 Task: Find connections with filter location Lautoka with filter topic #ContentMarketingwith filter profile language Potuguese with filter current company Bharat Heavy Electricals Limited with filter school Patna University with filter industry Chemical Raw Materials Manufacturing with filter service category SupportTechnical Writing with filter keywords title Restaurant Chain Executive
Action: Mouse moved to (264, 249)
Screenshot: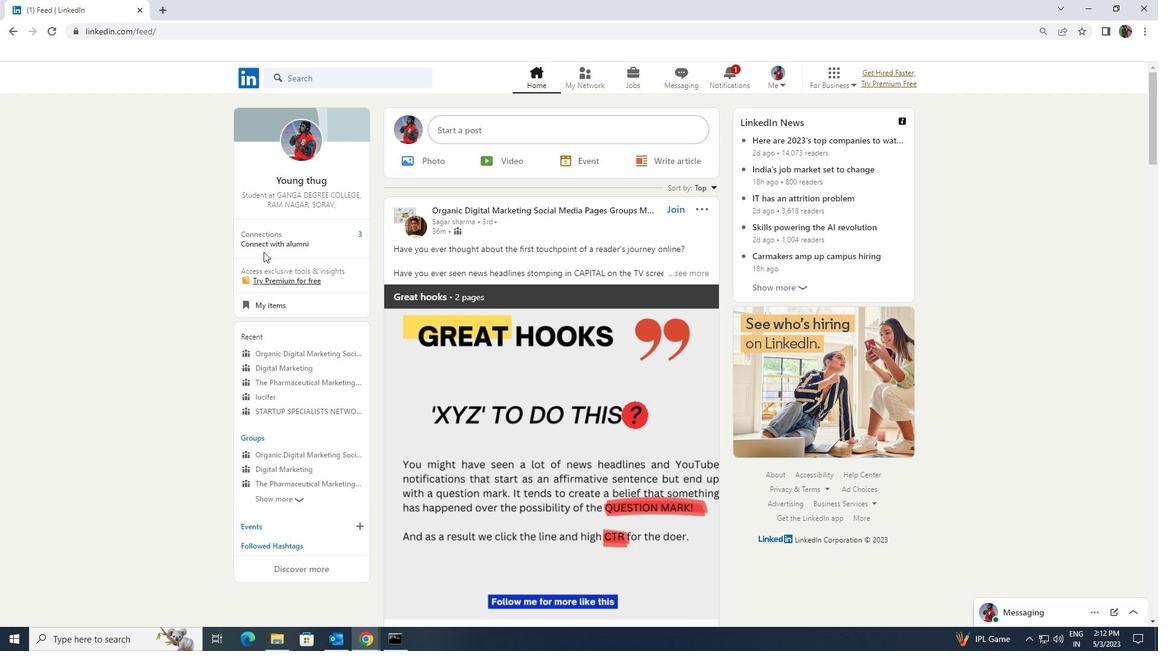 
Action: Mouse pressed left at (264, 249)
Screenshot: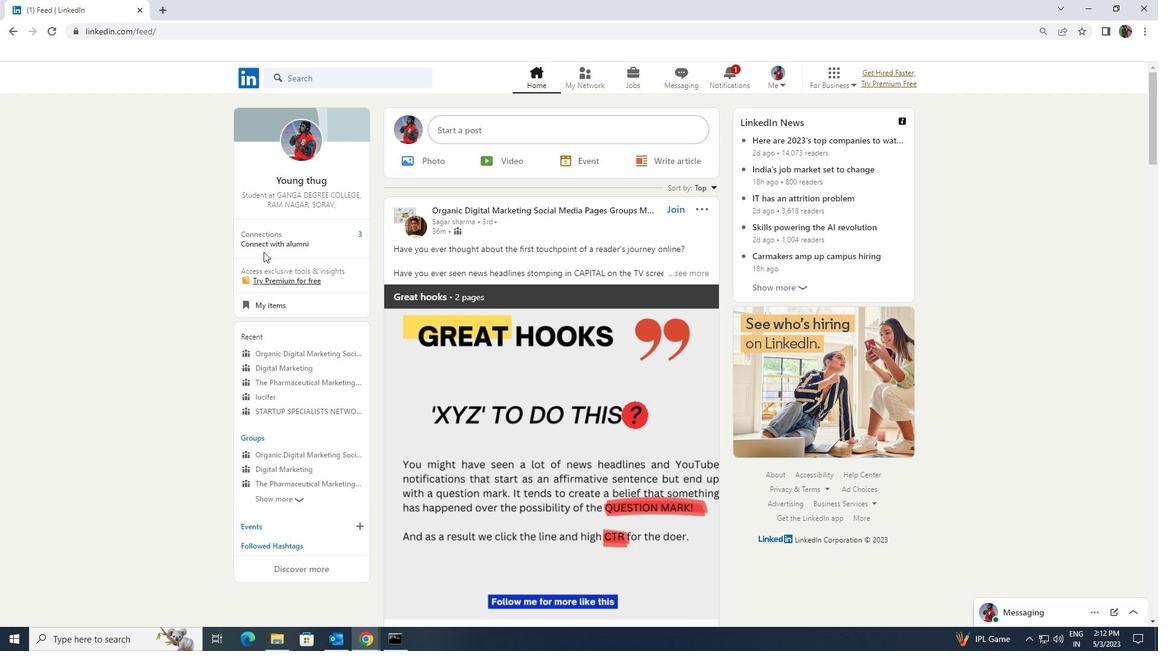 
Action: Mouse moved to (264, 241)
Screenshot: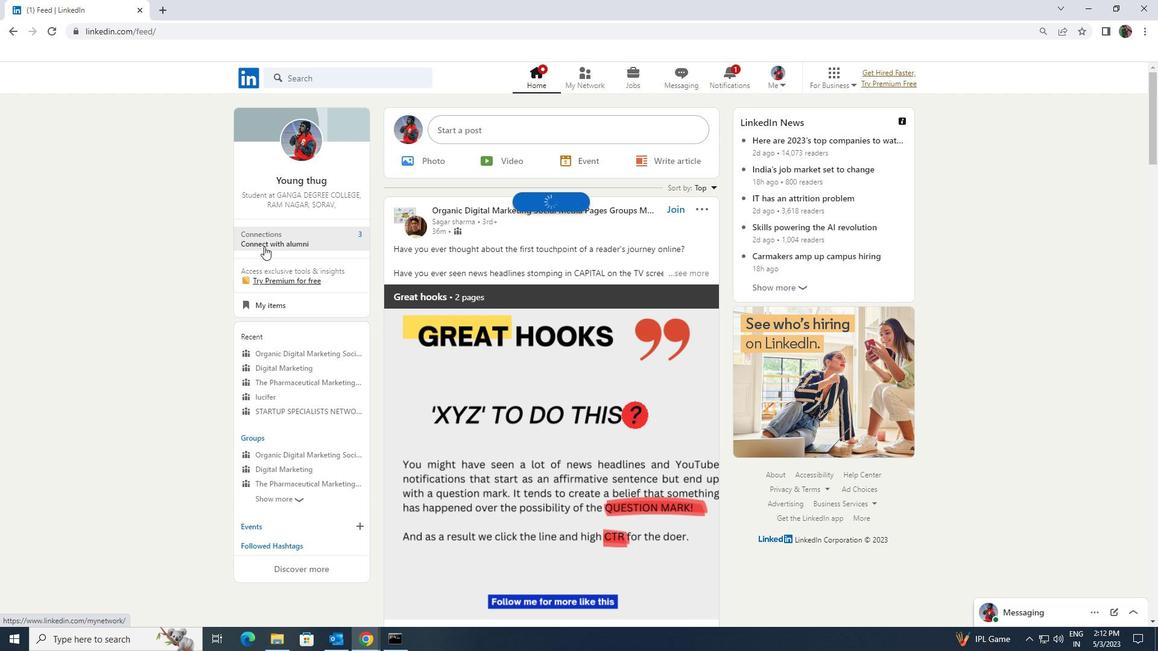 
Action: Mouse pressed left at (264, 241)
Screenshot: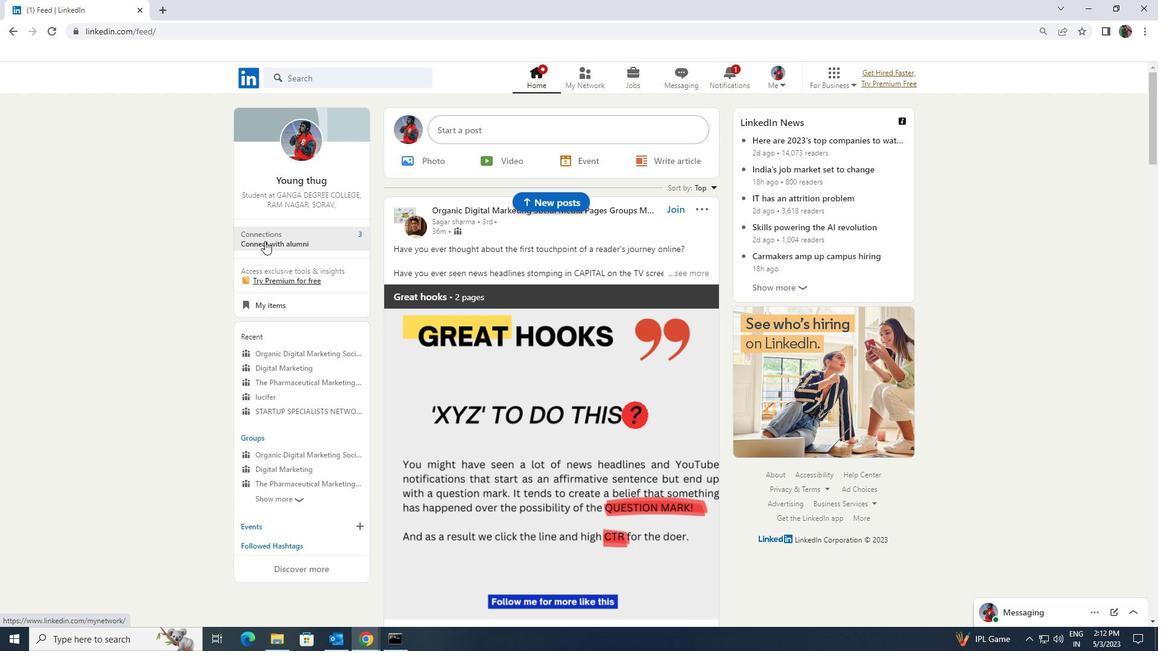 
Action: Mouse moved to (302, 141)
Screenshot: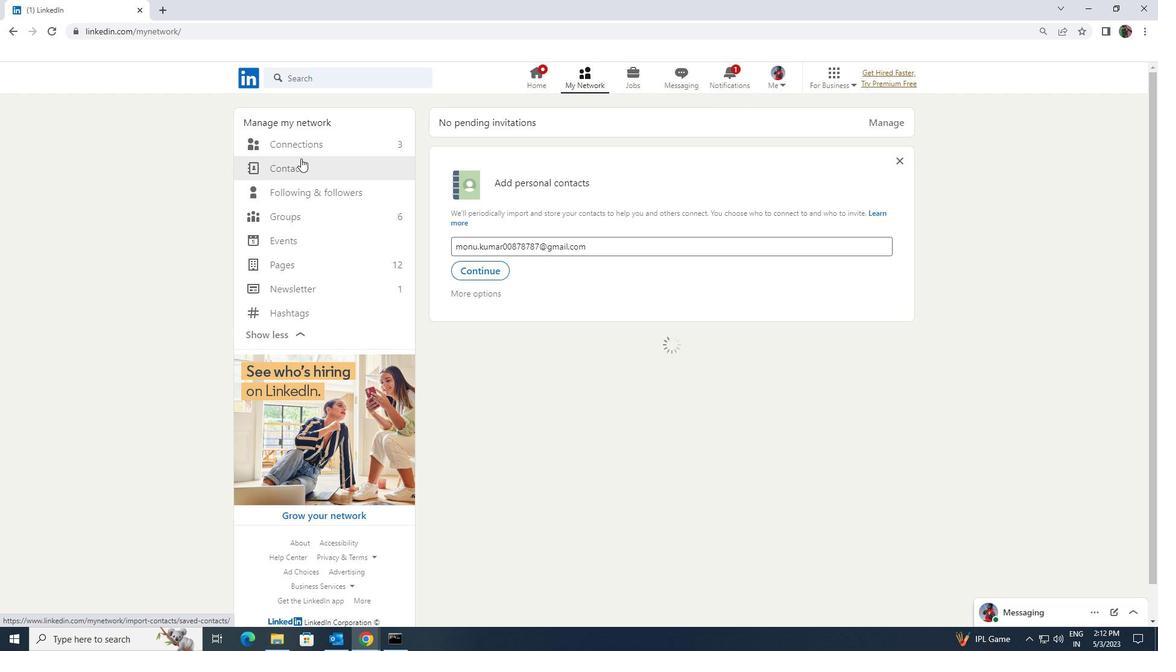 
Action: Mouse pressed left at (302, 141)
Screenshot: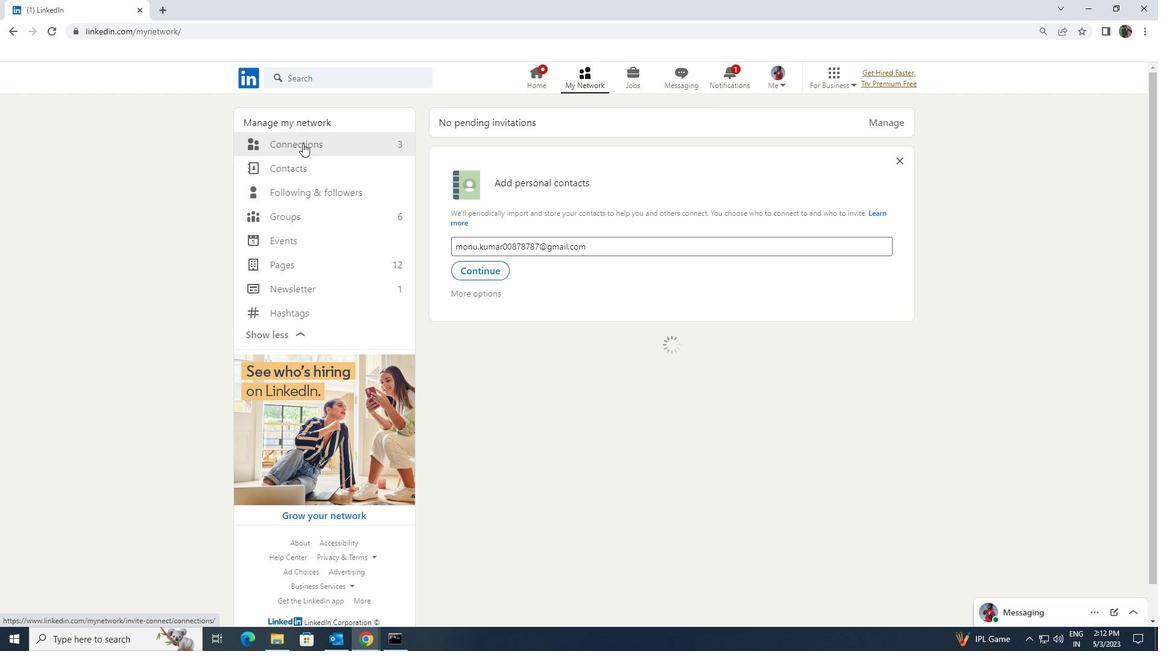 
Action: Mouse moved to (645, 143)
Screenshot: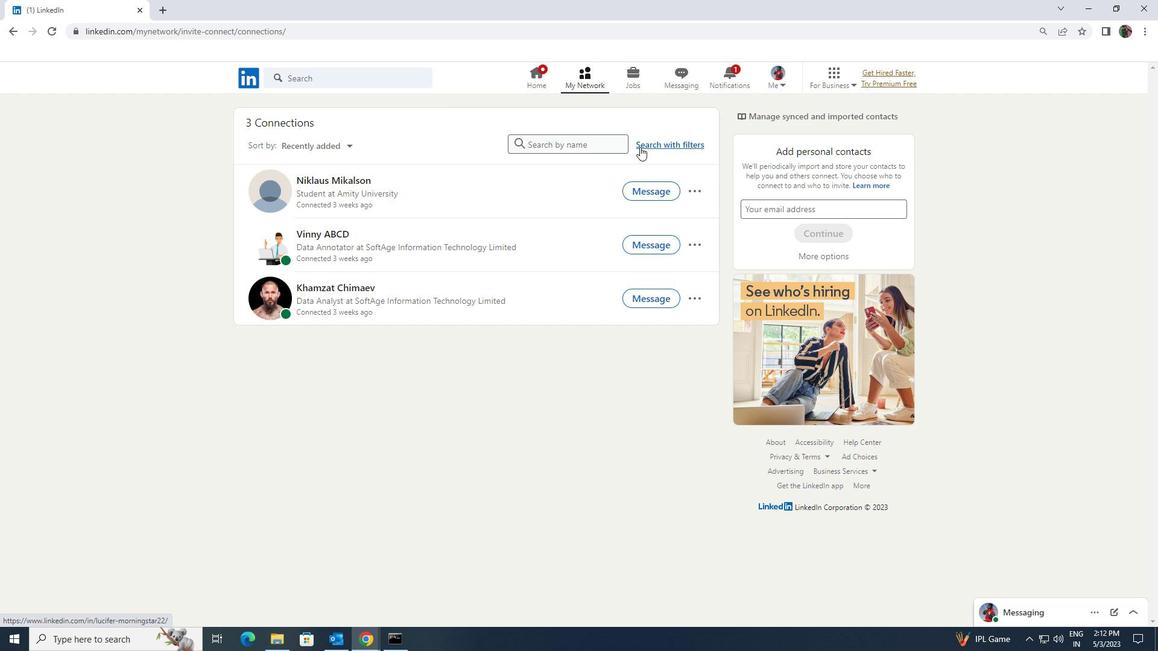 
Action: Mouse pressed left at (645, 143)
Screenshot: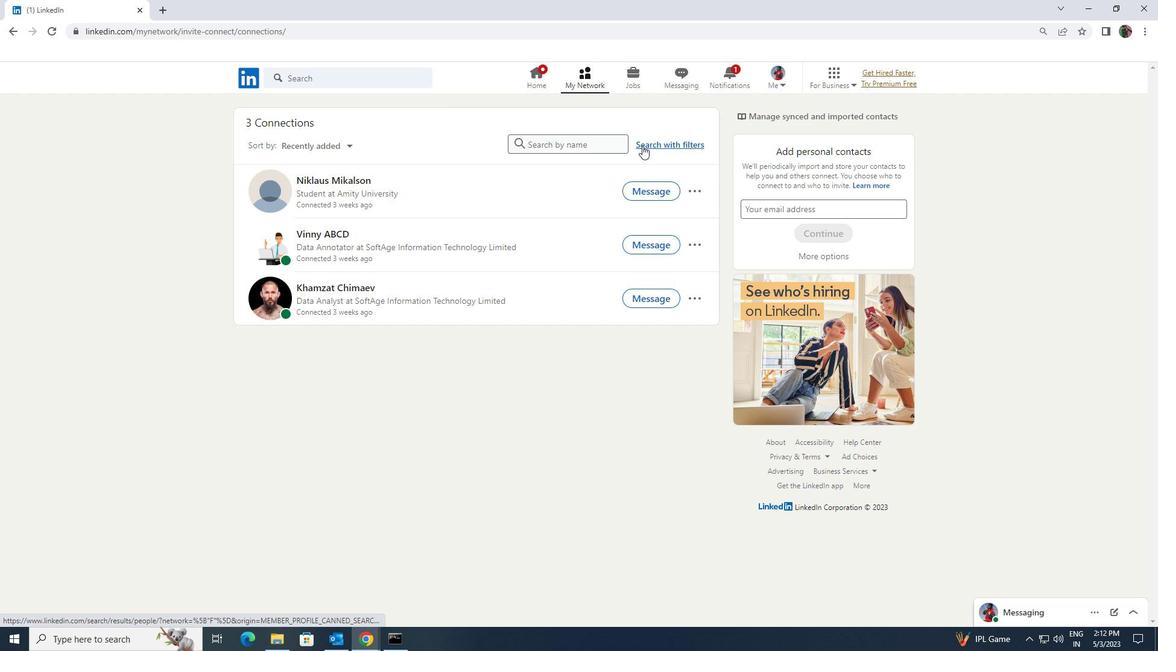 
Action: Mouse moved to (614, 110)
Screenshot: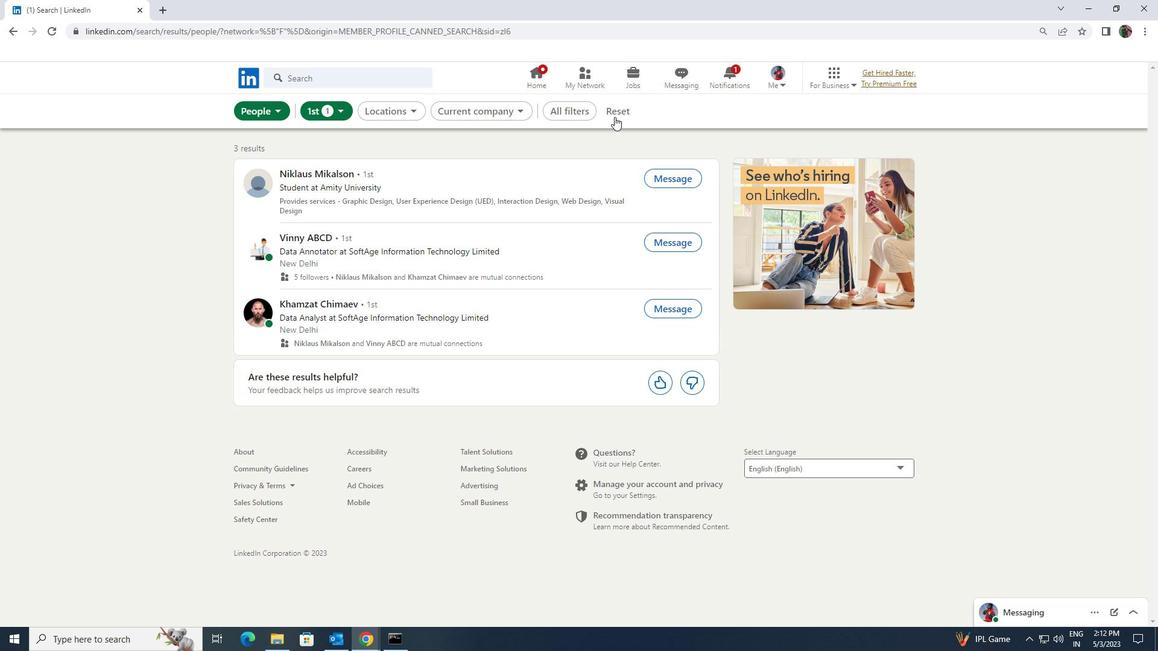 
Action: Mouse pressed left at (614, 110)
Screenshot: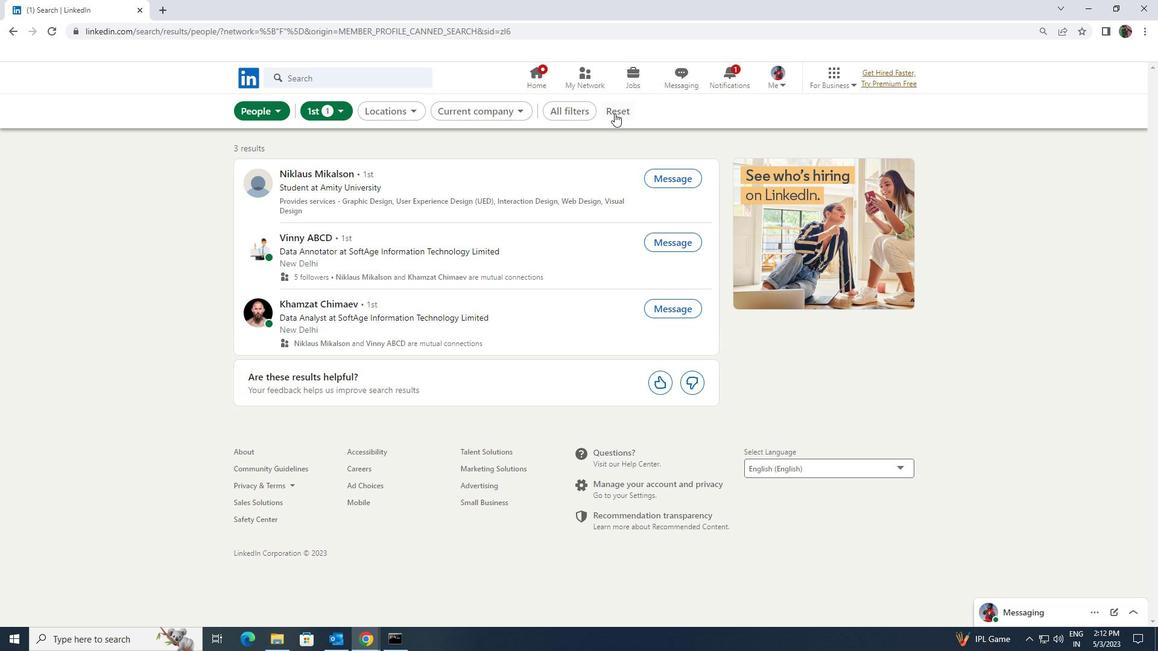 
Action: Mouse moved to (611, 110)
Screenshot: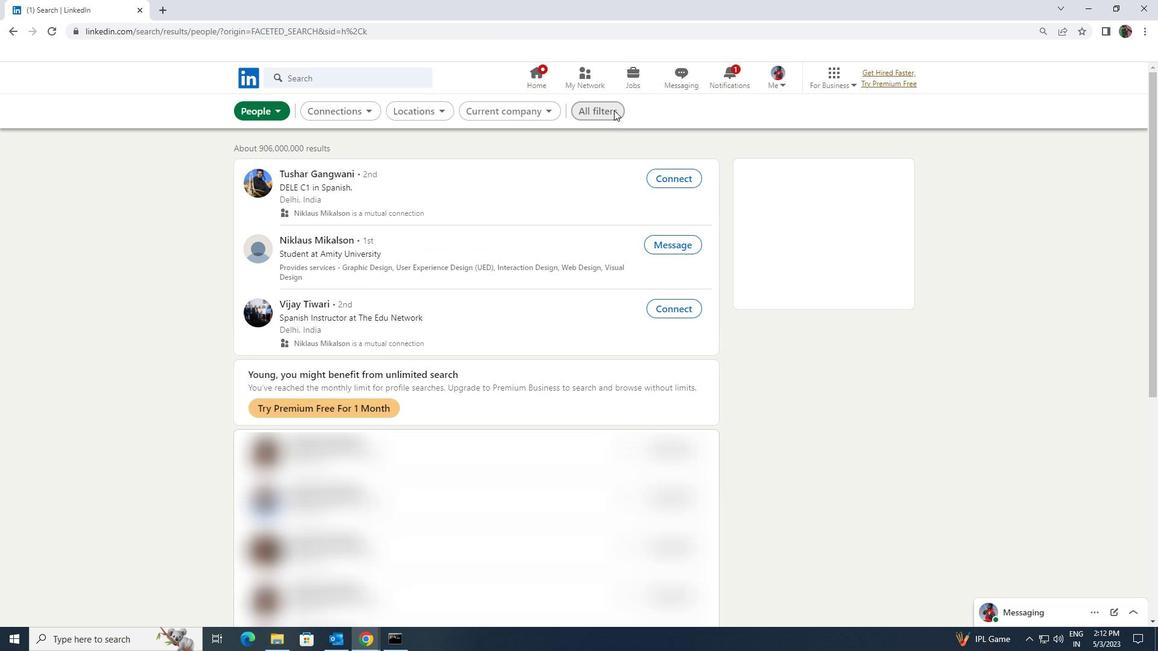 
Action: Mouse pressed left at (611, 110)
Screenshot: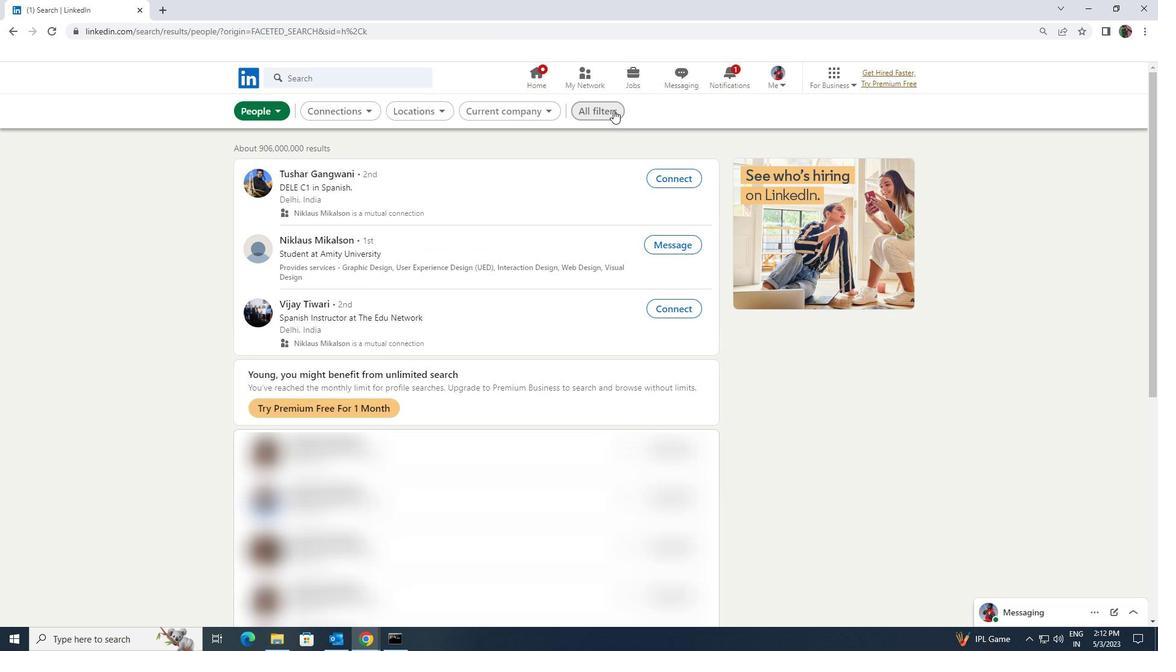 
Action: Mouse moved to (1010, 478)
Screenshot: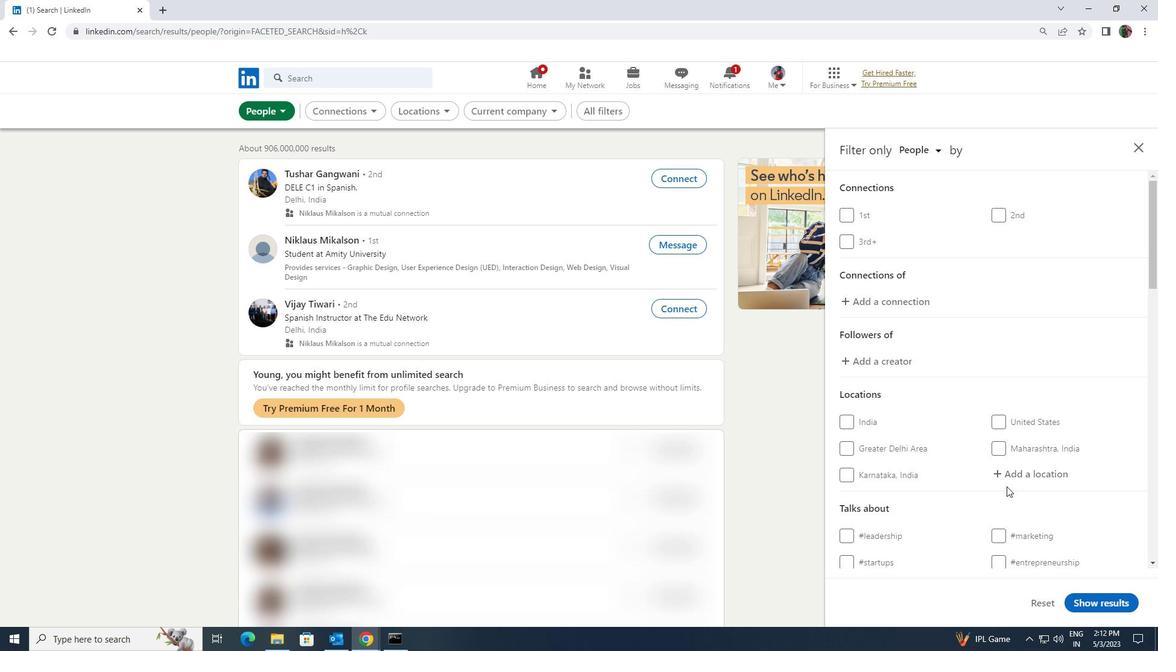 
Action: Mouse pressed left at (1010, 478)
Screenshot: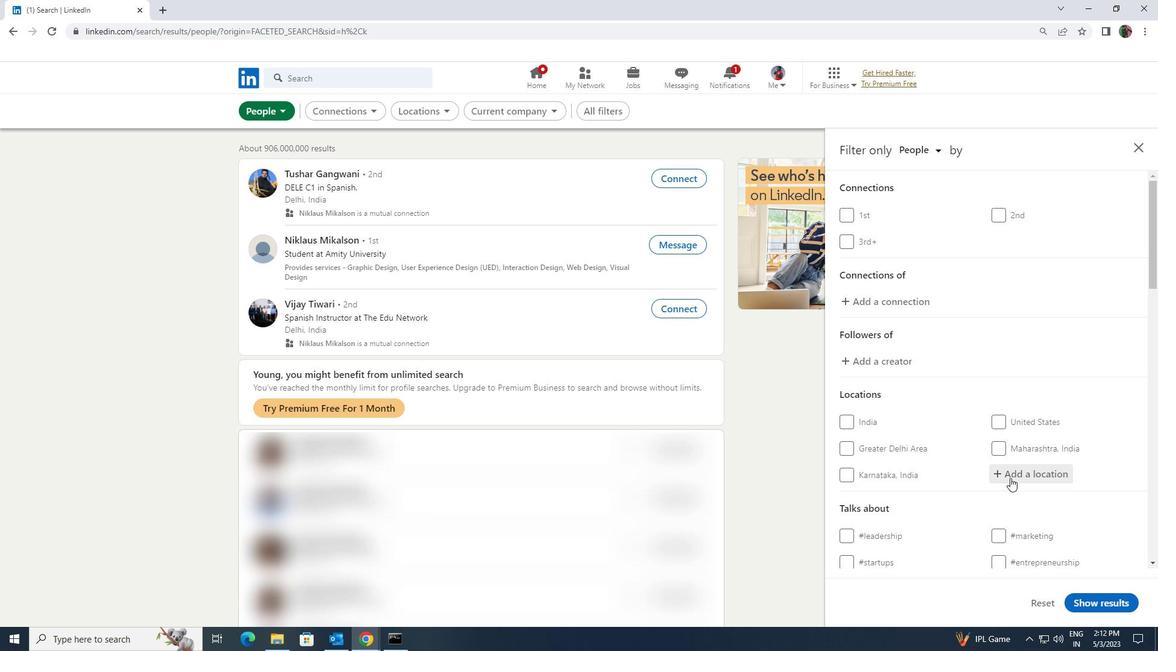 
Action: Mouse moved to (977, 466)
Screenshot: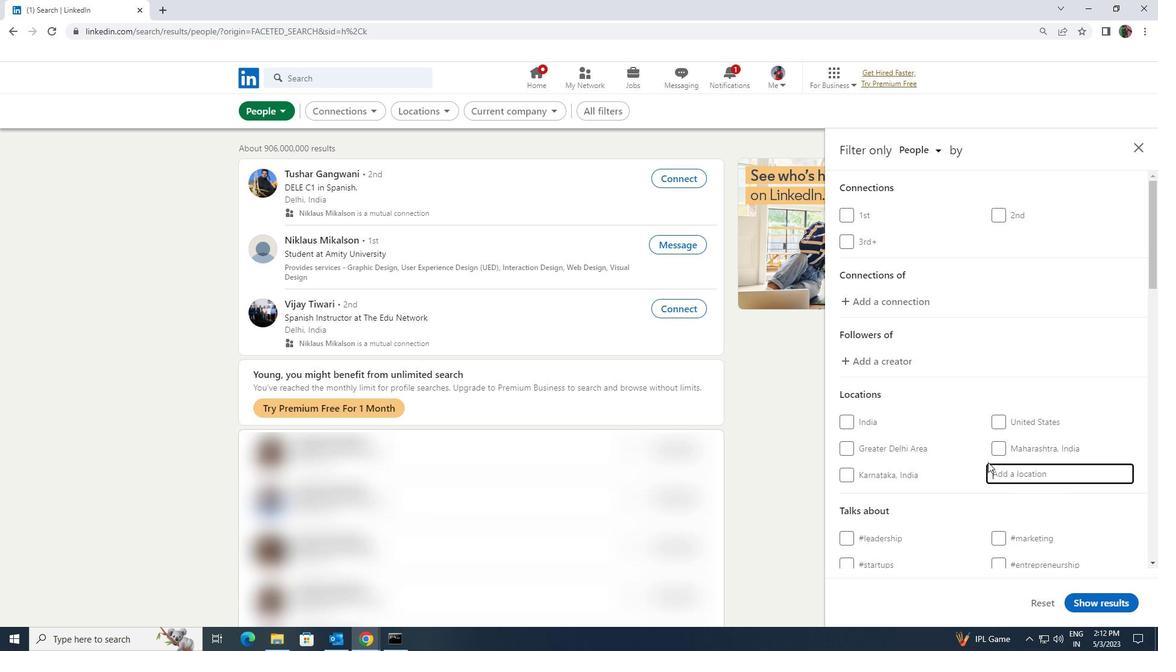 
Action: Key pressed <Key.shift><Key.shift><Key.shift><Key.shift>LAUTOKA
Screenshot: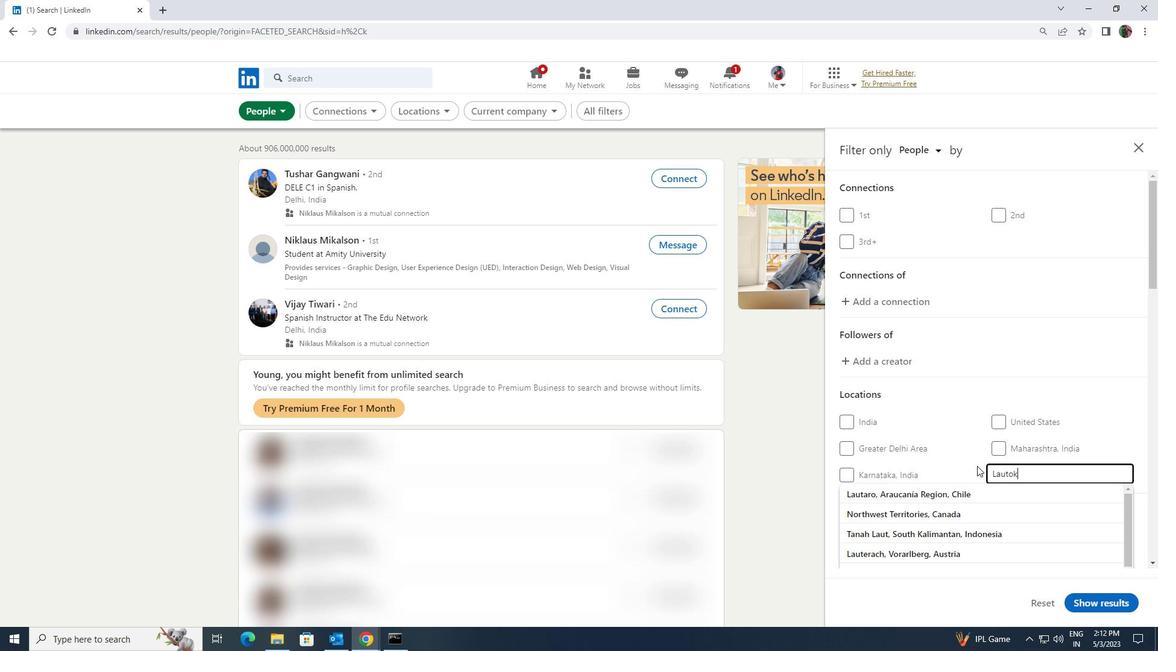 
Action: Mouse moved to (970, 471)
Screenshot: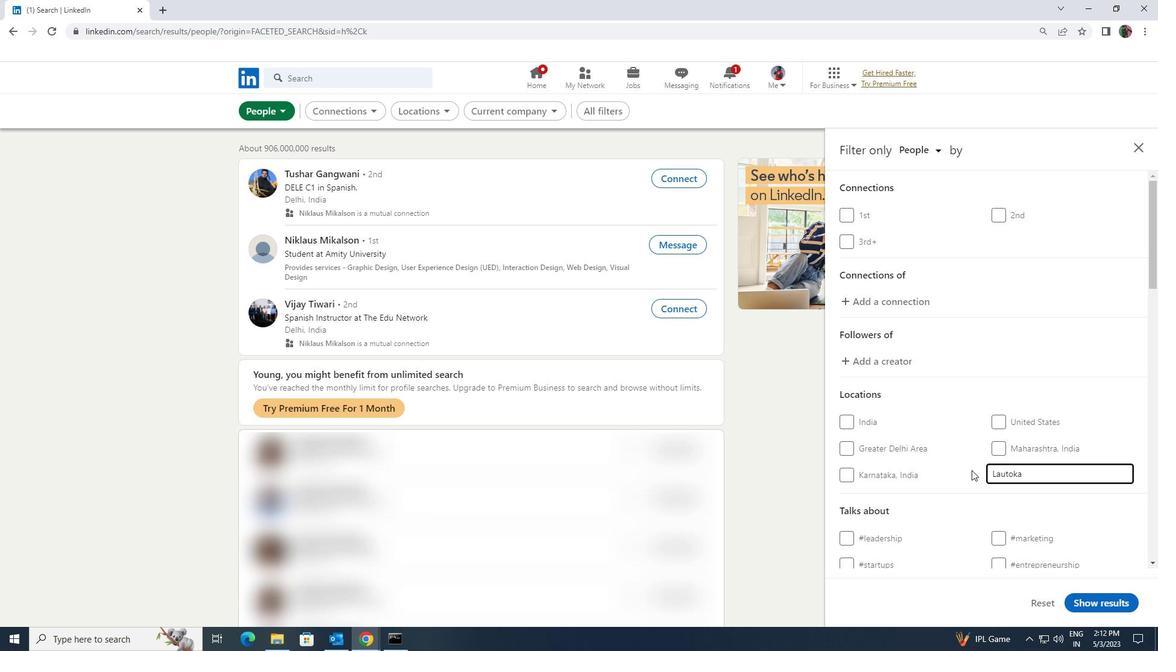 
Action: Key pressed <Key.enter>
Screenshot: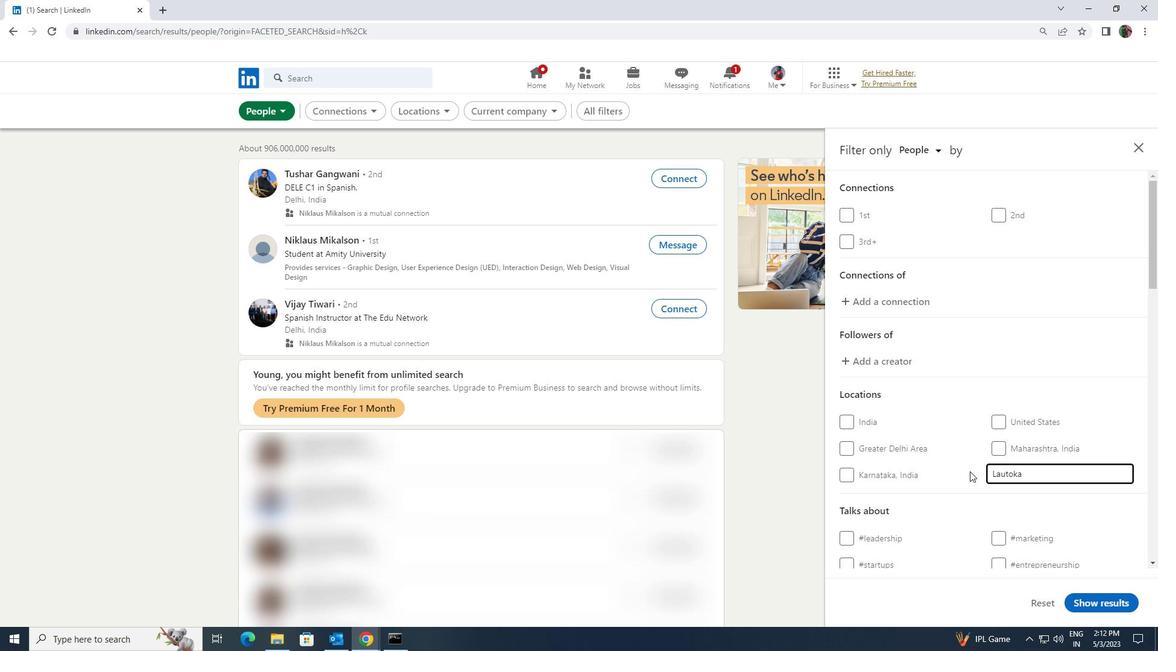 
Action: Mouse scrolled (970, 471) with delta (0, 0)
Screenshot: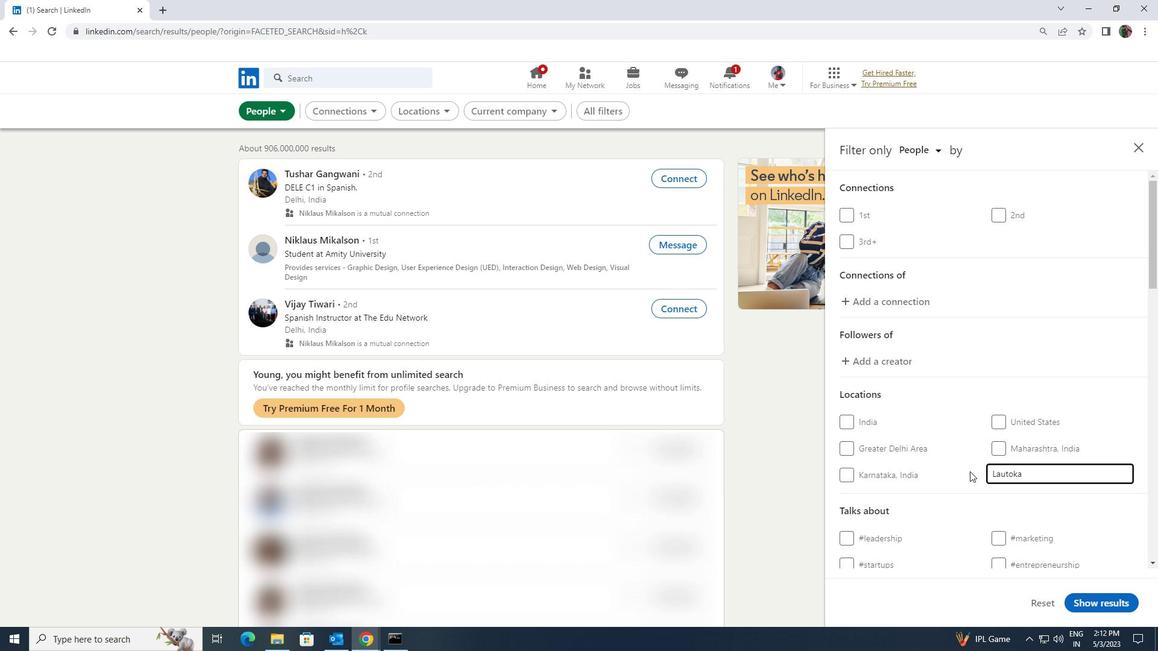 
Action: Mouse scrolled (970, 471) with delta (0, 0)
Screenshot: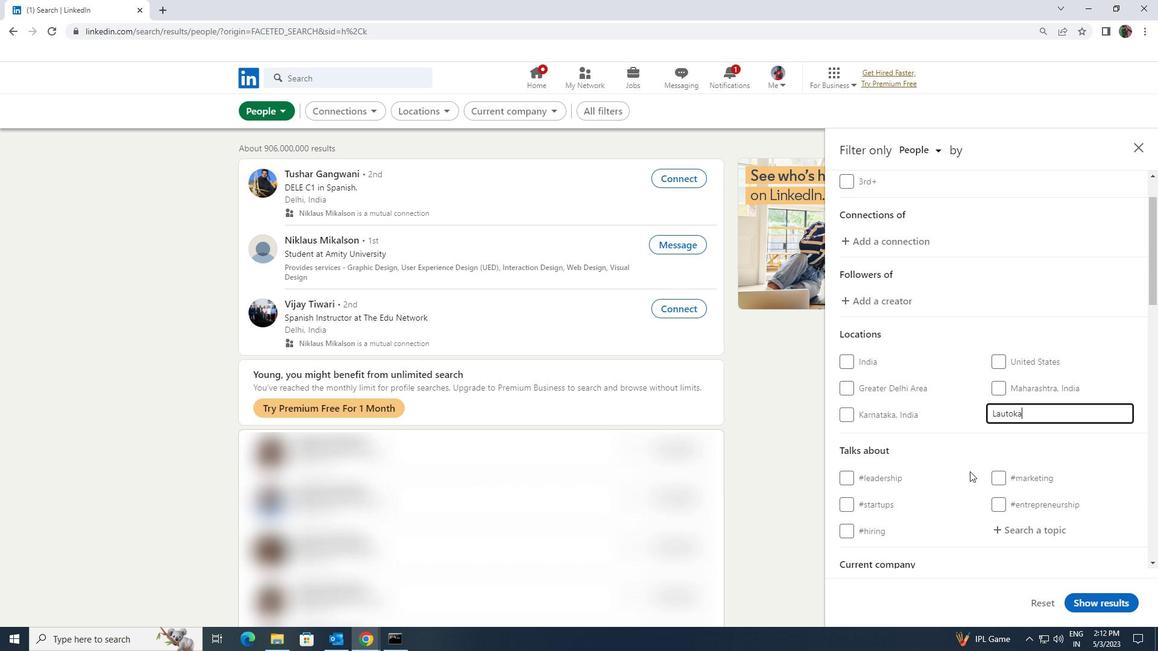 
Action: Mouse moved to (998, 464)
Screenshot: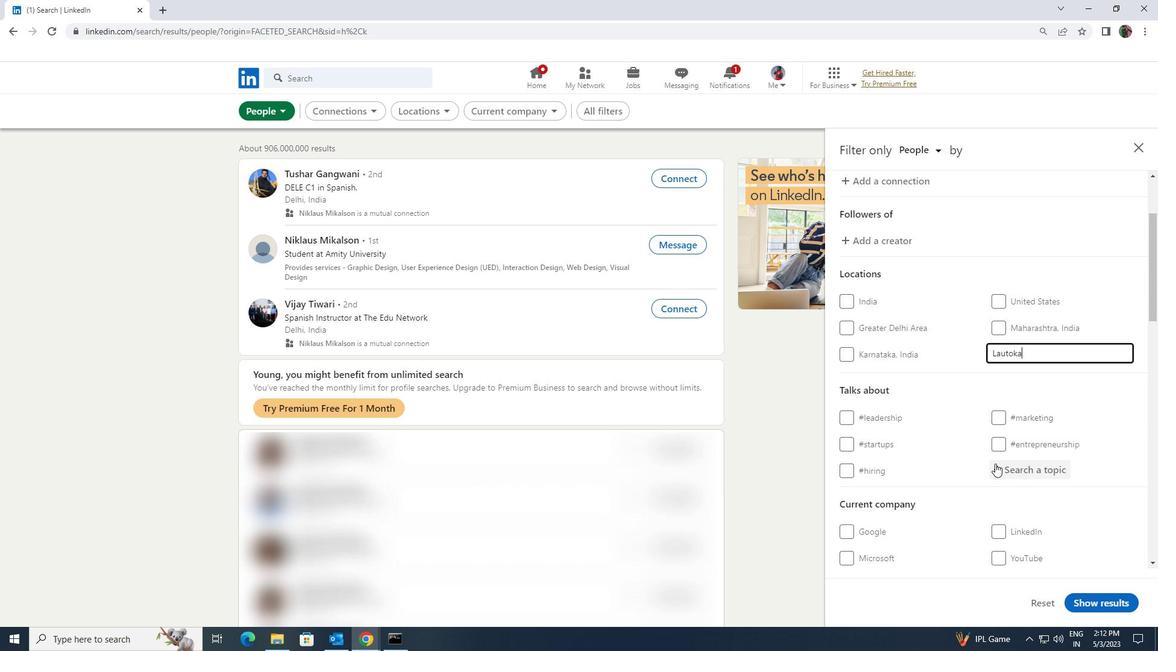 
Action: Mouse pressed left at (998, 464)
Screenshot: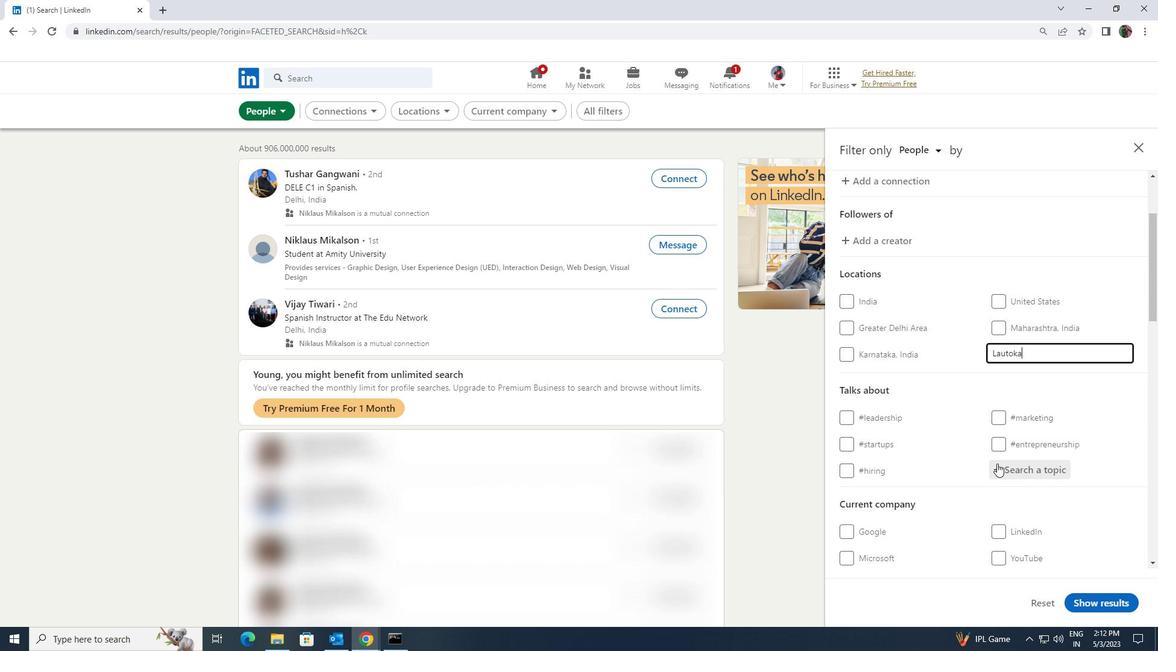 
Action: Mouse moved to (998, 464)
Screenshot: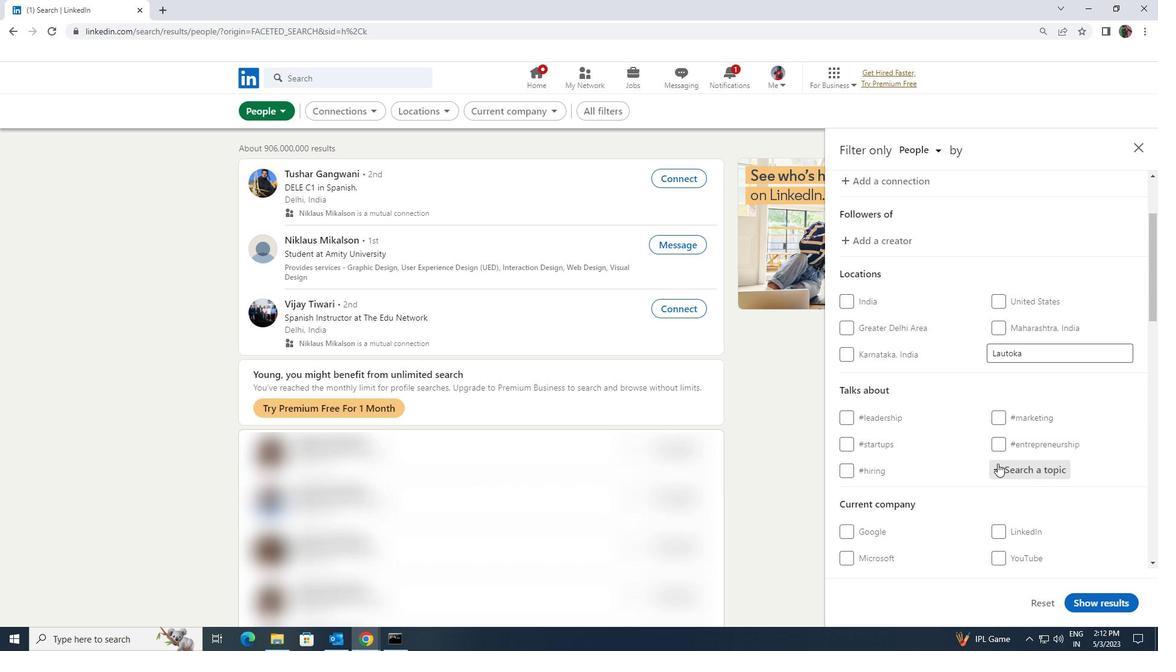 
Action: Key pressed <Key.shift><Key.shift><Key.shift><Key.shift><Key.shift><Key.shift>CONTENTMARK
Screenshot: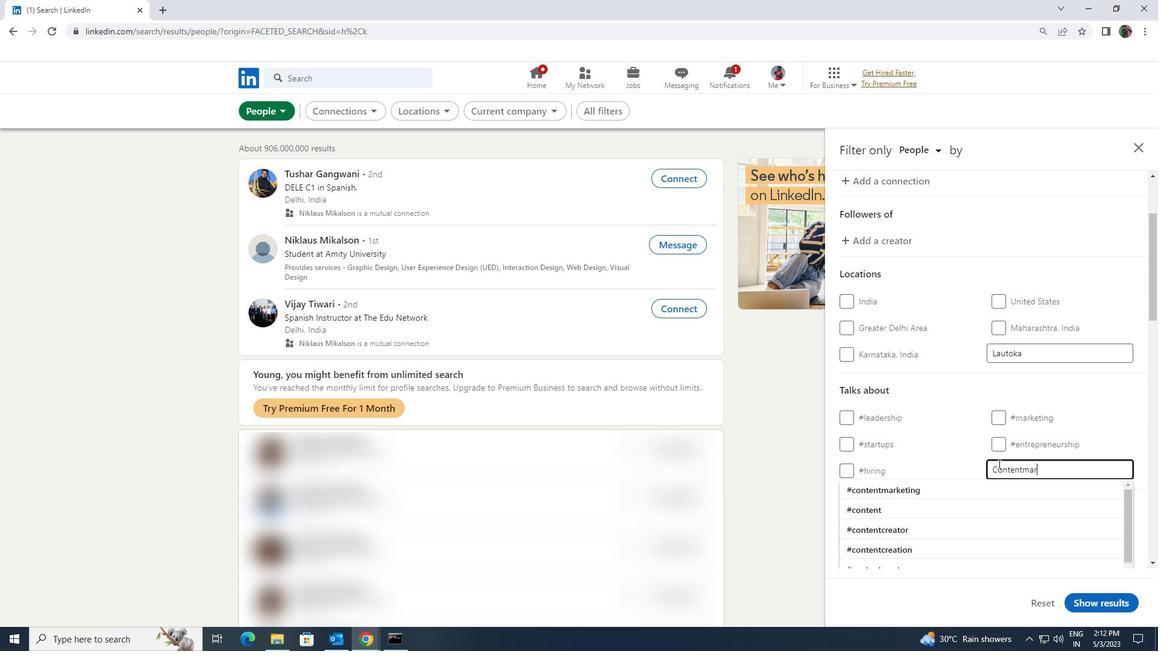 
Action: Mouse moved to (971, 480)
Screenshot: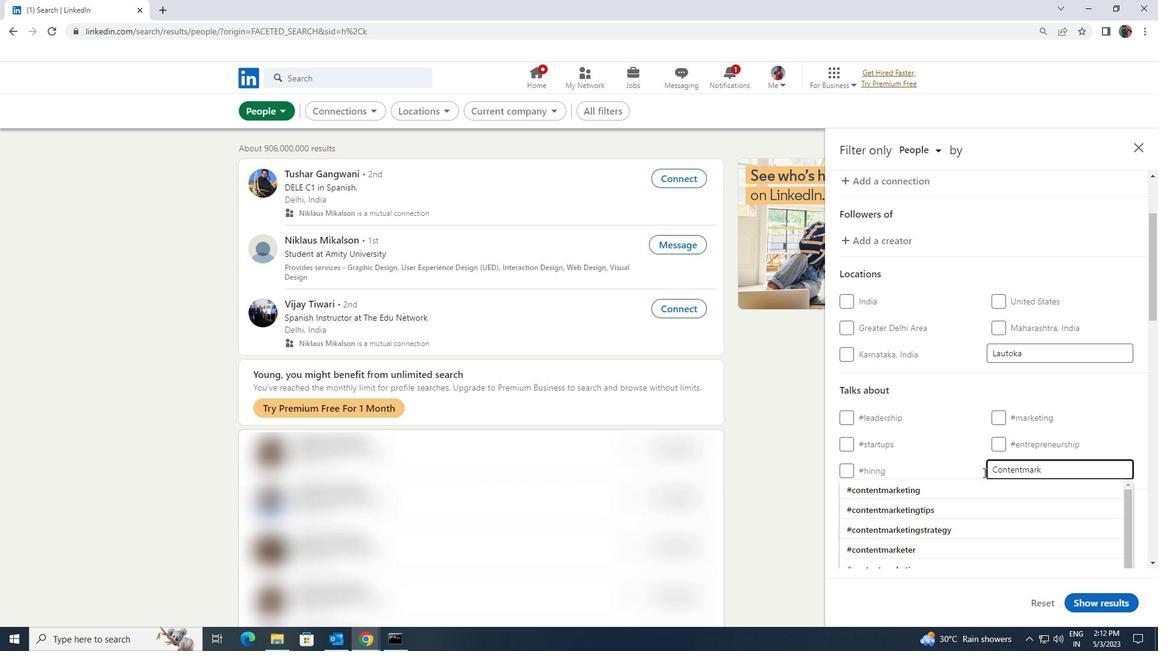 
Action: Mouse pressed left at (971, 480)
Screenshot: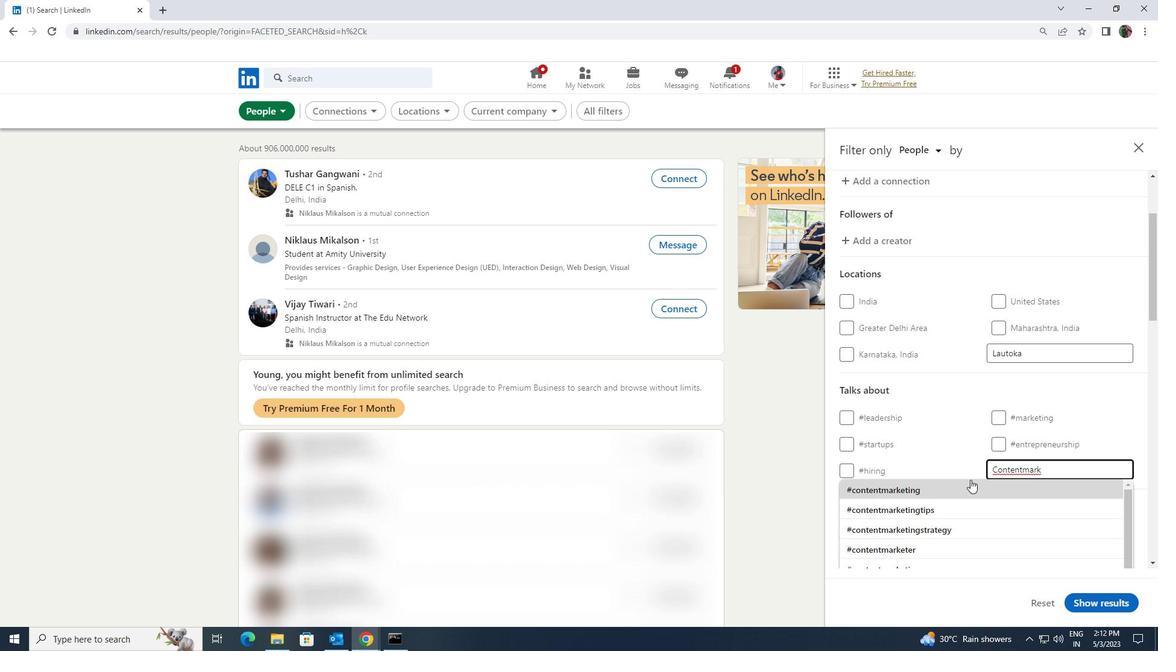 
Action: Mouse scrolled (971, 479) with delta (0, 0)
Screenshot: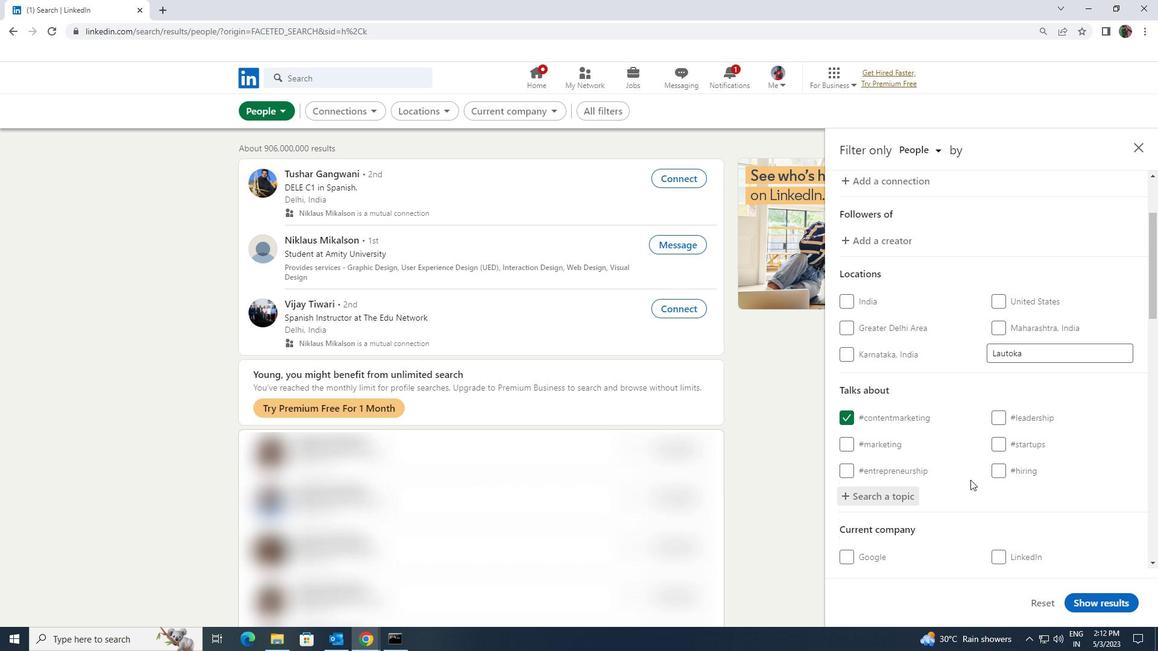 
Action: Mouse scrolled (971, 479) with delta (0, 0)
Screenshot: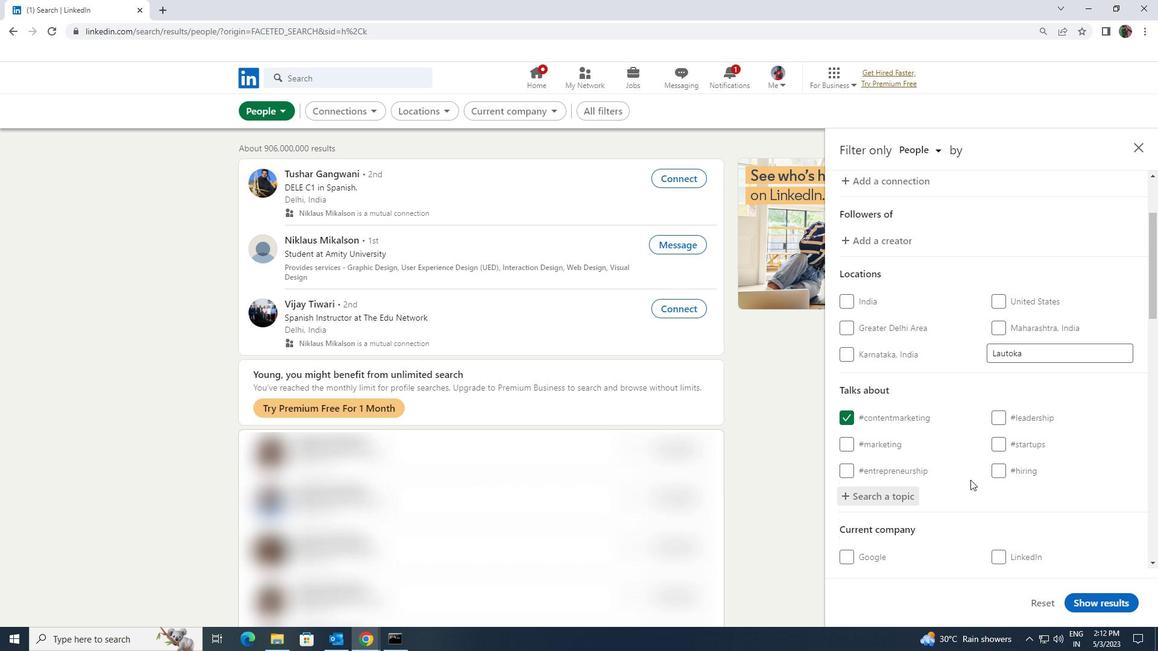 
Action: Mouse scrolled (971, 479) with delta (0, 0)
Screenshot: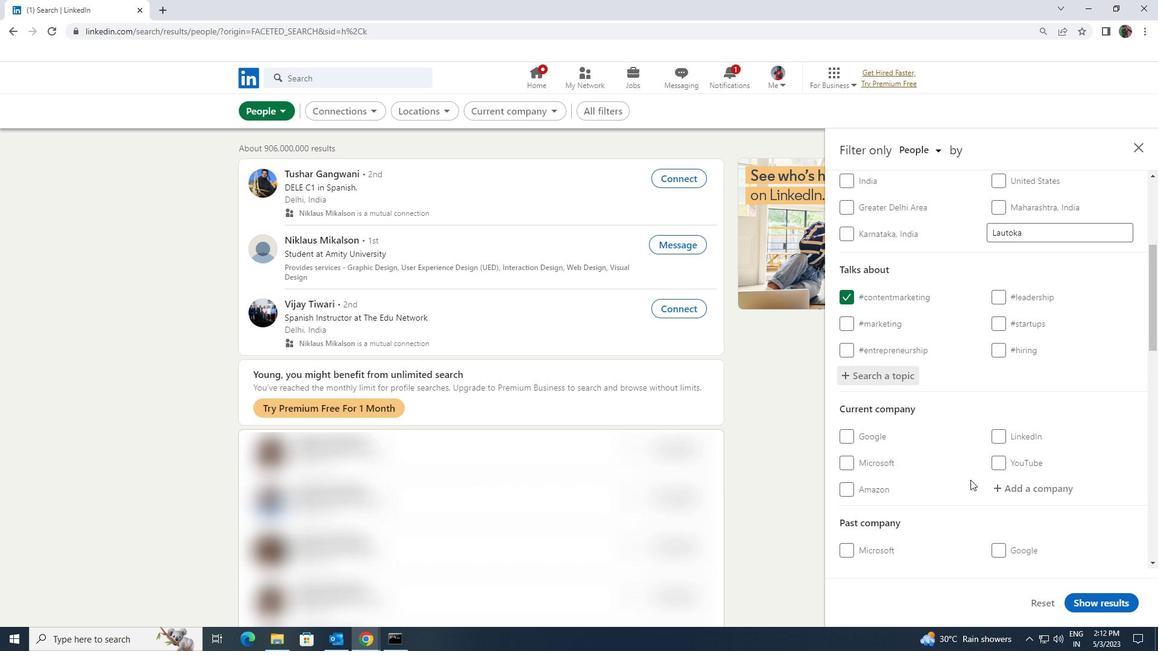 
Action: Mouse scrolled (971, 479) with delta (0, 0)
Screenshot: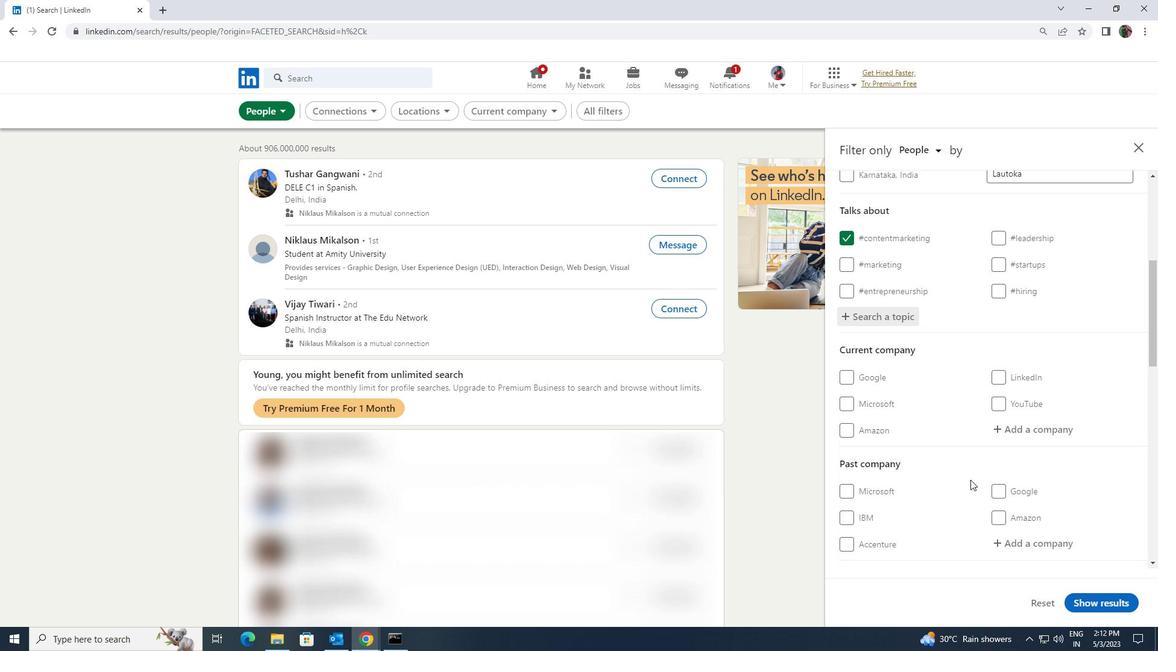 
Action: Mouse scrolled (971, 479) with delta (0, 0)
Screenshot: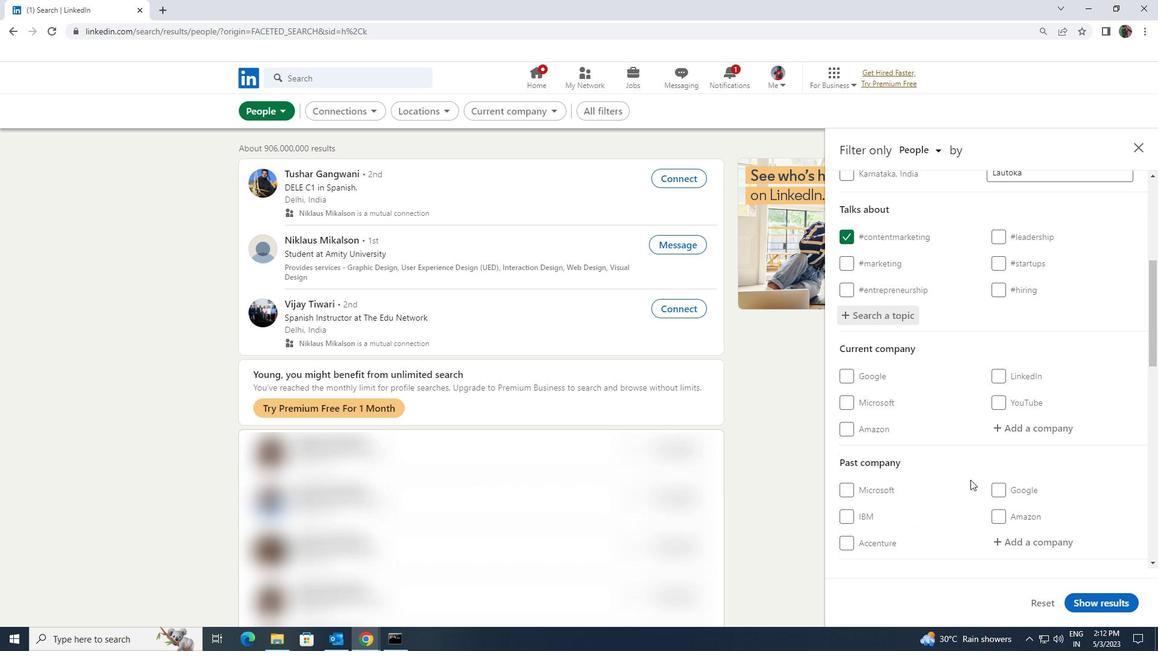 
Action: Mouse scrolled (971, 479) with delta (0, 0)
Screenshot: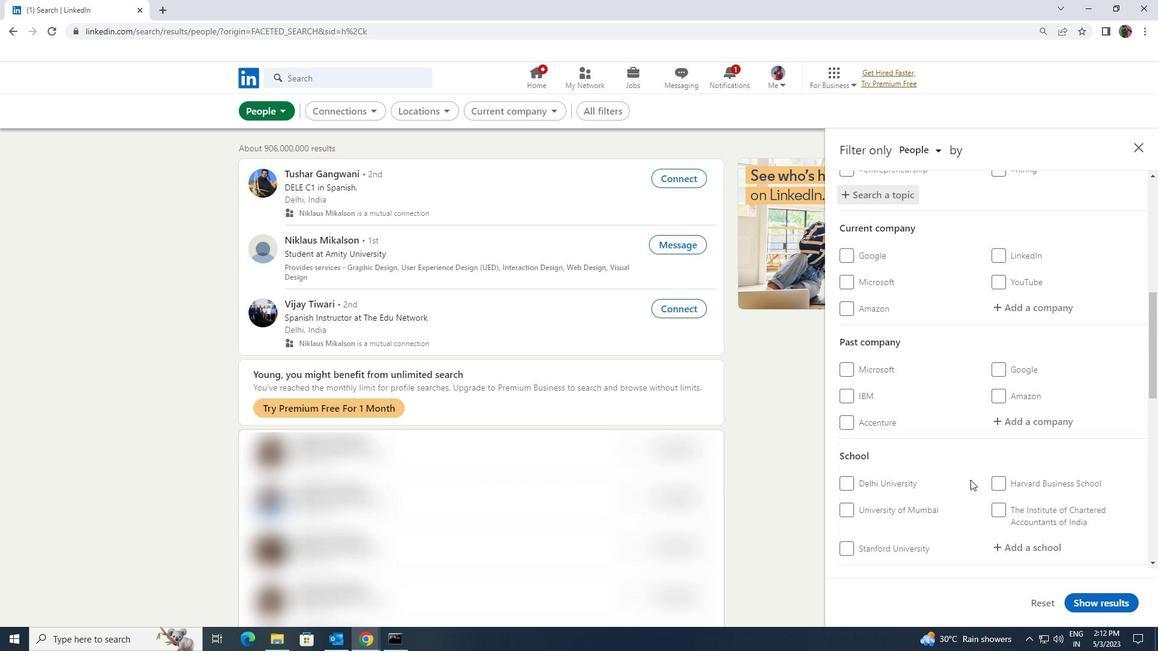 
Action: Mouse scrolled (971, 479) with delta (0, 0)
Screenshot: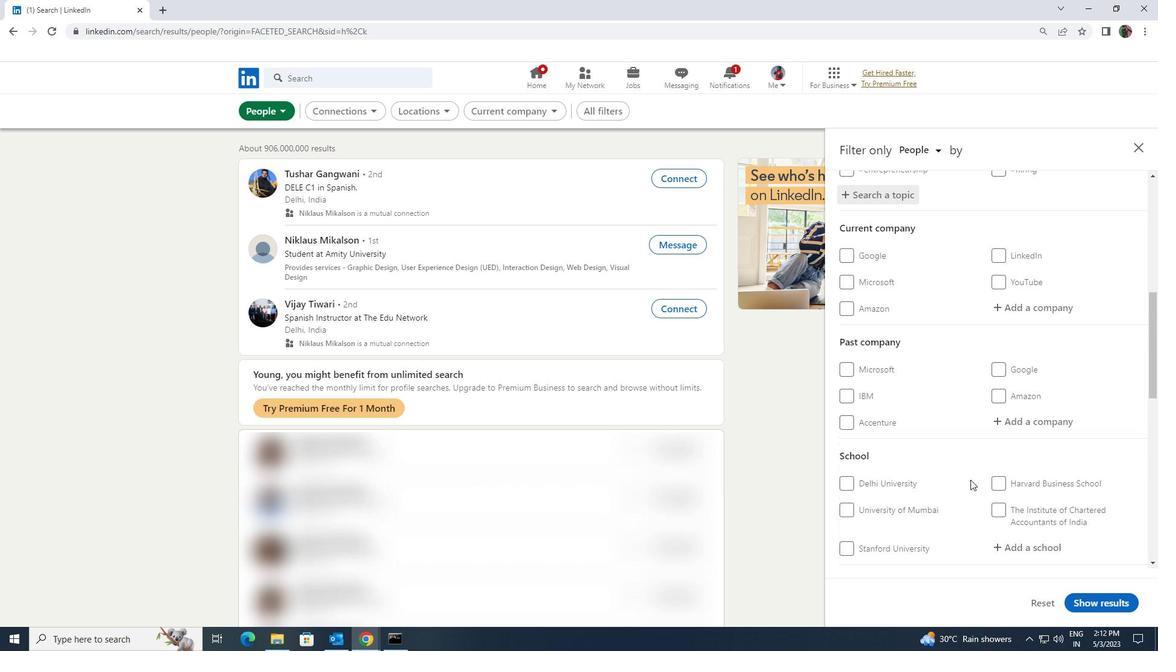
Action: Mouse moved to (969, 481)
Screenshot: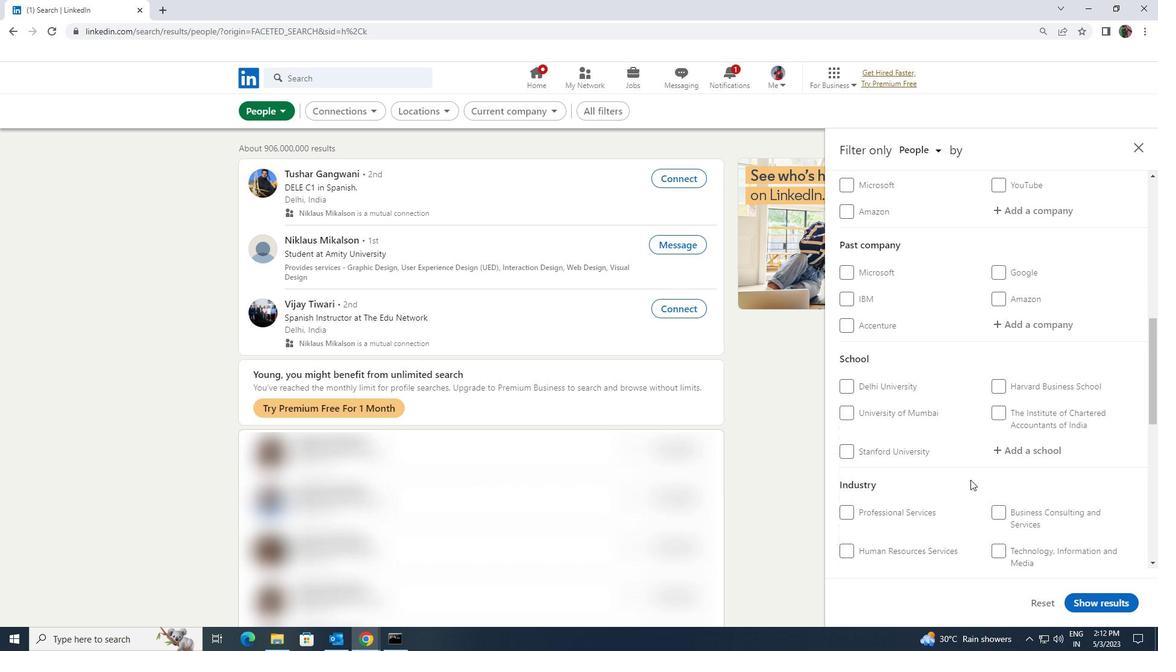 
Action: Mouse scrolled (969, 480) with delta (0, 0)
Screenshot: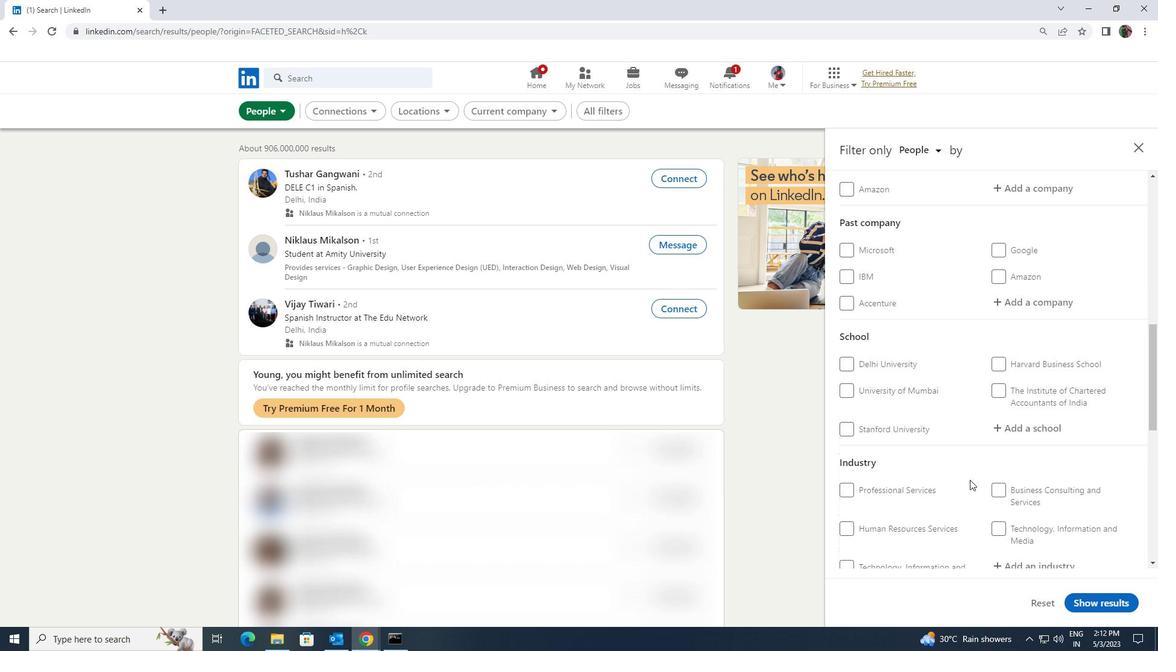 
Action: Mouse scrolled (969, 480) with delta (0, 0)
Screenshot: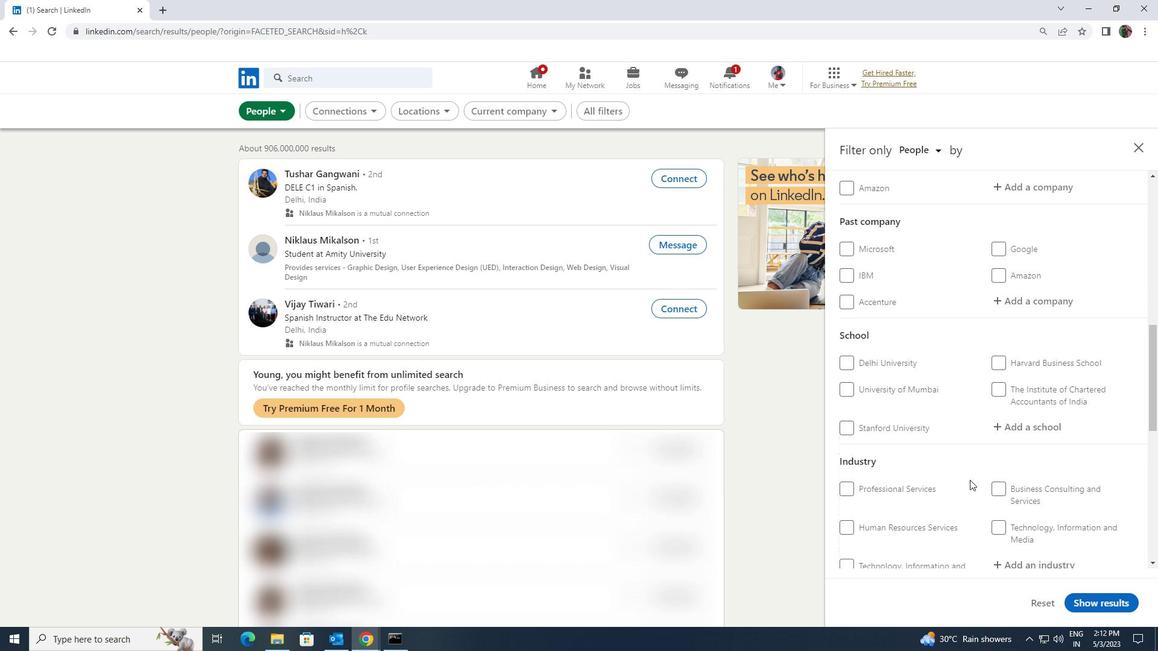
Action: Mouse scrolled (969, 480) with delta (0, 0)
Screenshot: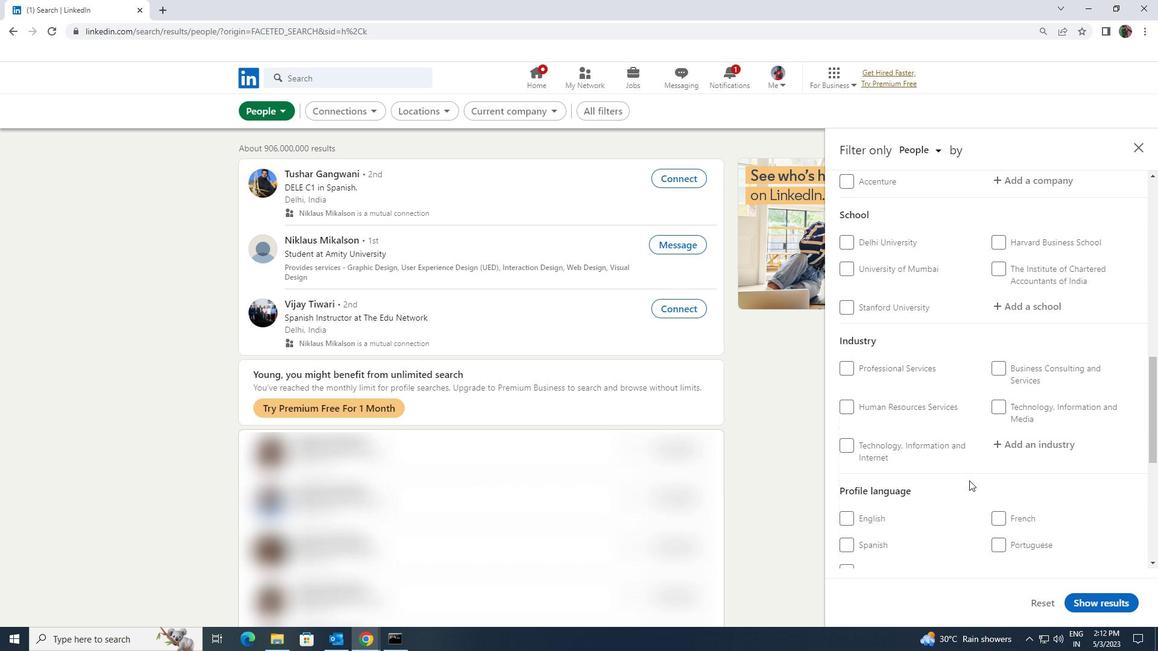 
Action: Mouse moved to (995, 482)
Screenshot: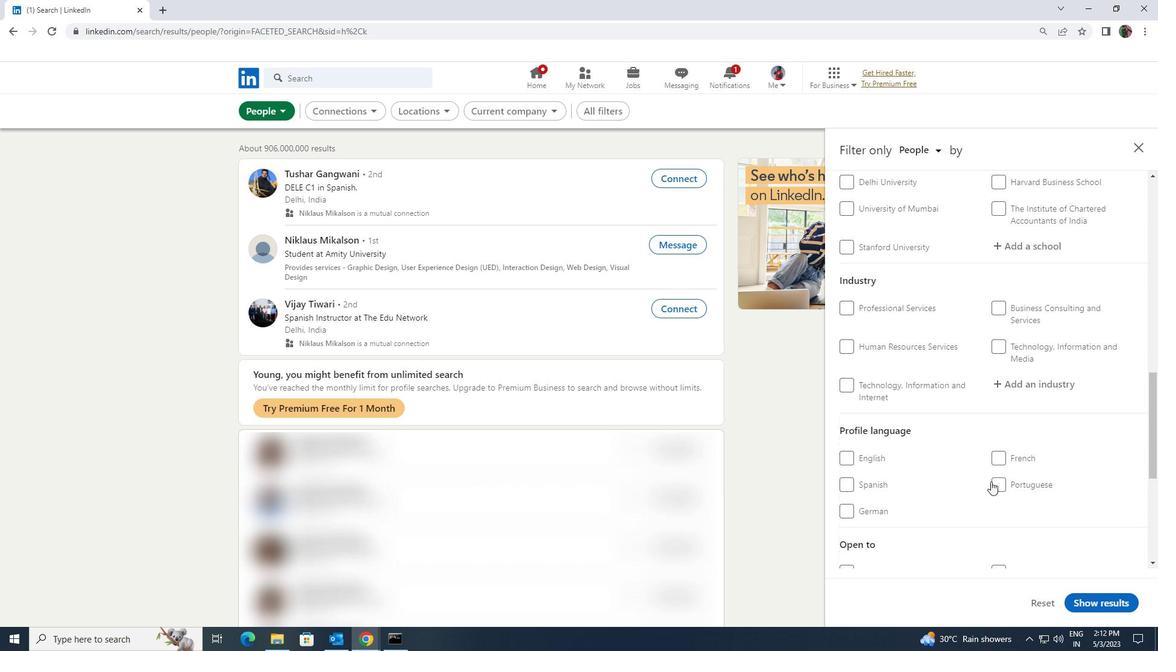 
Action: Mouse pressed left at (995, 482)
Screenshot: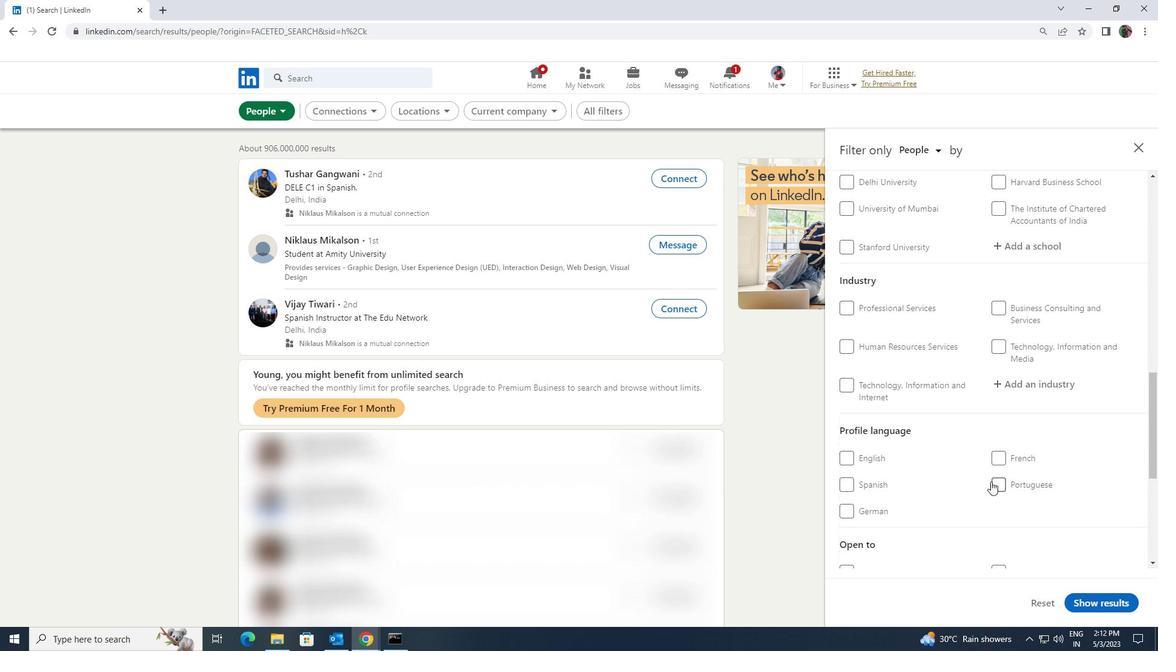
Action: Mouse scrolled (995, 482) with delta (0, 0)
Screenshot: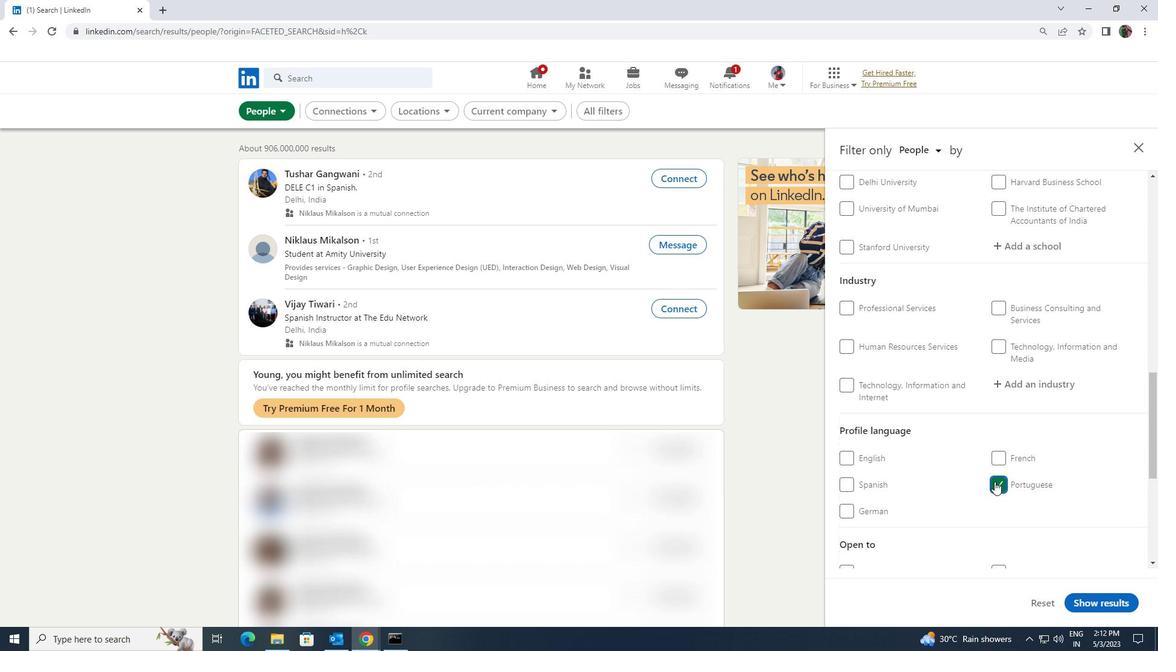 
Action: Mouse moved to (994, 483)
Screenshot: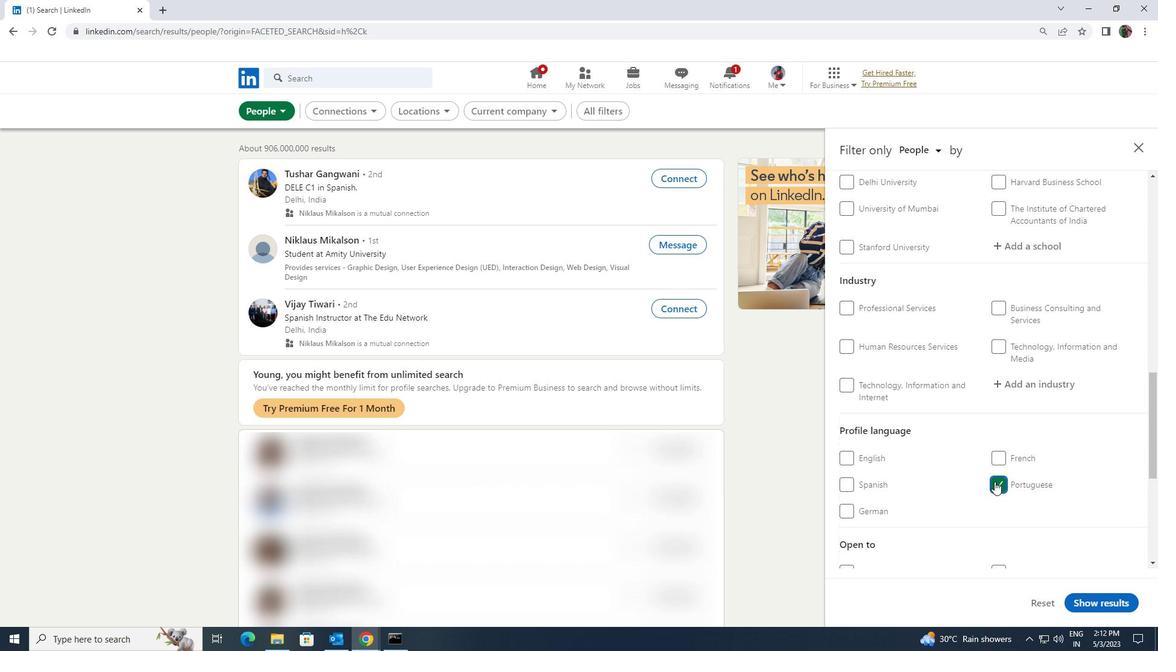
Action: Mouse scrolled (994, 484) with delta (0, 0)
Screenshot: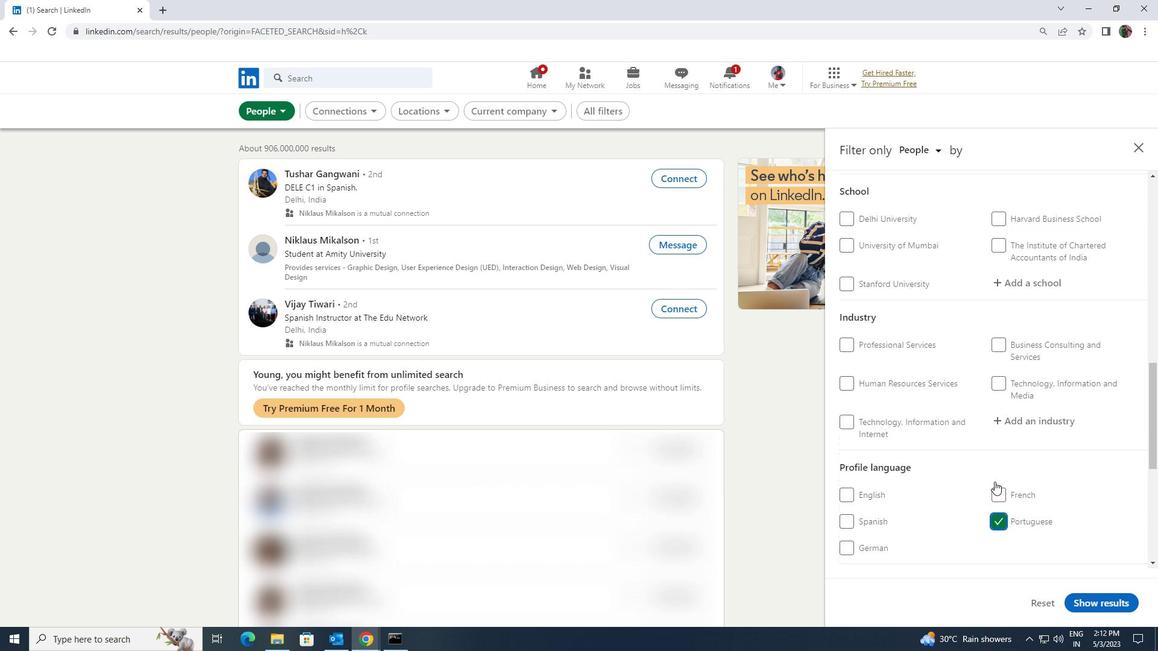 
Action: Mouse scrolled (994, 484) with delta (0, 0)
Screenshot: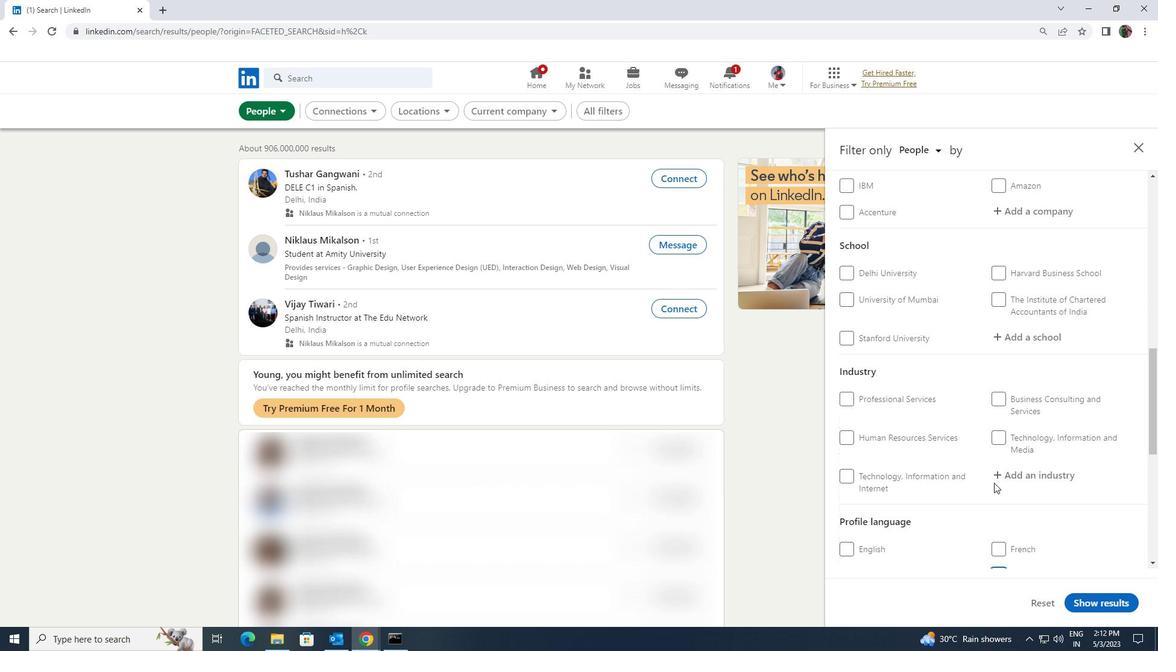 
Action: Mouse scrolled (994, 484) with delta (0, 0)
Screenshot: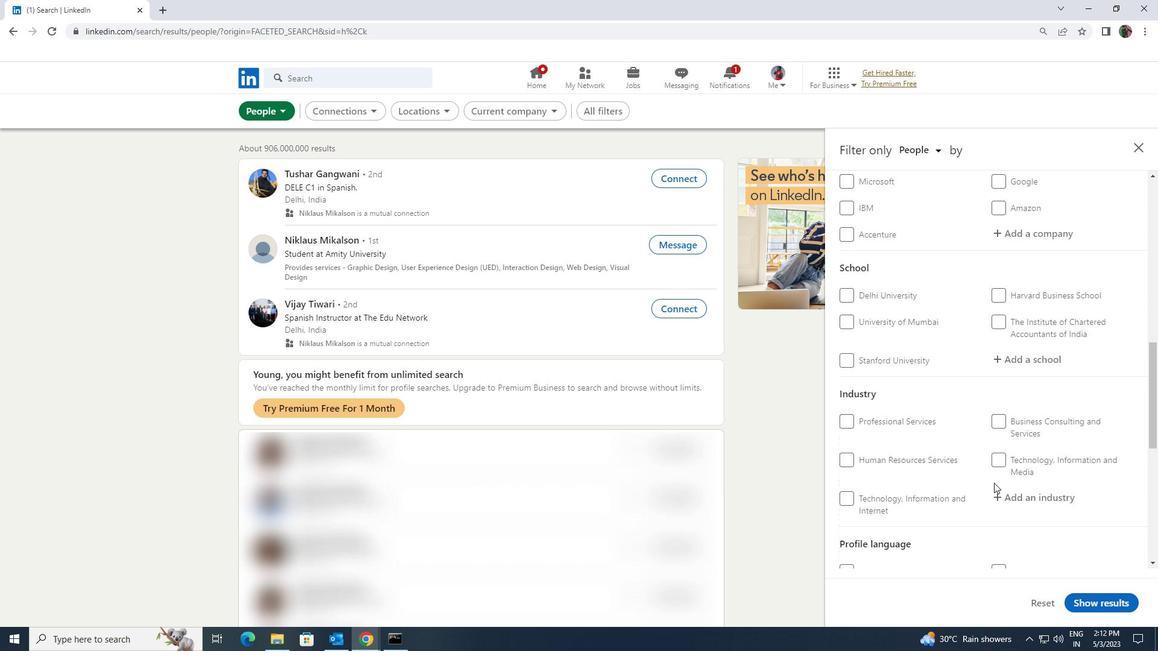 
Action: Mouse scrolled (994, 484) with delta (0, 0)
Screenshot: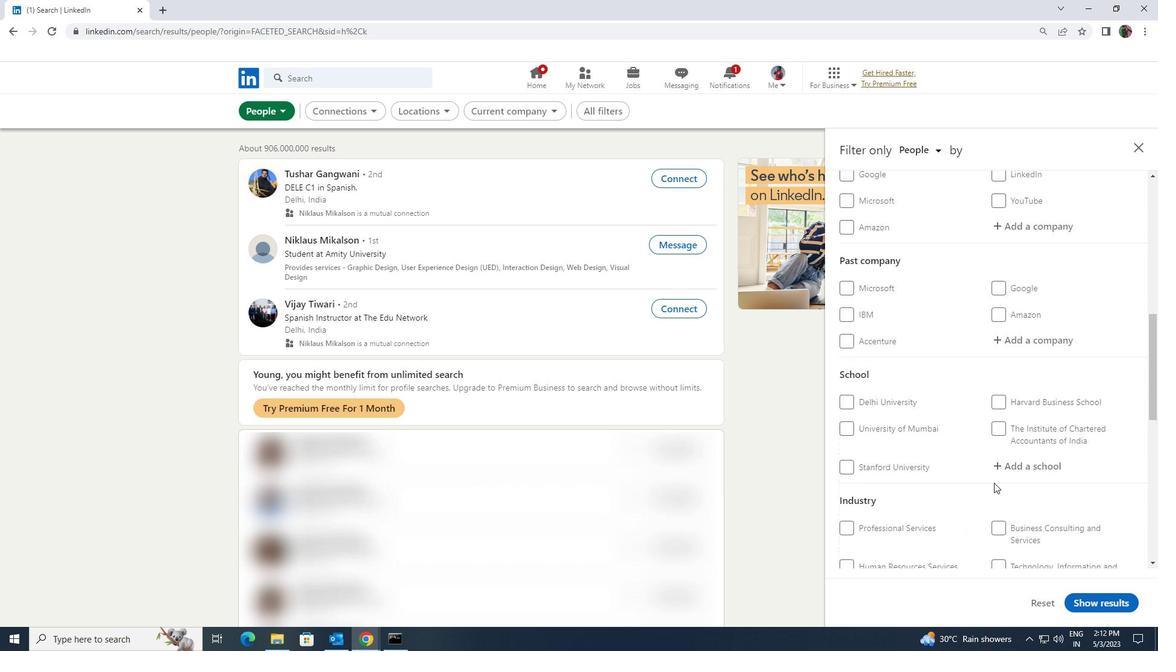 
Action: Mouse scrolled (994, 484) with delta (0, 0)
Screenshot: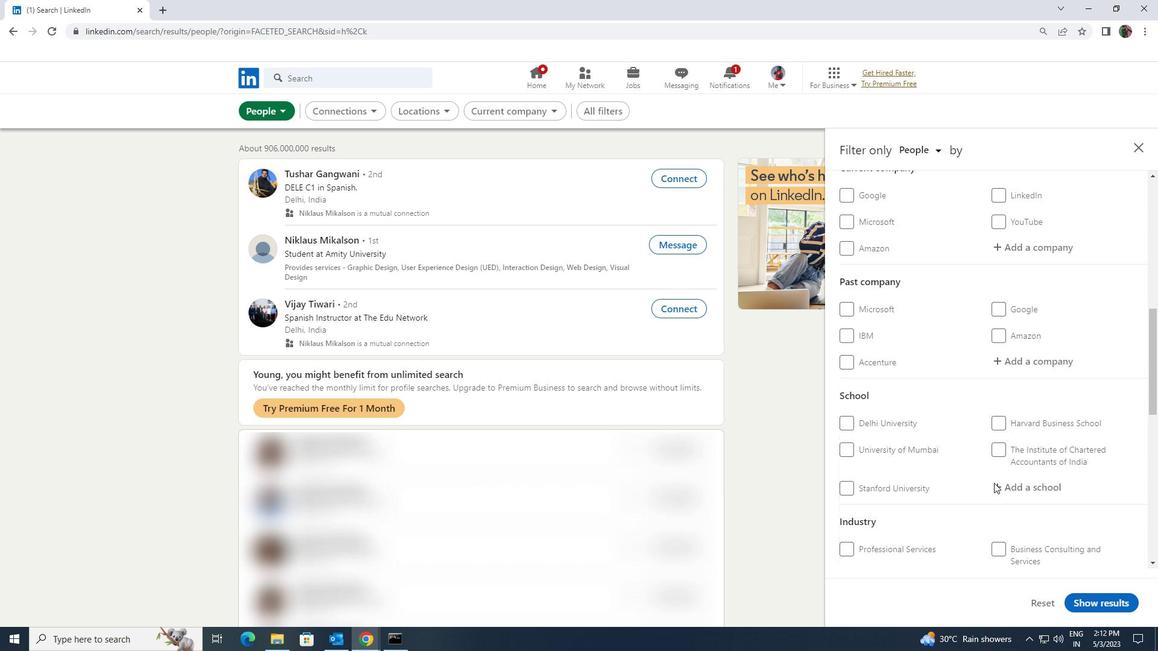 
Action: Mouse scrolled (994, 484) with delta (0, 0)
Screenshot: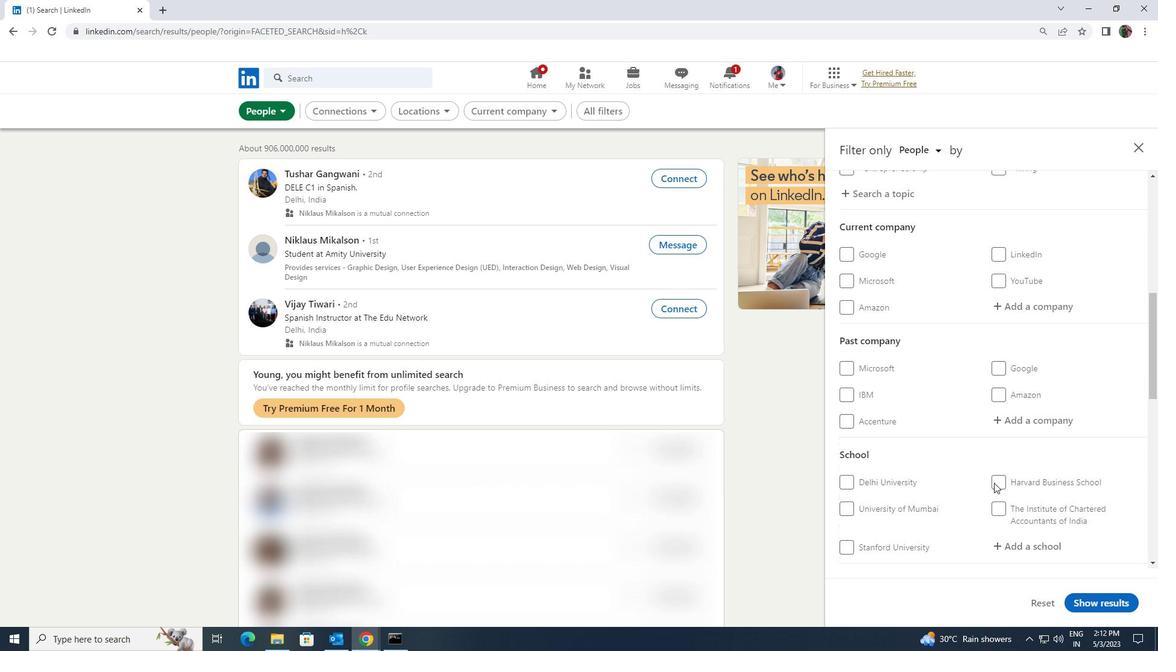 
Action: Mouse scrolled (994, 484) with delta (0, 0)
Screenshot: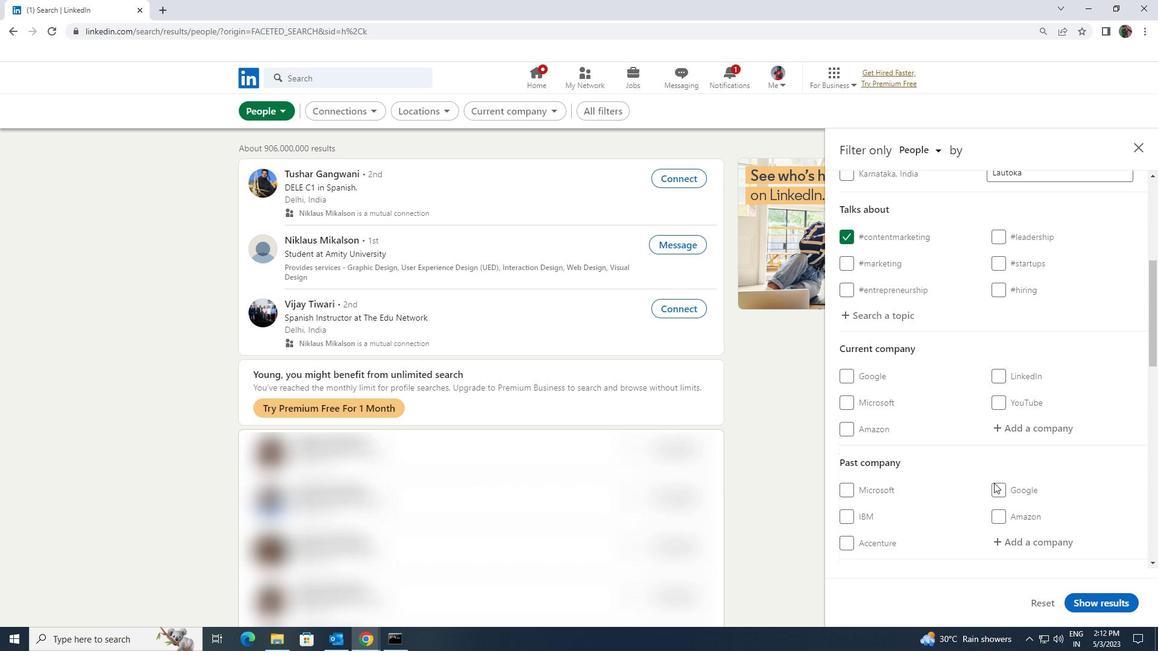 
Action: Mouse moved to (994, 484)
Screenshot: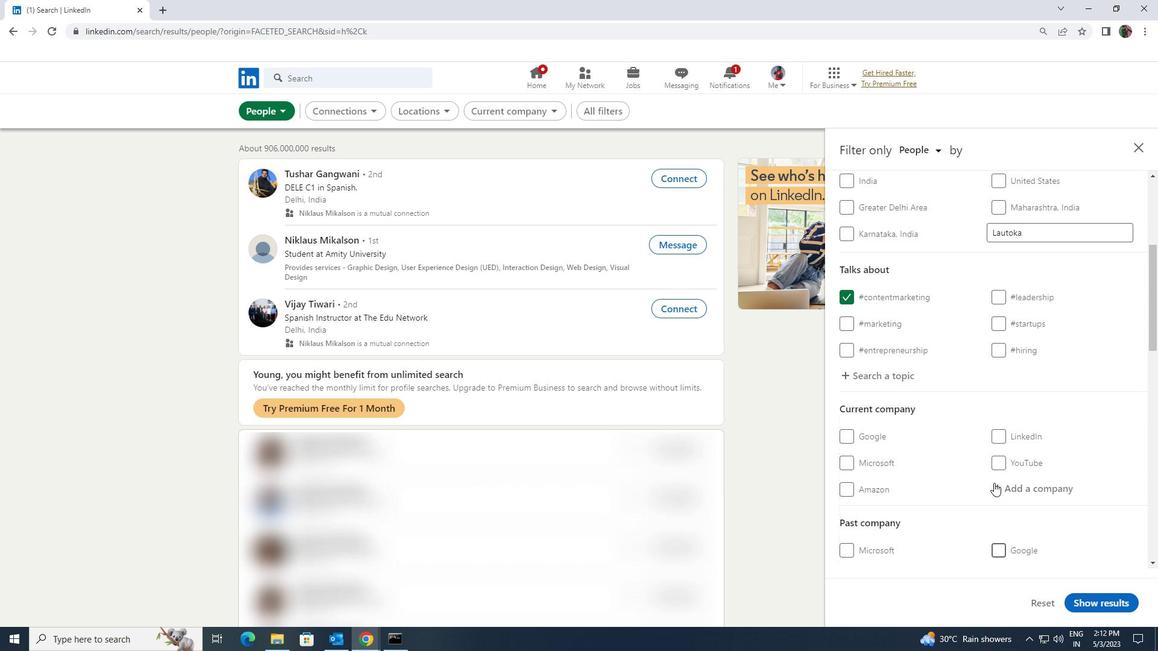 
Action: Mouse pressed left at (994, 484)
Screenshot: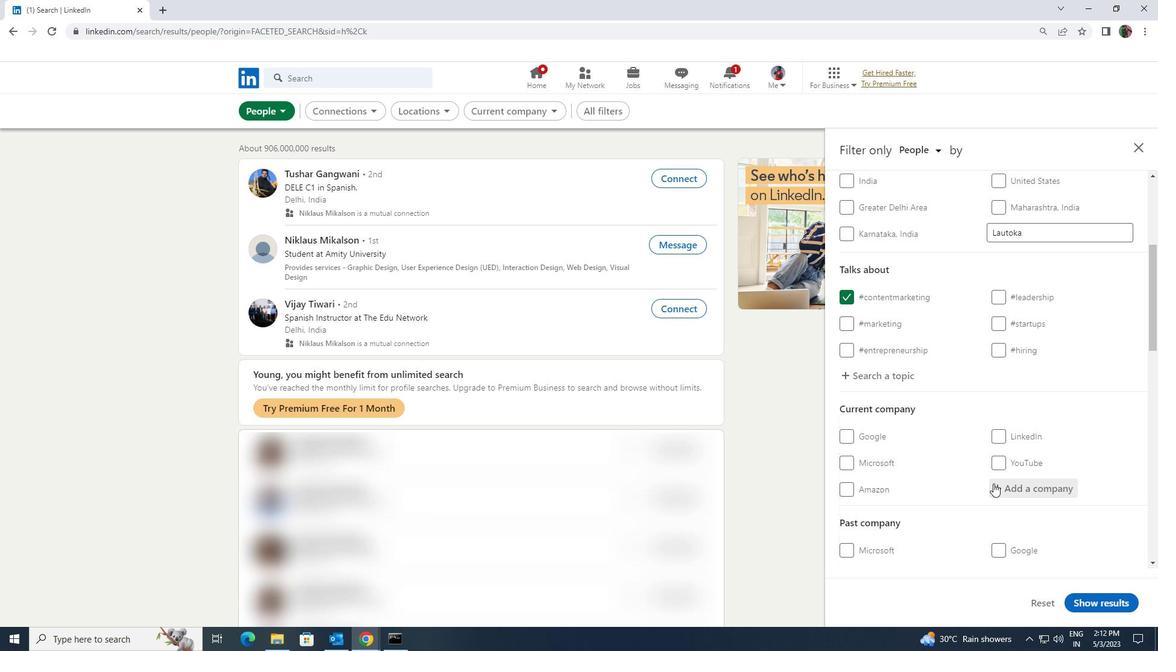 
Action: Mouse moved to (992, 485)
Screenshot: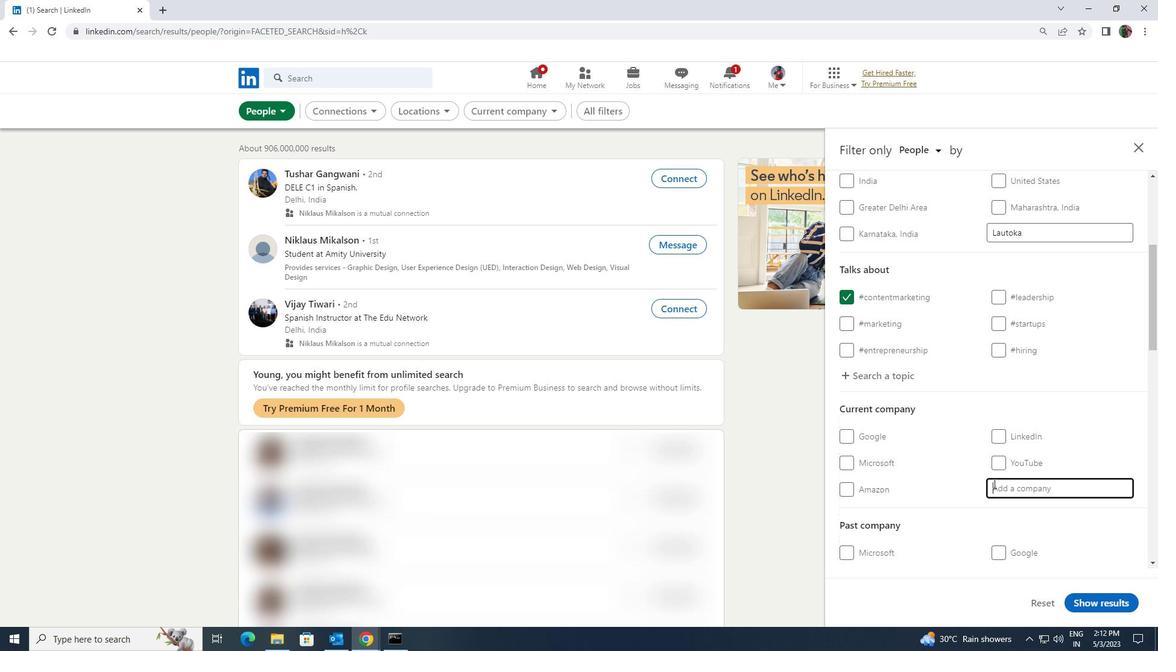 
Action: Key pressed <Key.shift><Key.shift><Key.shift><Key.shift><Key.shift><Key.shift><Key.shift><Key.shift><Key.shift><Key.shift><Key.shift><Key.shift><Key.shift><Key.shift><Key.shift>BHA<Key.backspace>RA<Key.backspace><Key.backspace>ARAT<Key.space><Key.shift>HA<Key.backspace>EAVY<Key.space>
Screenshot: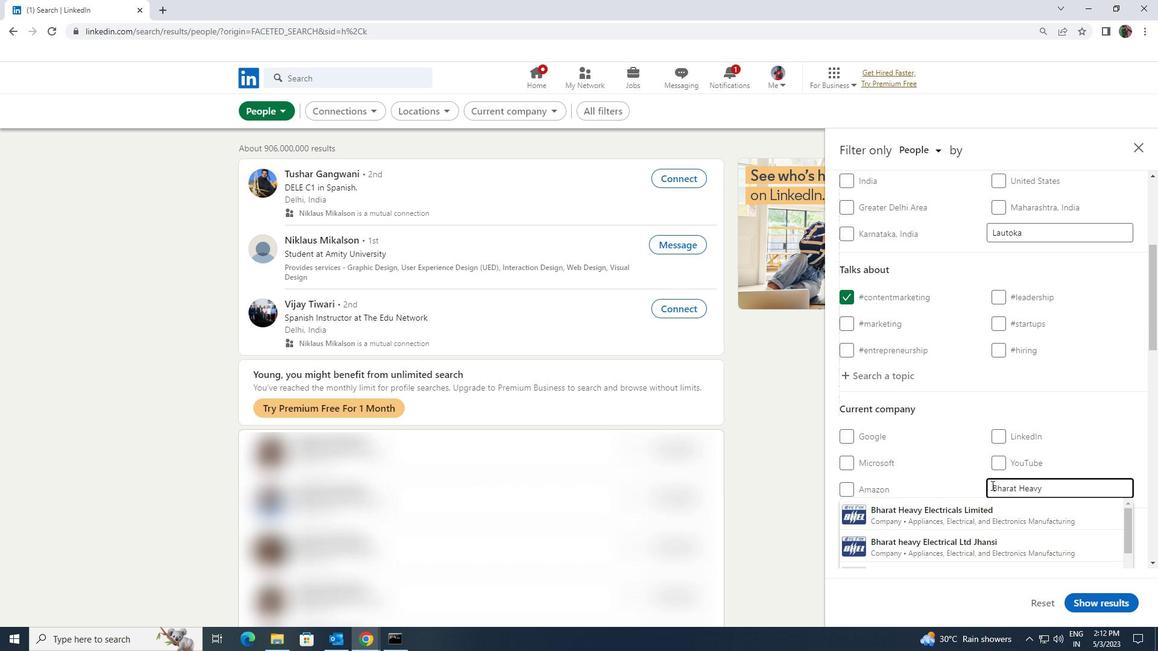 
Action: Mouse moved to (1004, 503)
Screenshot: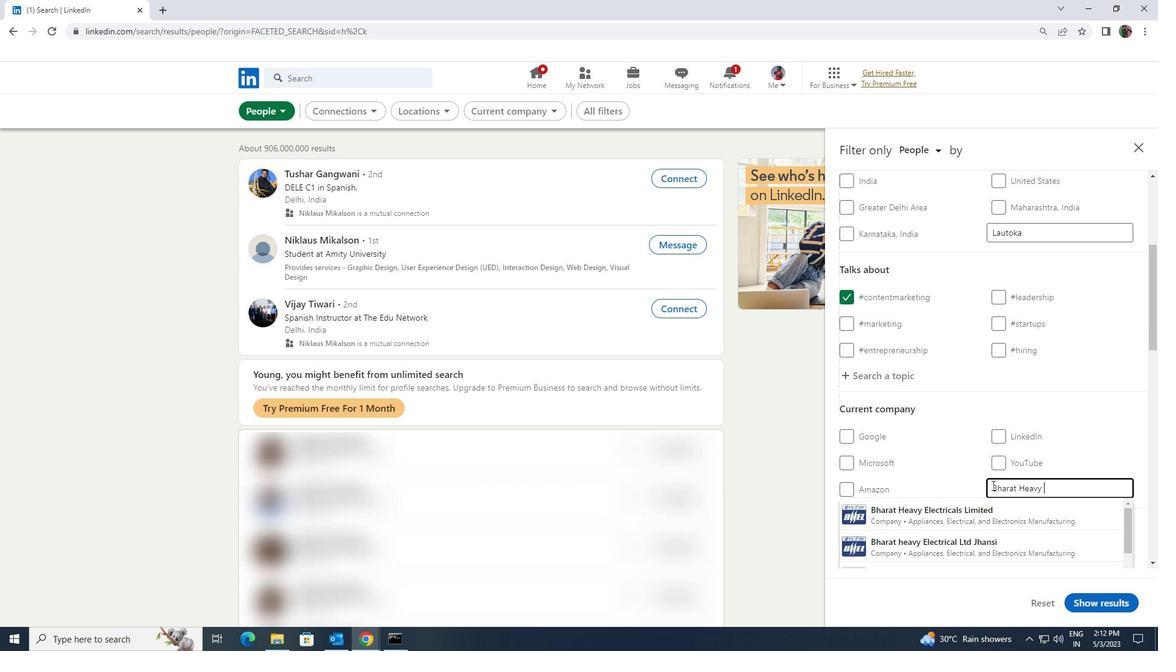 
Action: Mouse pressed left at (1004, 503)
Screenshot: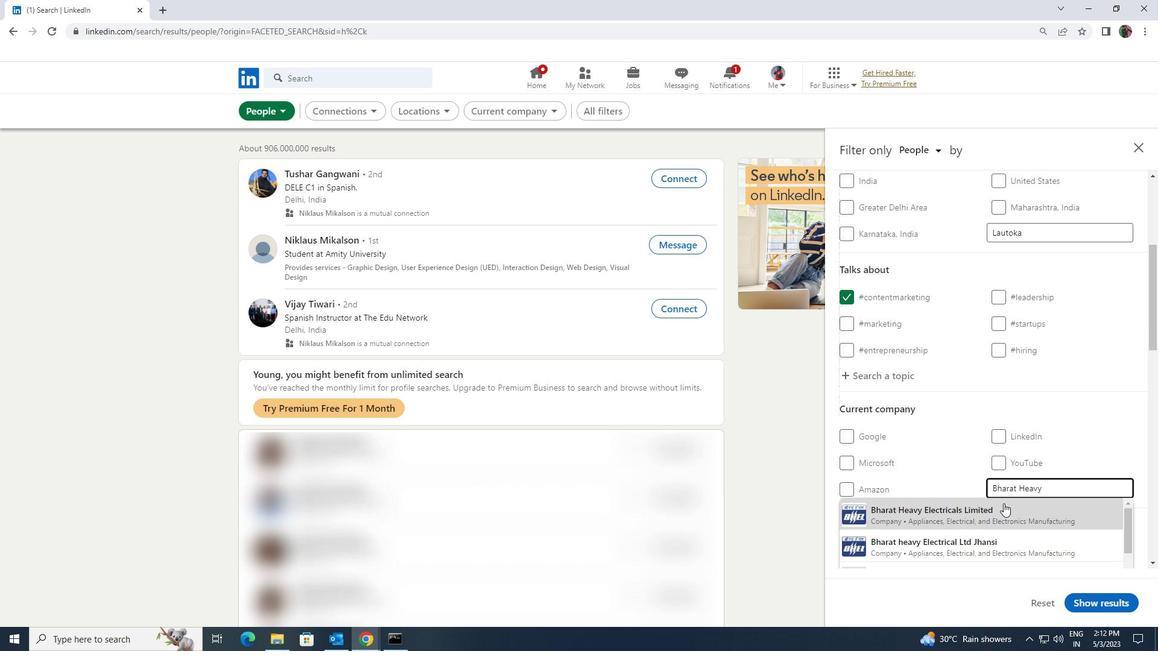 
Action: Mouse scrolled (1004, 503) with delta (0, 0)
Screenshot: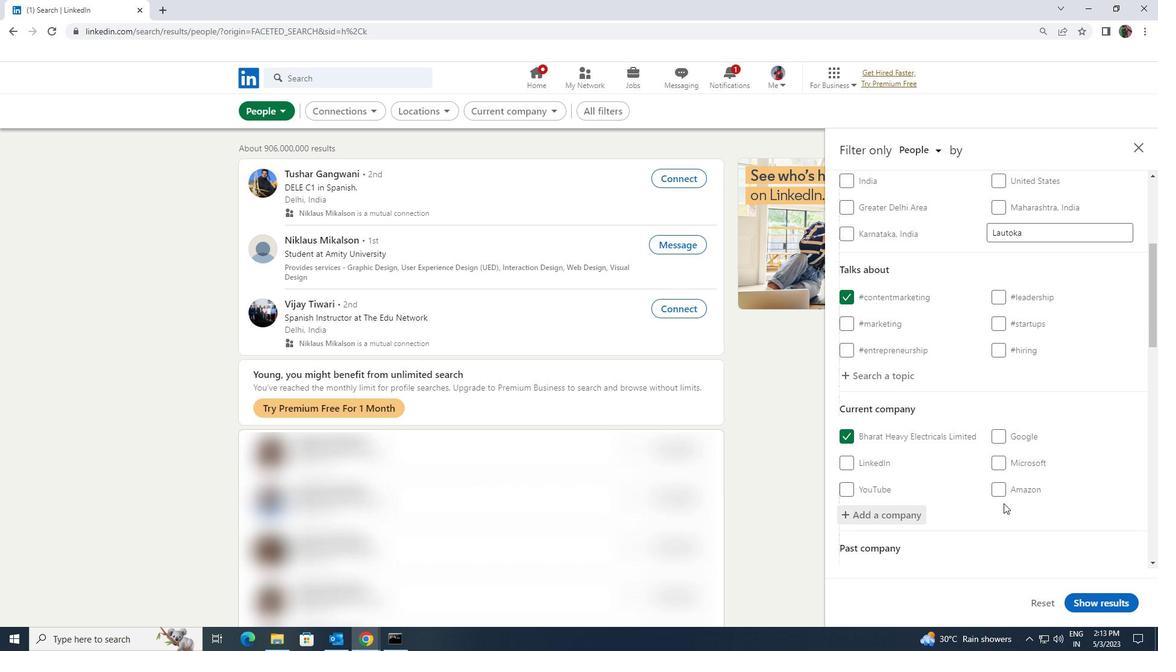 
Action: Mouse scrolled (1004, 503) with delta (0, 0)
Screenshot: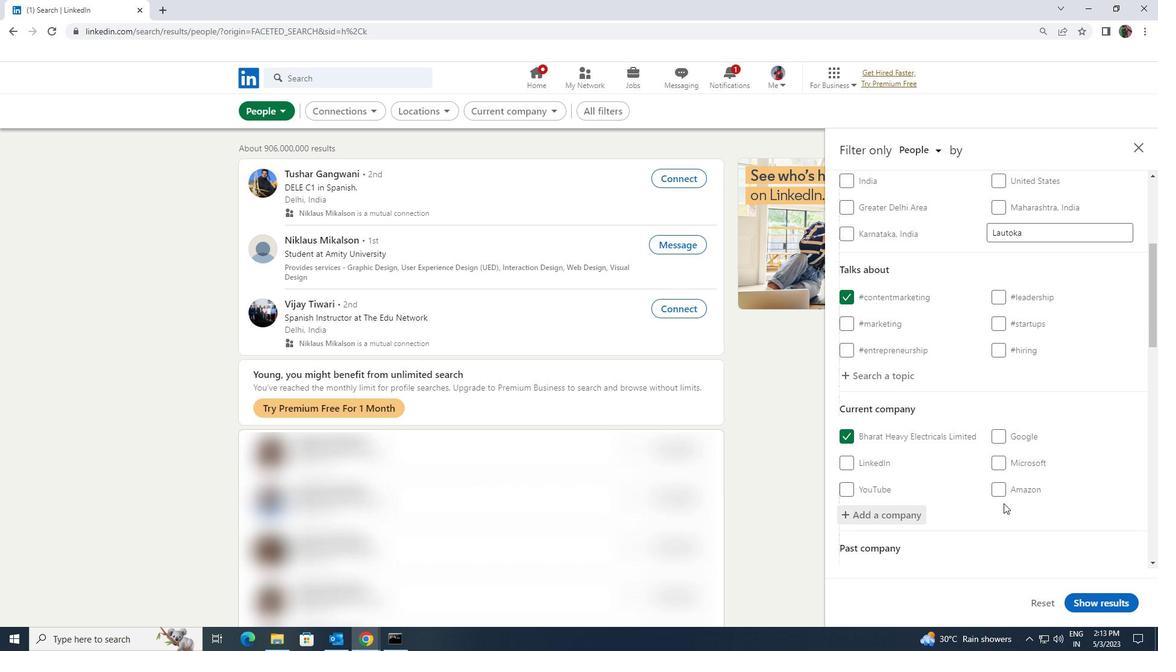 
Action: Mouse moved to (1004, 504)
Screenshot: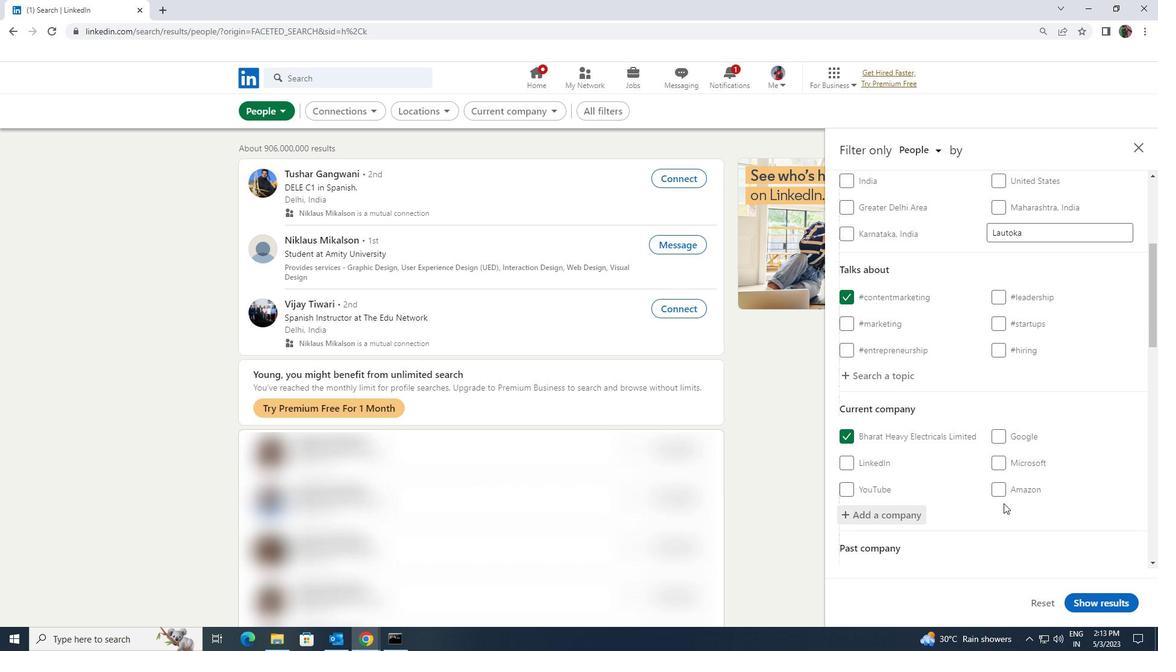 
Action: Mouse scrolled (1004, 503) with delta (0, 0)
Screenshot: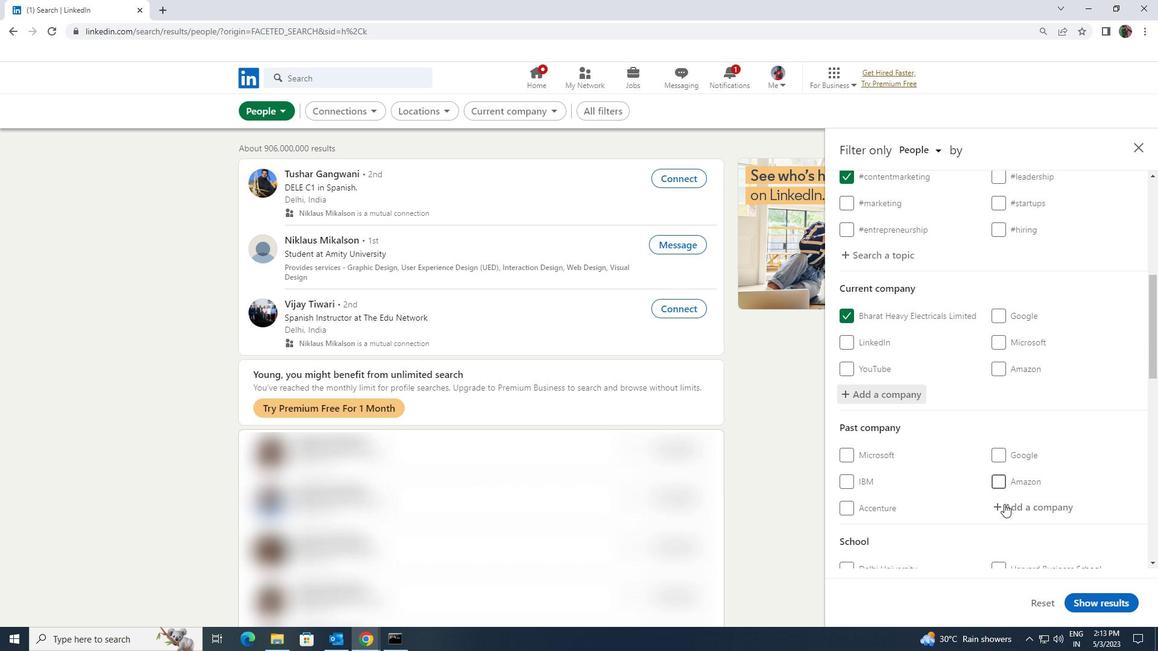 
Action: Mouse scrolled (1004, 503) with delta (0, 0)
Screenshot: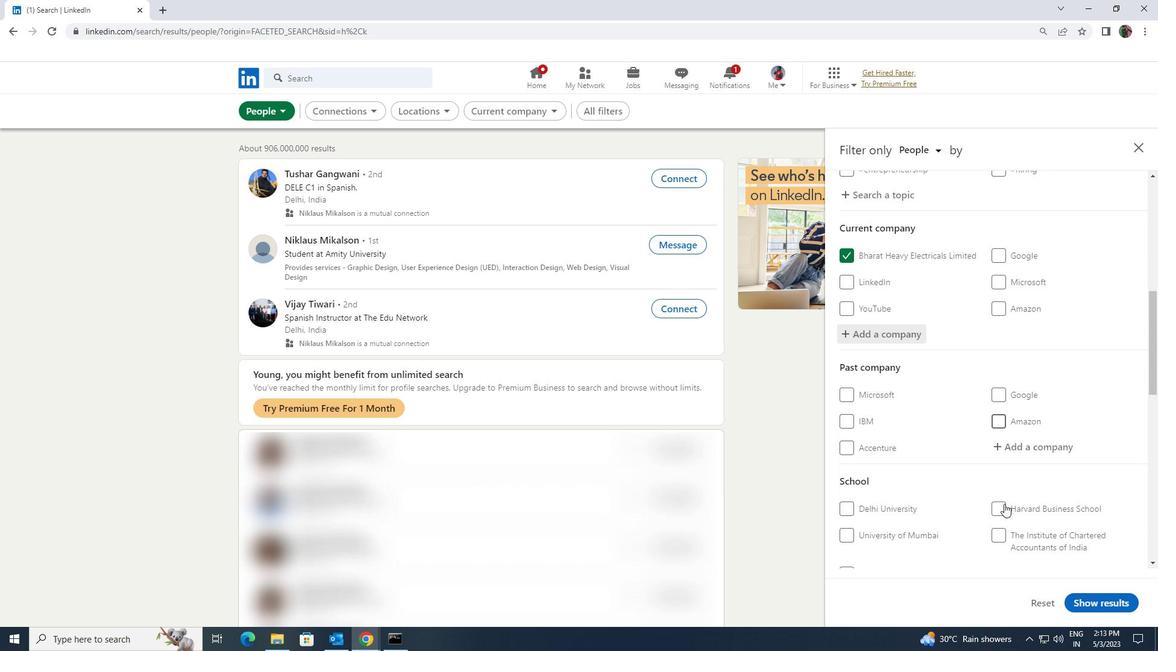 
Action: Mouse scrolled (1004, 503) with delta (0, 0)
Screenshot: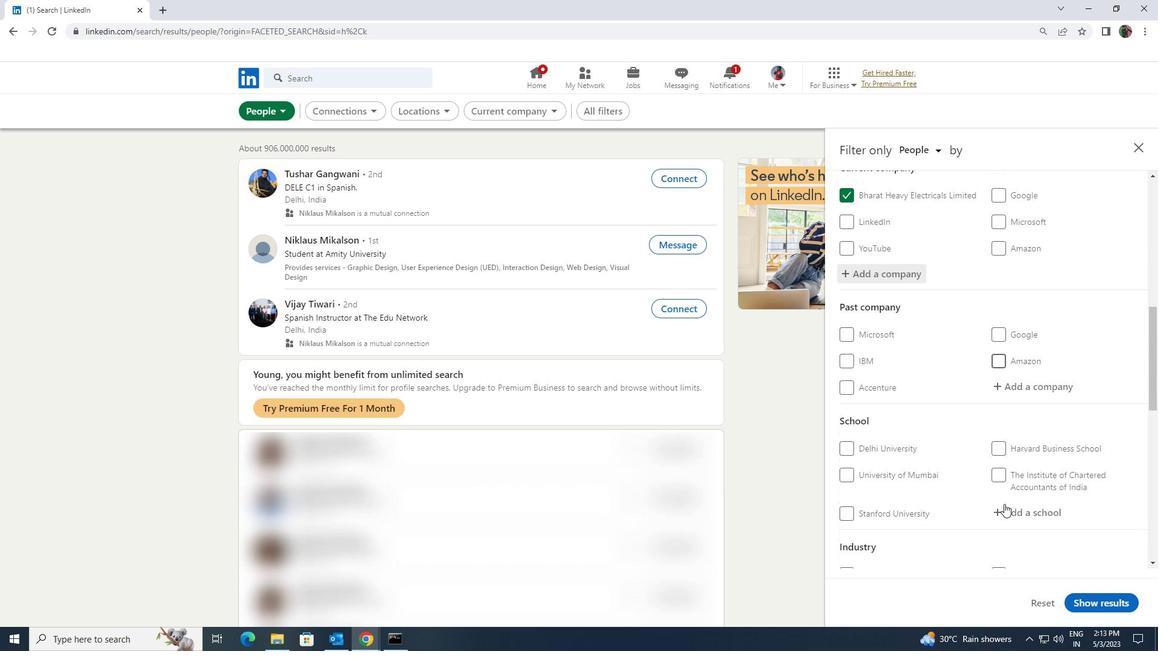 
Action: Mouse scrolled (1004, 503) with delta (0, 0)
Screenshot: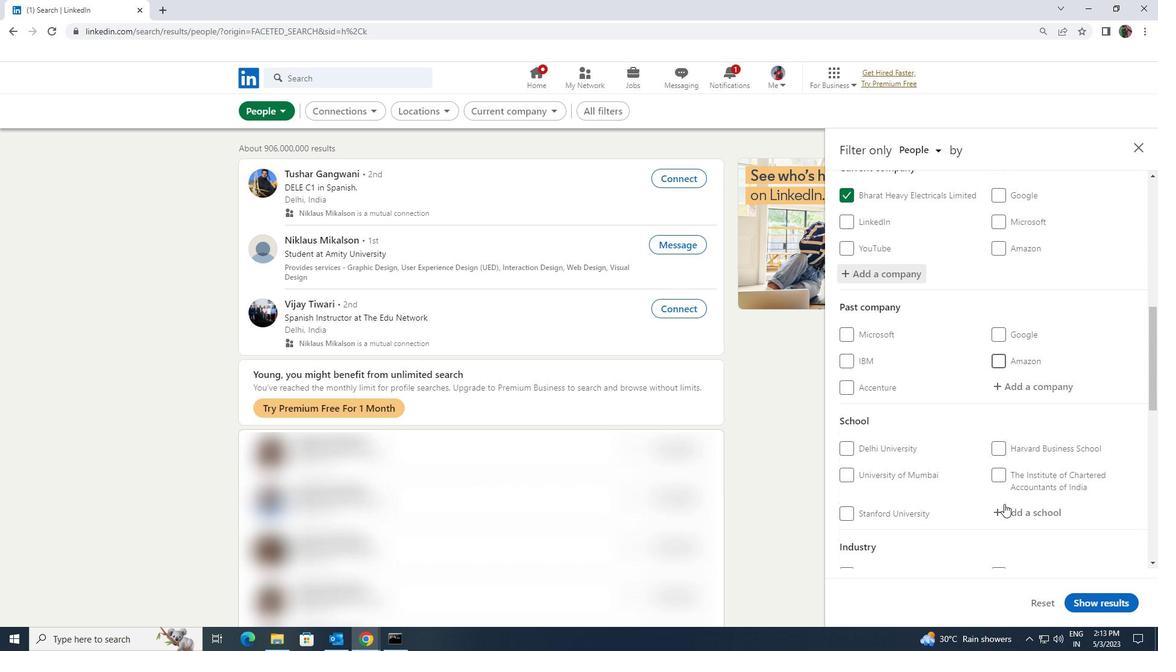 
Action: Mouse moved to (1021, 397)
Screenshot: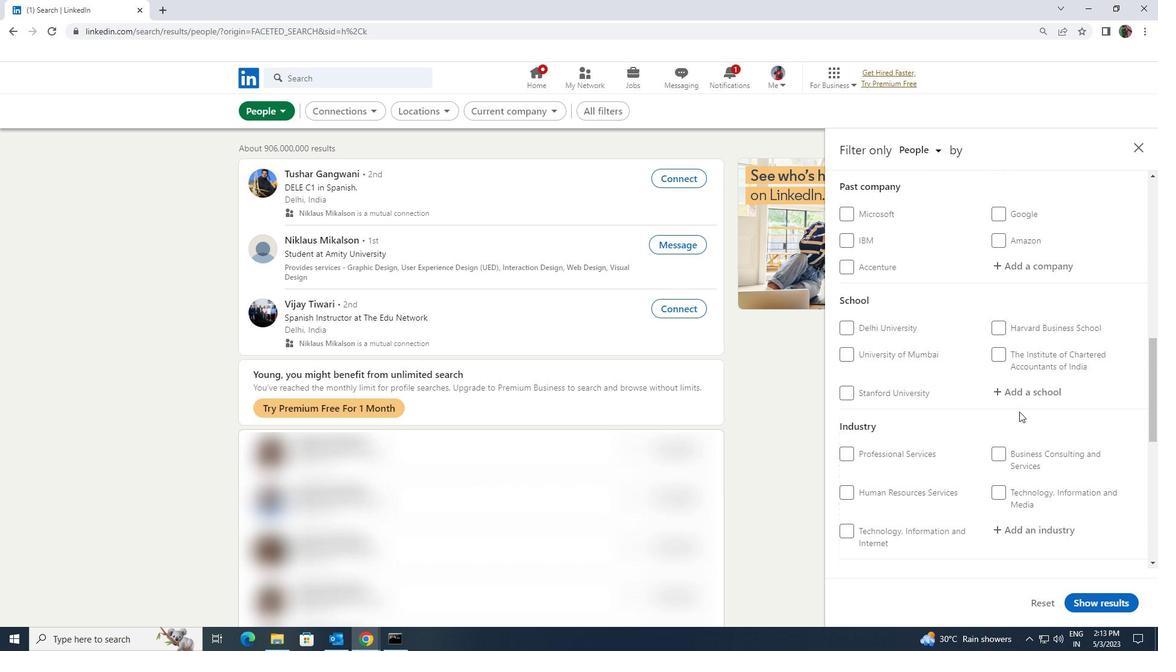 
Action: Mouse pressed left at (1021, 397)
Screenshot: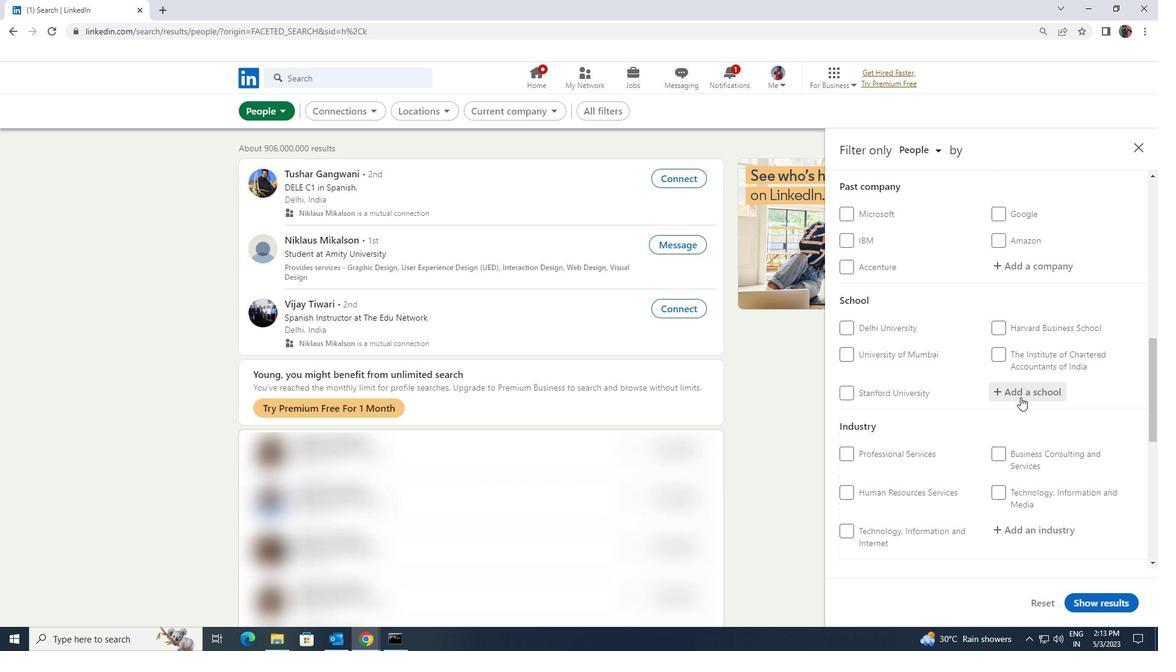 
Action: Key pressed <Key.shift><Key.shift><Key.shift><Key.shift><Key.shift><Key.shift><Key.shift><Key.shift><Key.shift>PATNA<Key.space><Key.shift><Key.shift>UNIVERSITY
Screenshot: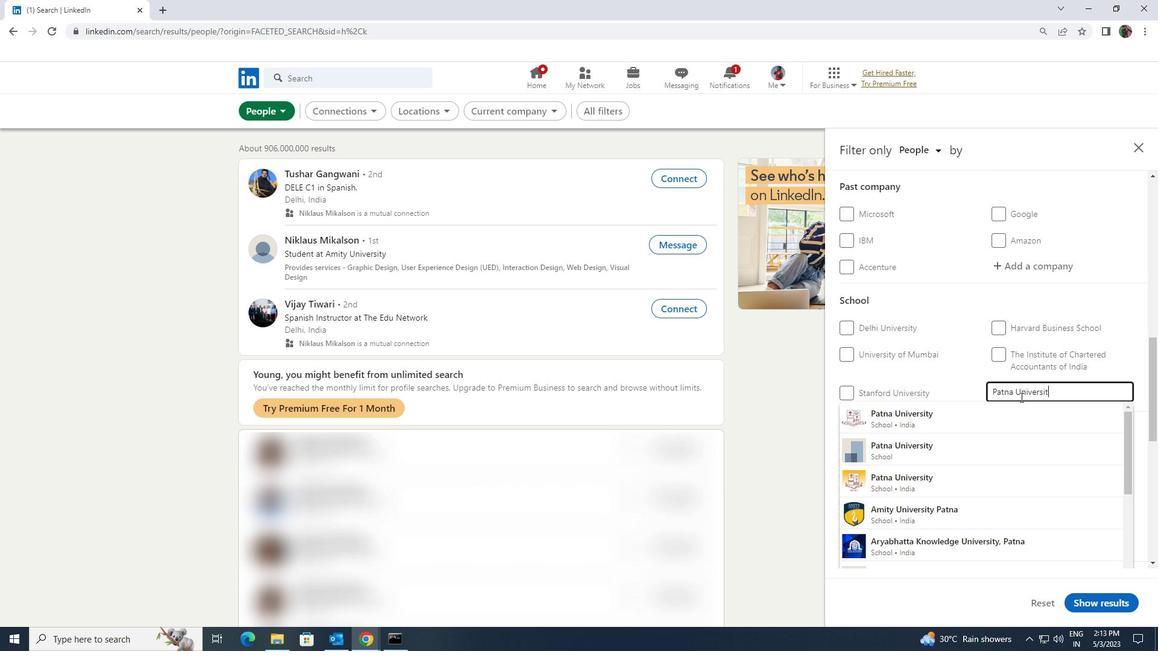 
Action: Mouse moved to (1010, 401)
Screenshot: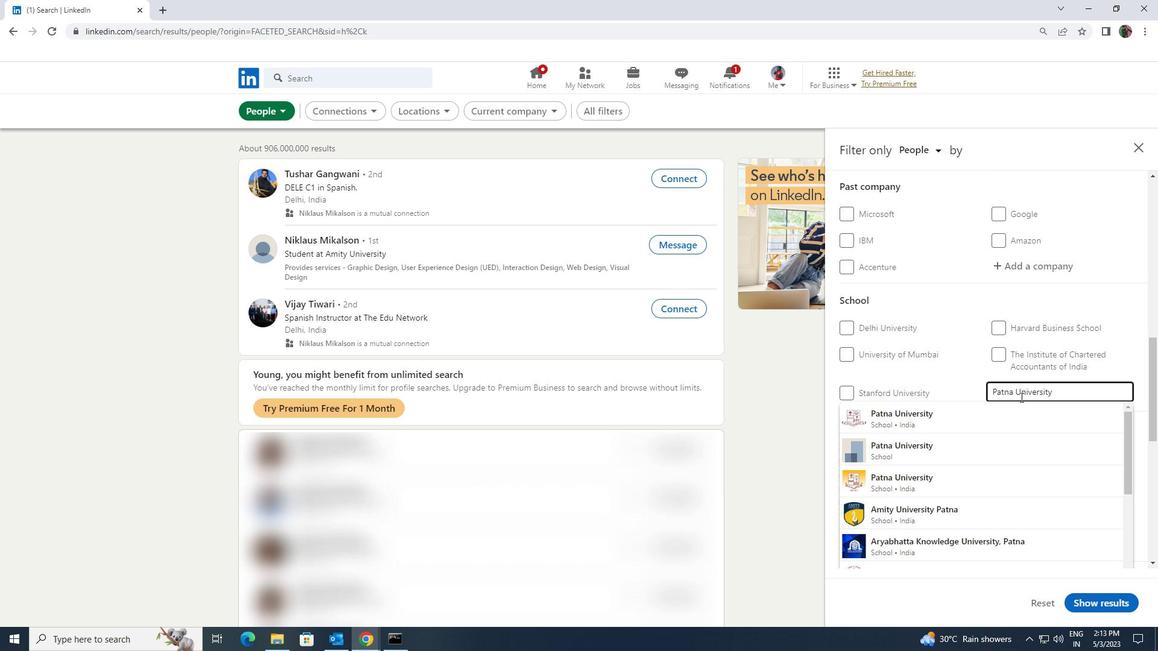 
Action: Mouse pressed left at (1010, 401)
Screenshot: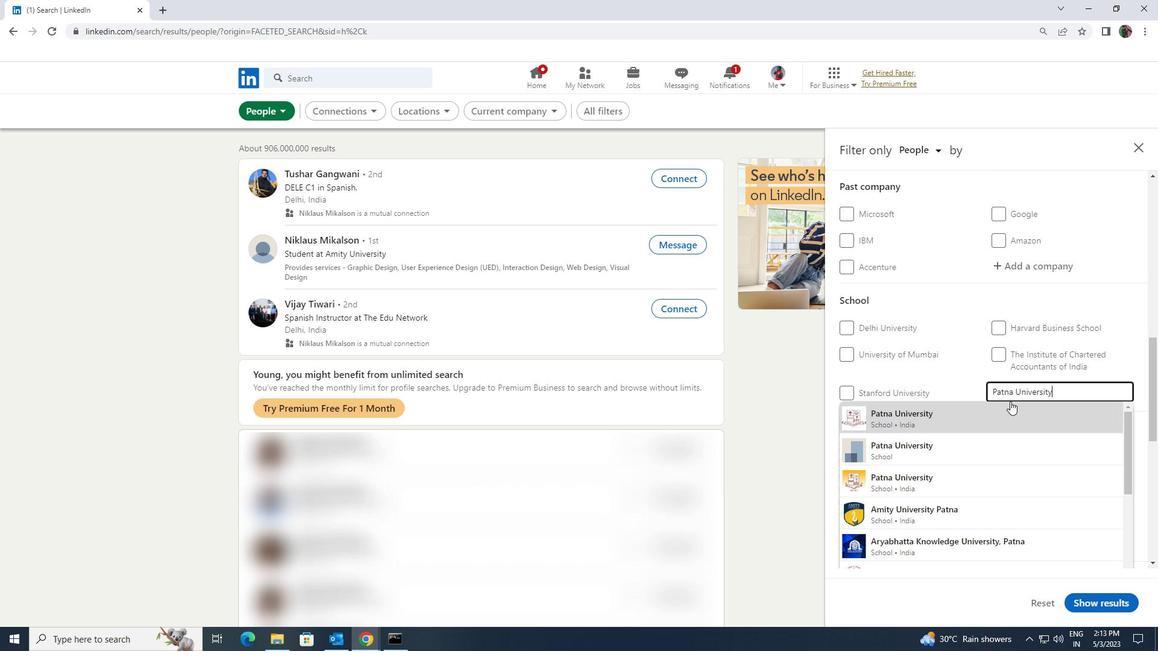 
Action: Mouse scrolled (1010, 401) with delta (0, 0)
Screenshot: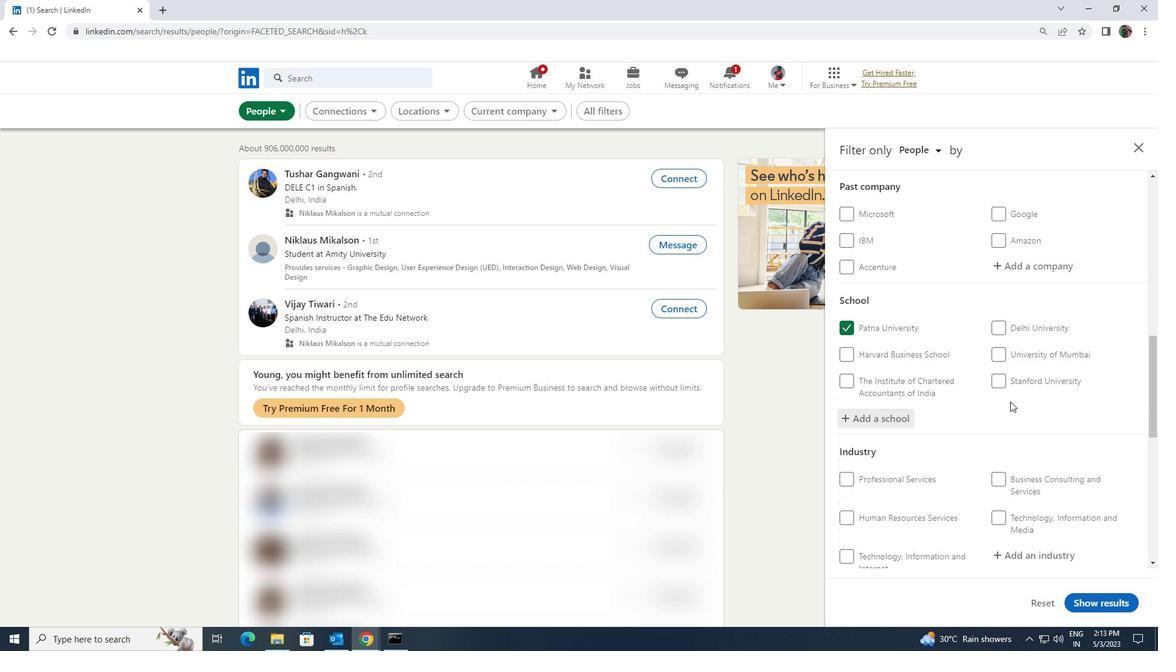 
Action: Mouse scrolled (1010, 401) with delta (0, 0)
Screenshot: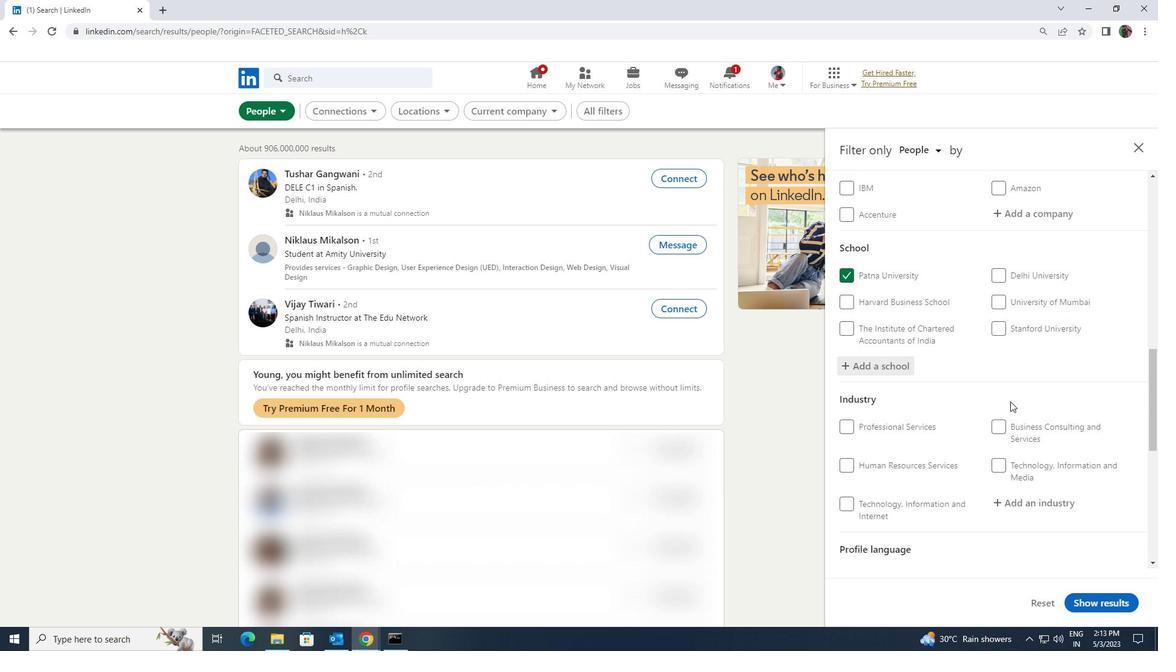 
Action: Mouse scrolled (1010, 401) with delta (0, 0)
Screenshot: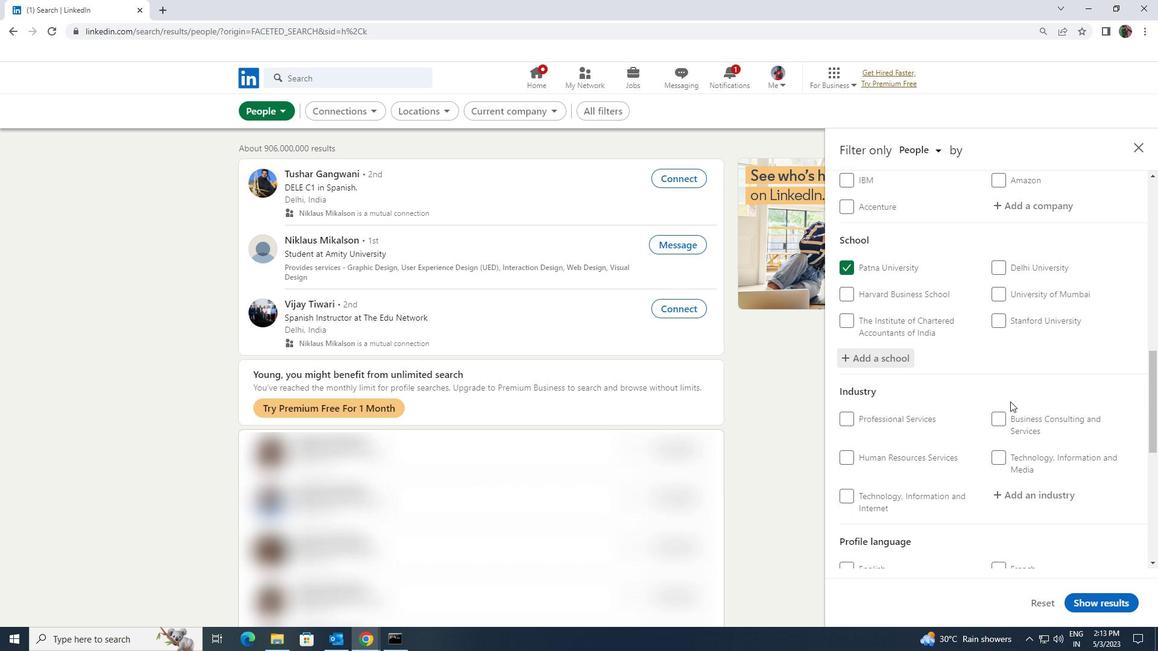 
Action: Mouse moved to (1012, 380)
Screenshot: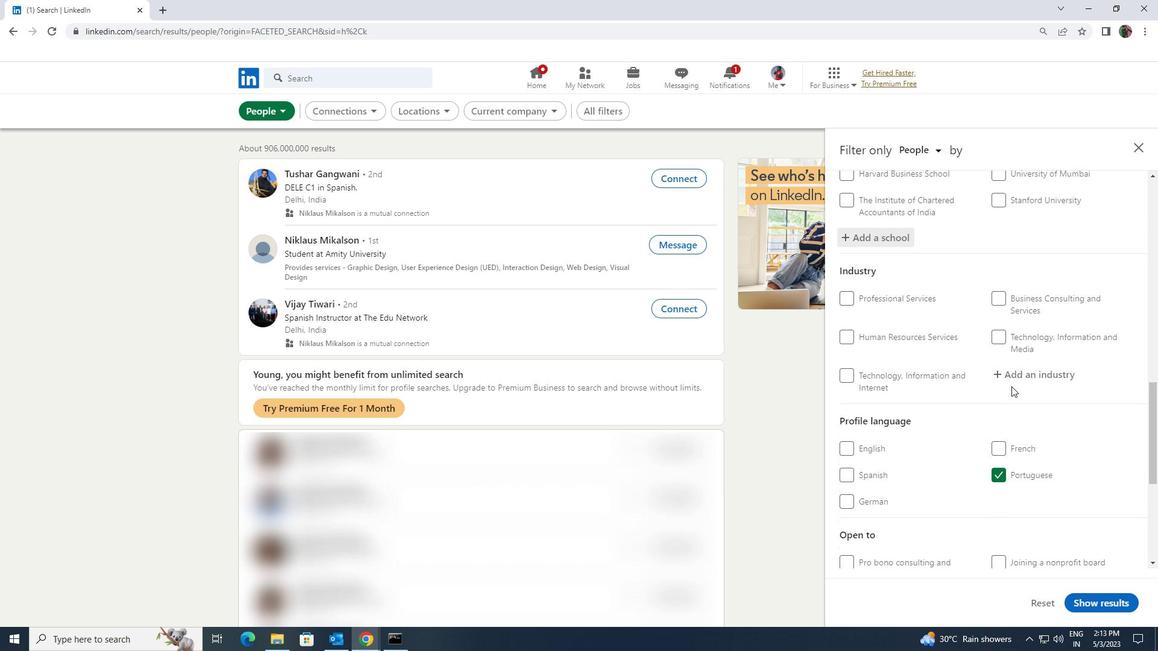 
Action: Mouse pressed left at (1012, 380)
Screenshot: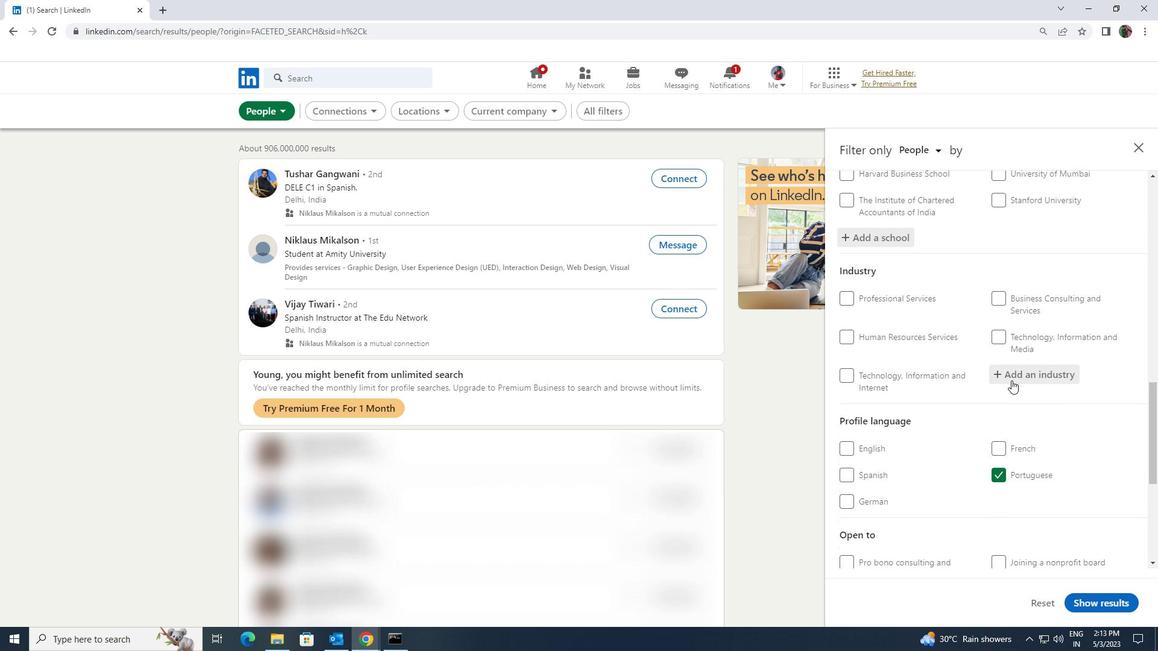 
Action: Key pressed <Key.shift><Key.shift><Key.shift><Key.shift><Key.shift><Key.shift><Key.shift><Key.shift><Key.shift><Key.shift><Key.shift><Key.shift><Key.shift><Key.shift><Key.shift><Key.shift><Key.shift><Key.shift><Key.shift><Key.shift><Key.shift><Key.shift>CHEMICAL<Key.space><Key.shift><Key.shift><Key.shift>RAW
Screenshot: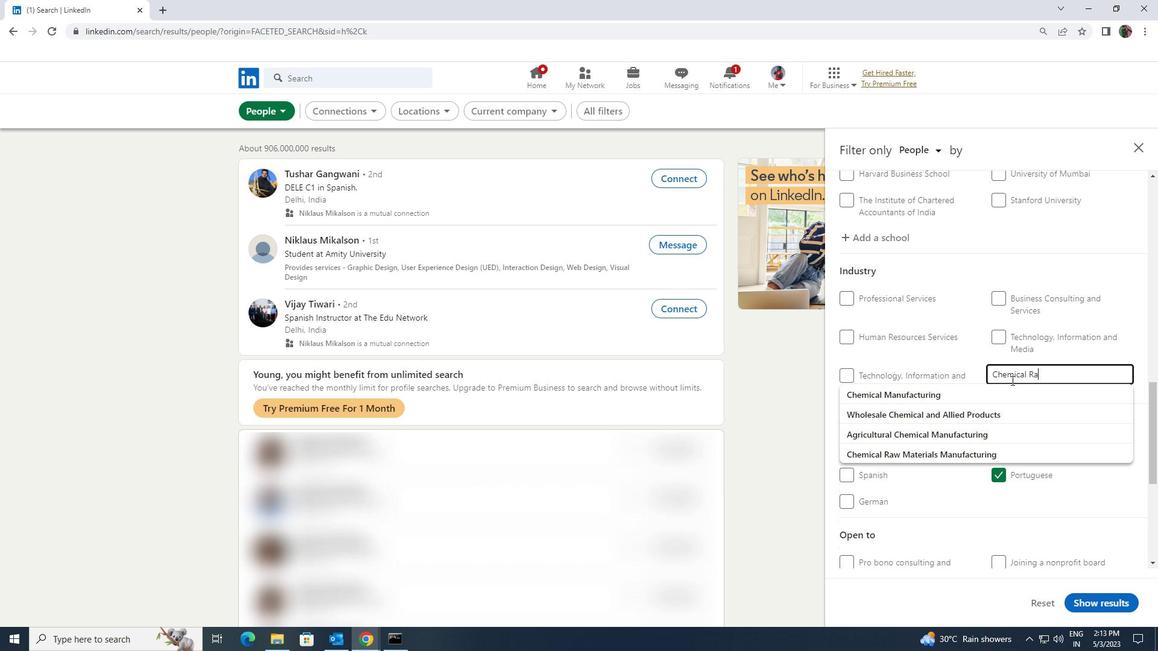 
Action: Mouse moved to (995, 390)
Screenshot: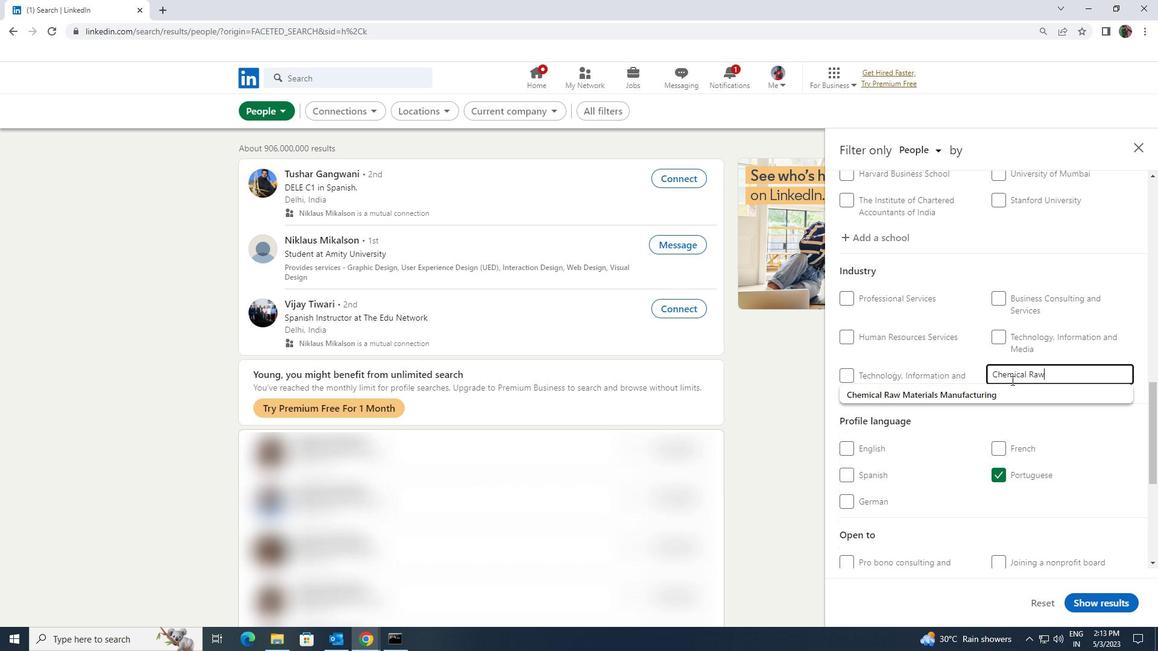 
Action: Mouse pressed left at (995, 390)
Screenshot: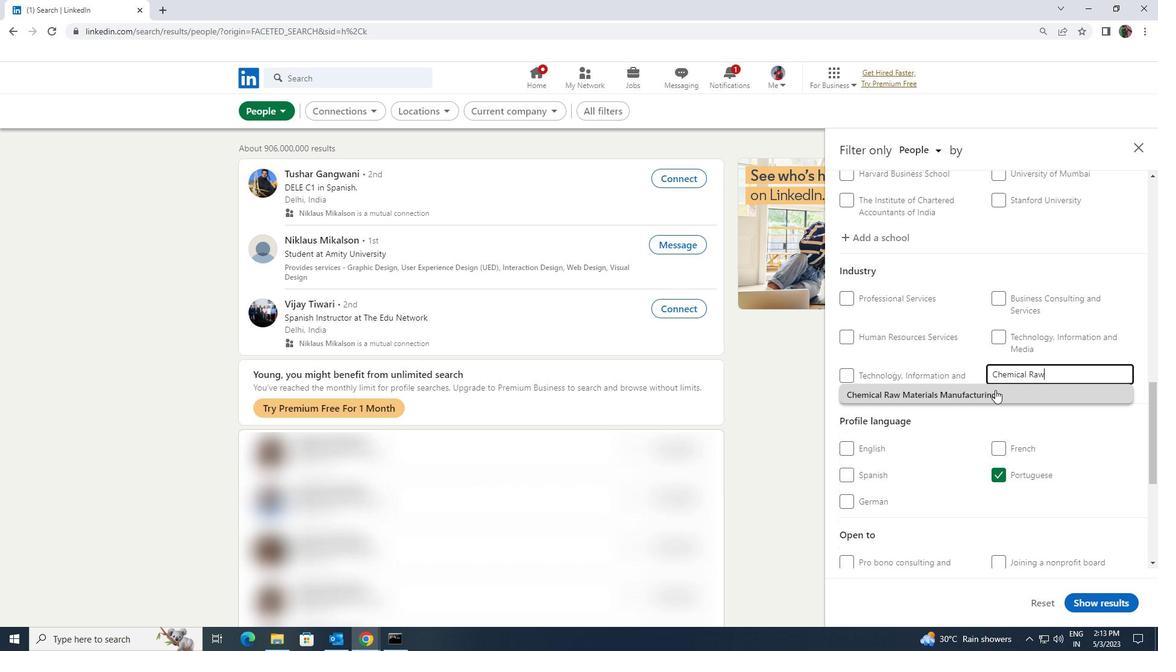 
Action: Mouse scrolled (995, 389) with delta (0, 0)
Screenshot: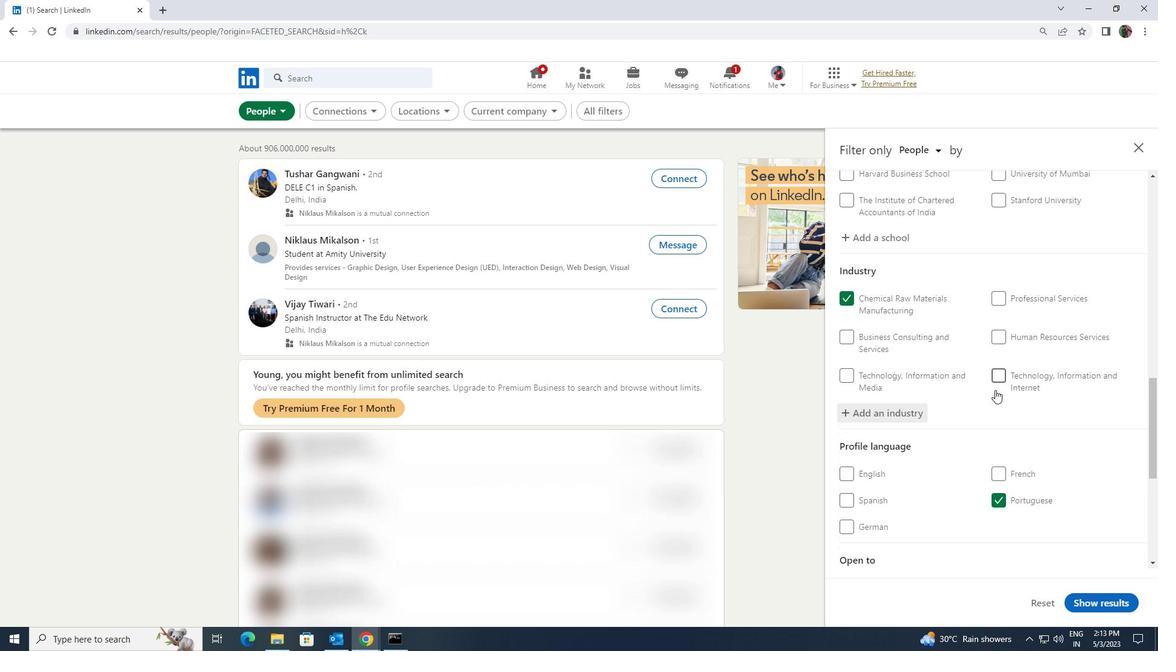 
Action: Mouse scrolled (995, 389) with delta (0, 0)
Screenshot: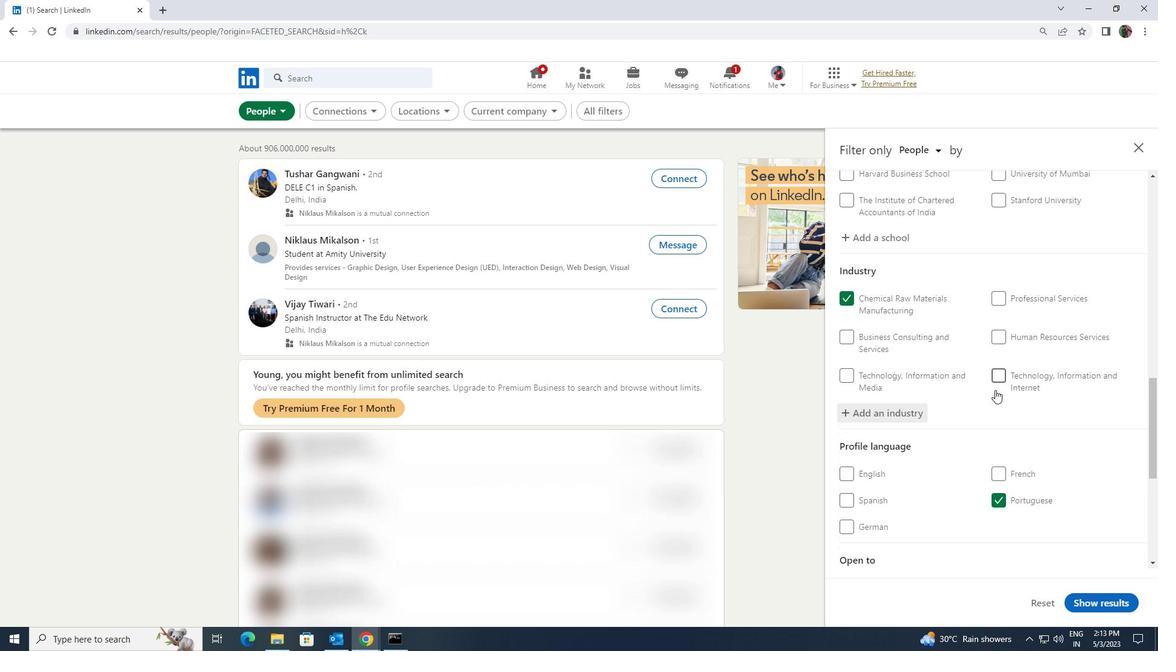 
Action: Mouse moved to (994, 391)
Screenshot: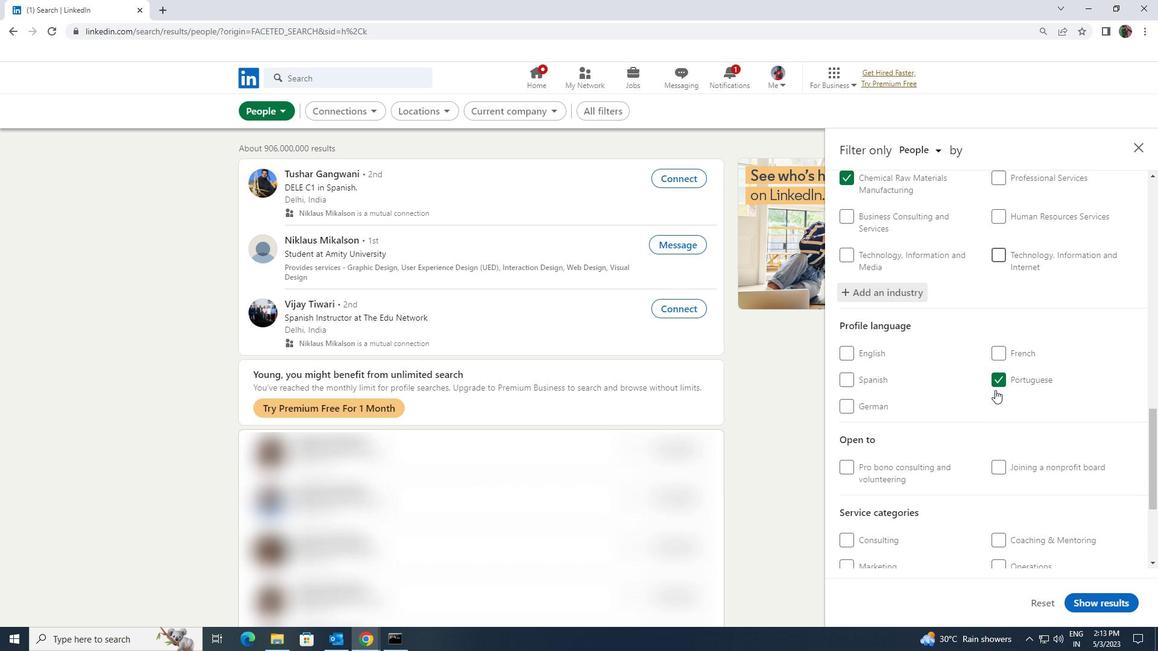 
Action: Mouse scrolled (994, 391) with delta (0, 0)
Screenshot: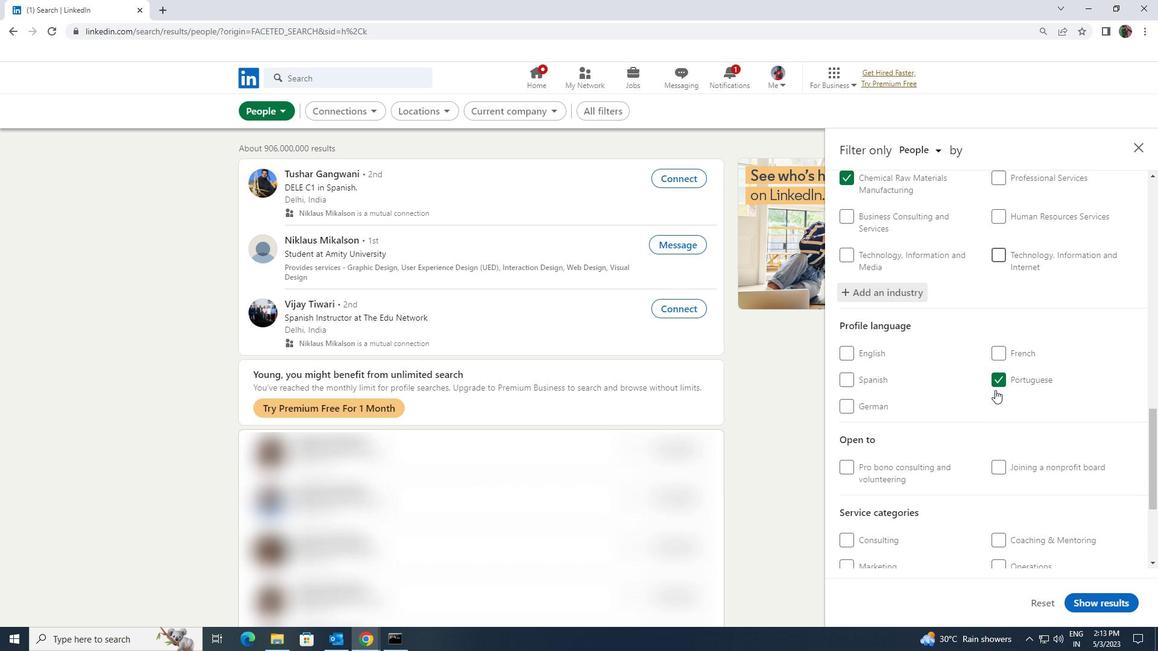 
Action: Mouse moved to (992, 392)
Screenshot: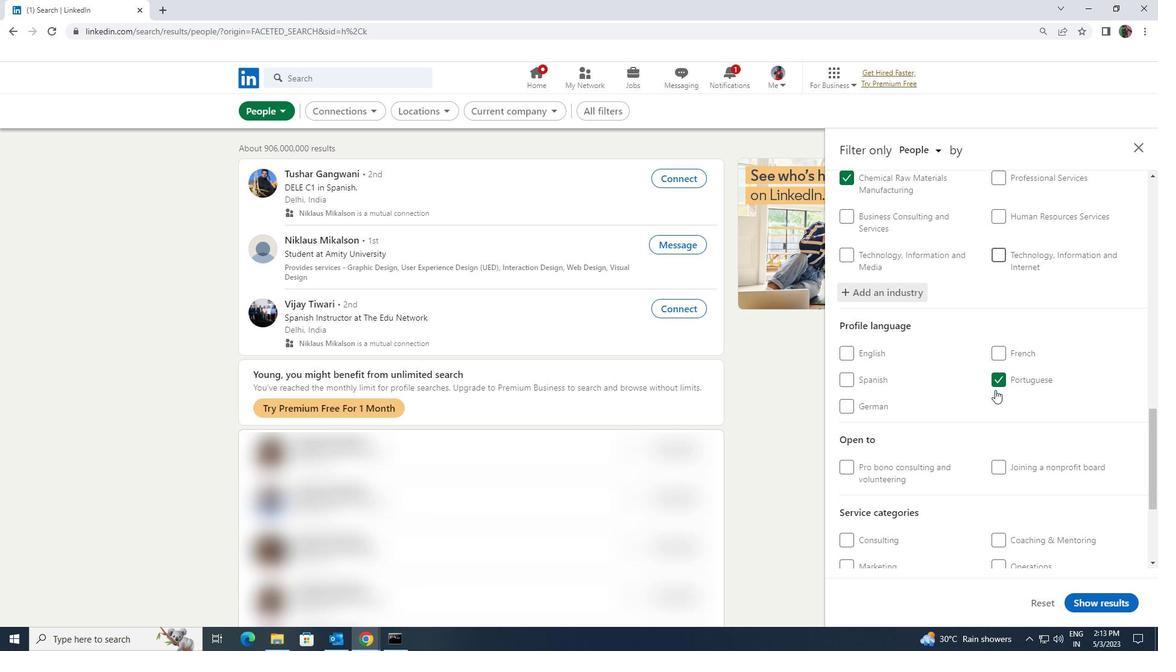 
Action: Mouse scrolled (992, 392) with delta (0, 0)
Screenshot: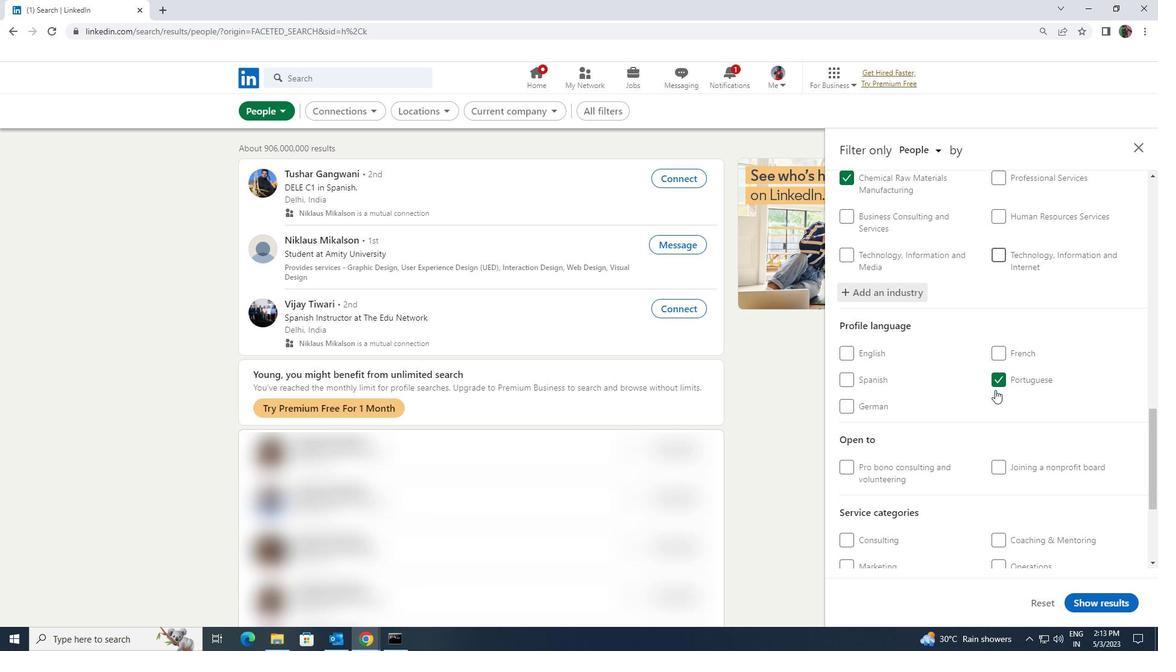 
Action: Mouse scrolled (992, 392) with delta (0, 0)
Screenshot: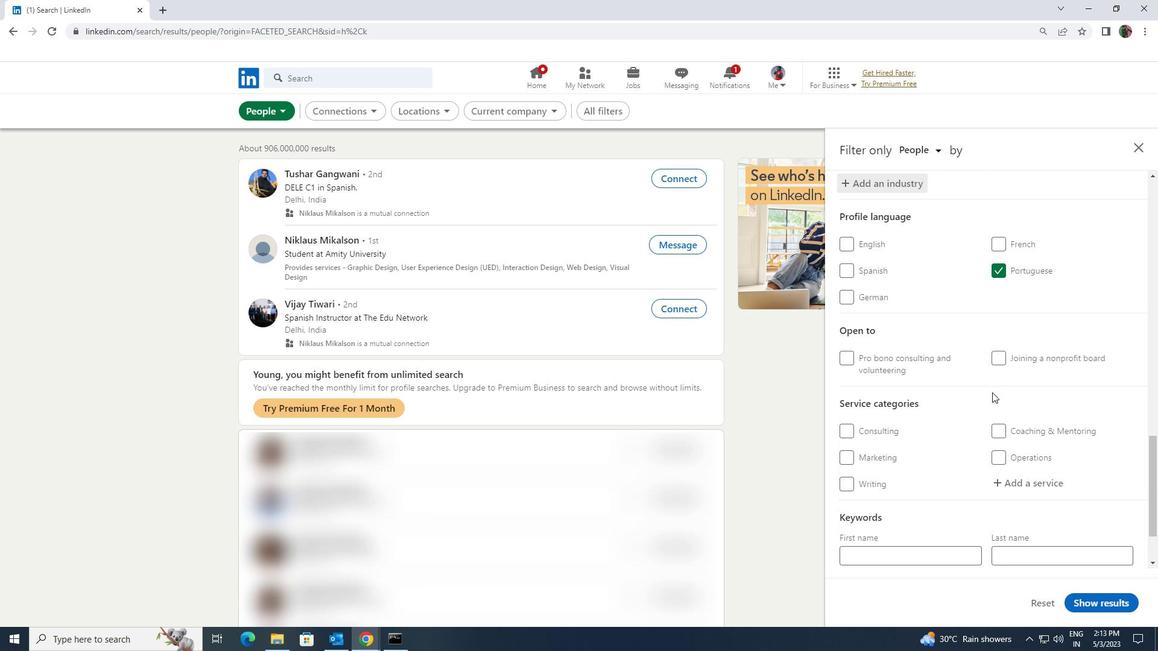 
Action: Mouse moved to (1001, 411)
Screenshot: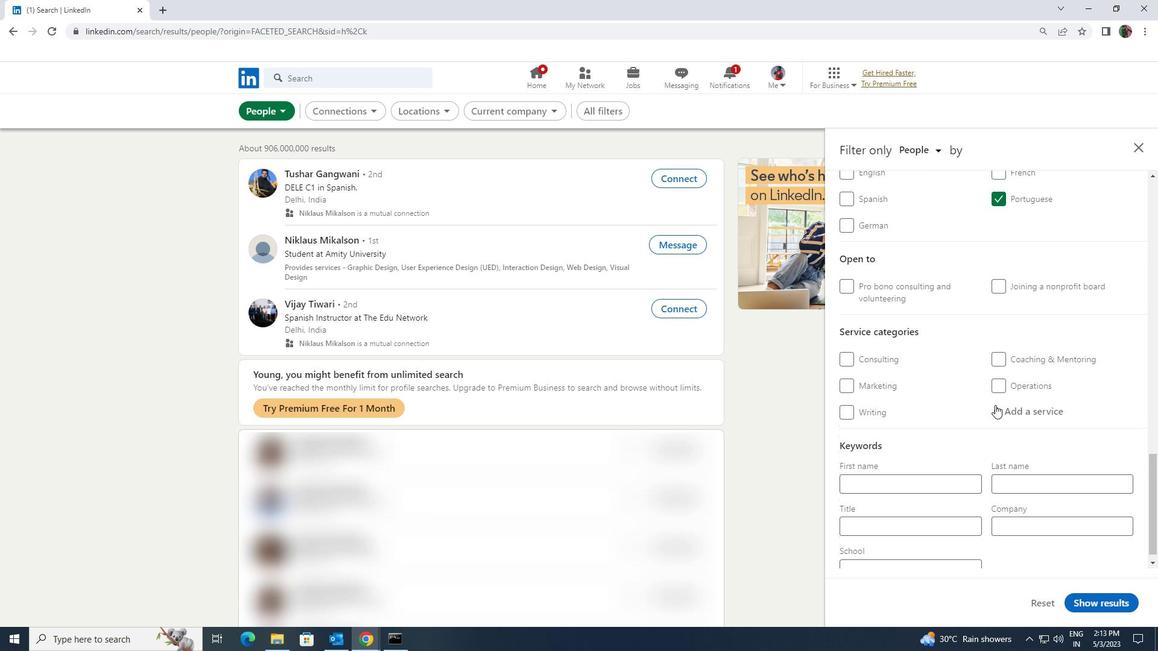 
Action: Mouse pressed left at (1001, 411)
Screenshot: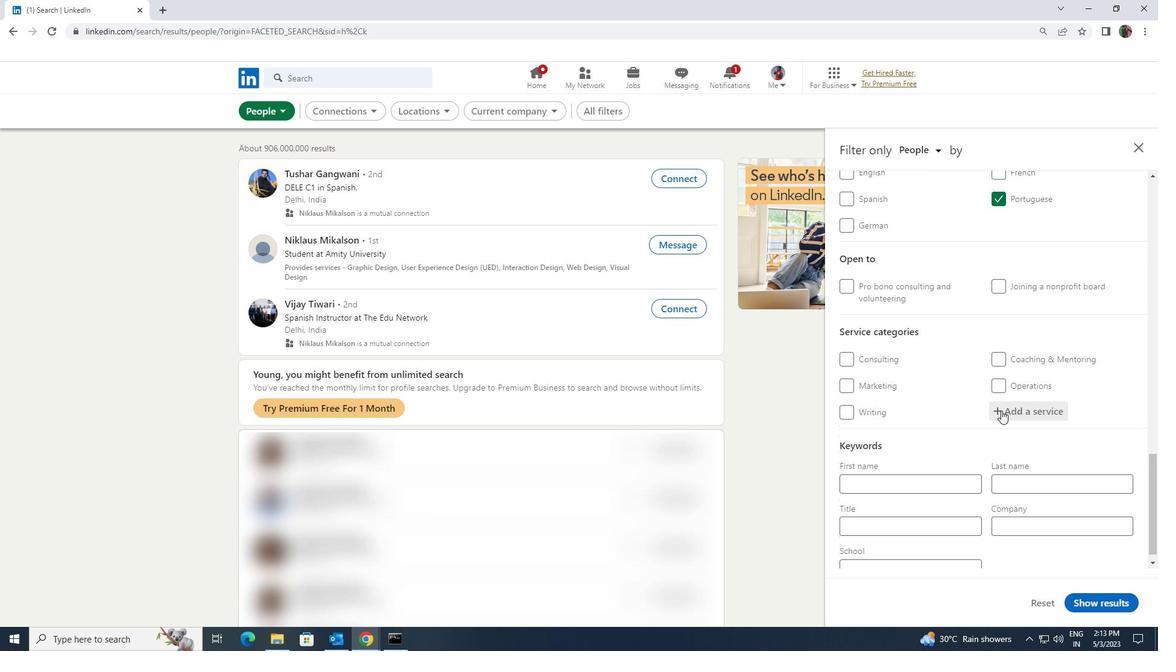
Action: Mouse moved to (1003, 411)
Screenshot: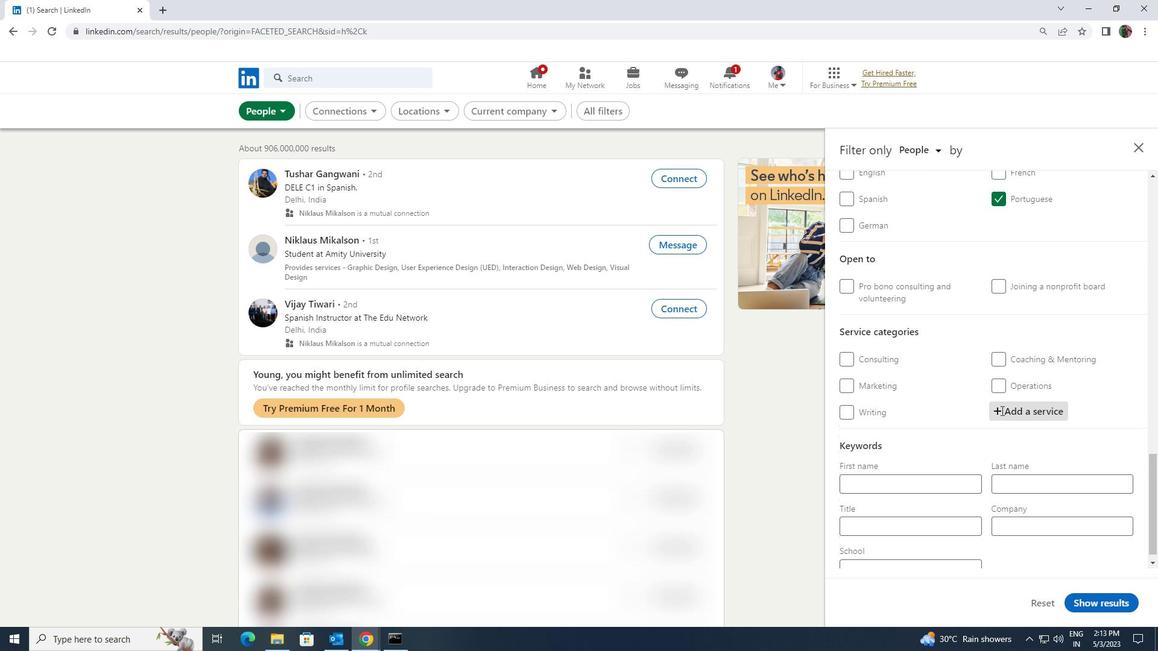 
Action: Key pressed <Key.shift><Key.shift><Key.shift><Key.shift><Key.shift>SUPPORT<Key.space><Key.shift>TEC
Screenshot: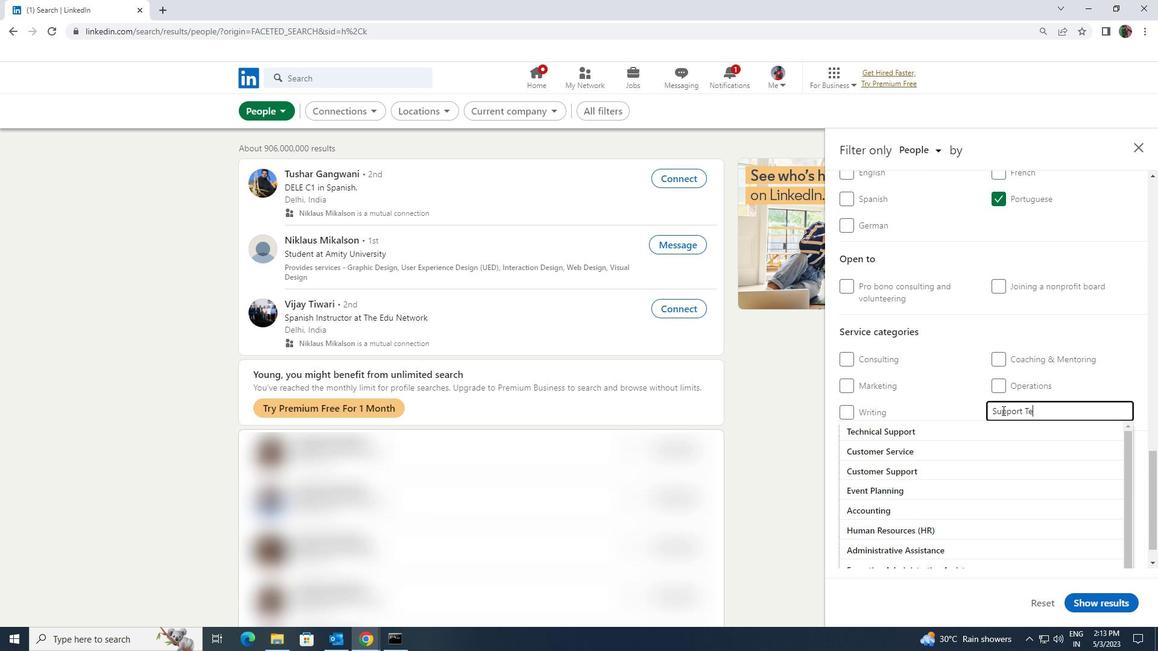 
Action: Mouse moved to (1002, 414)
Screenshot: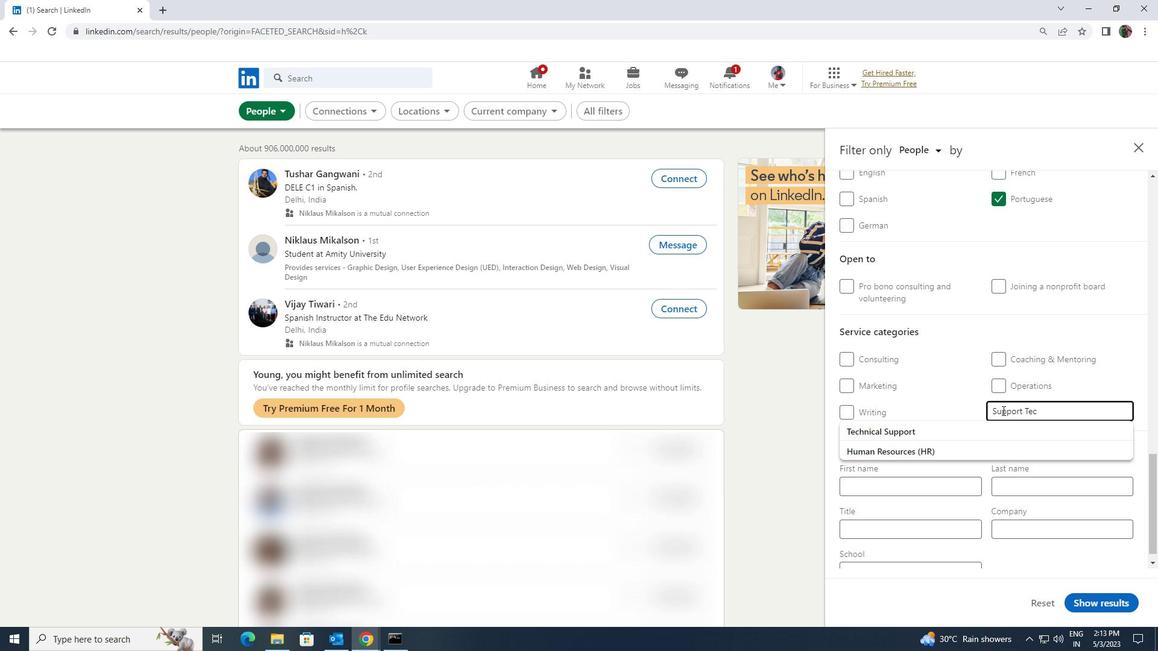 
Action: Key pressed HNICIN<Key.backspace>AN<Key.space><Key.shift><Key.shift><Key.shift><Key.shift><Key.shift><Key.shift><Key.shift><Key.shift>WRITING<Key.enter>
Screenshot: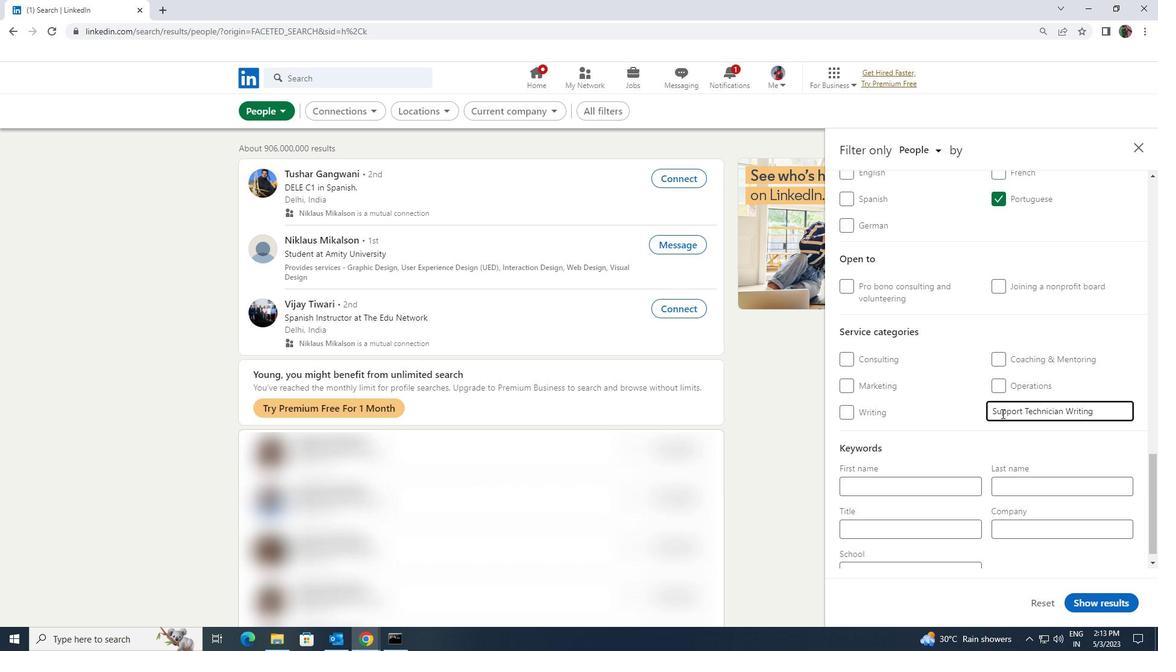 
Action: Mouse scrolled (1002, 413) with delta (0, 0)
Screenshot: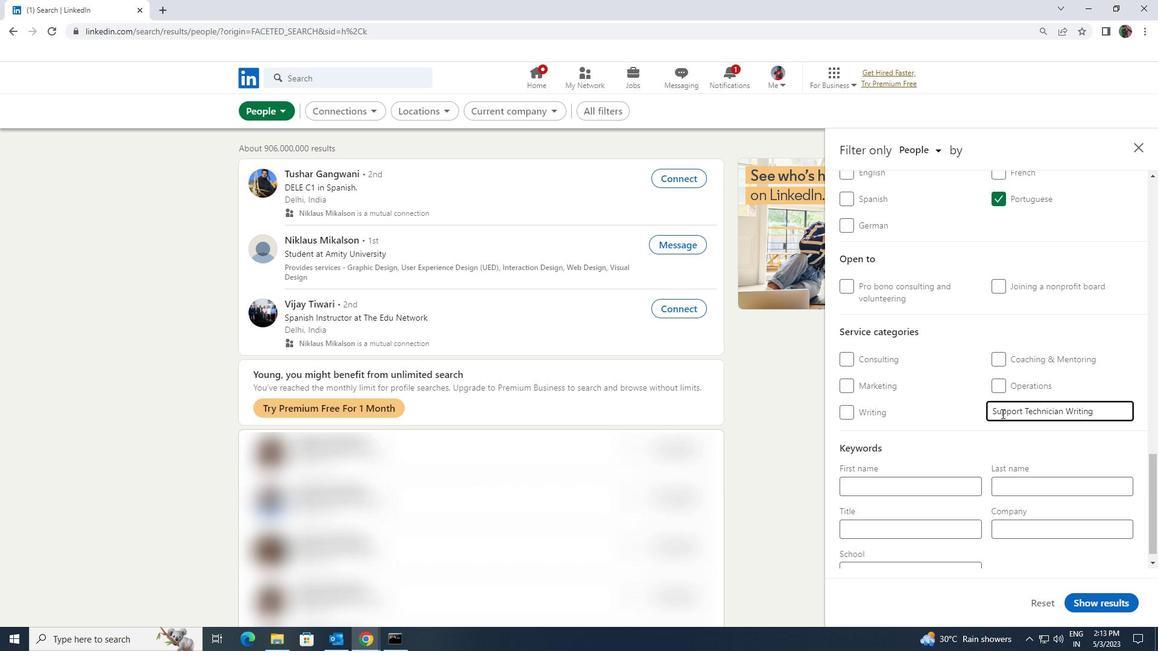 
Action: Mouse scrolled (1002, 413) with delta (0, 0)
Screenshot: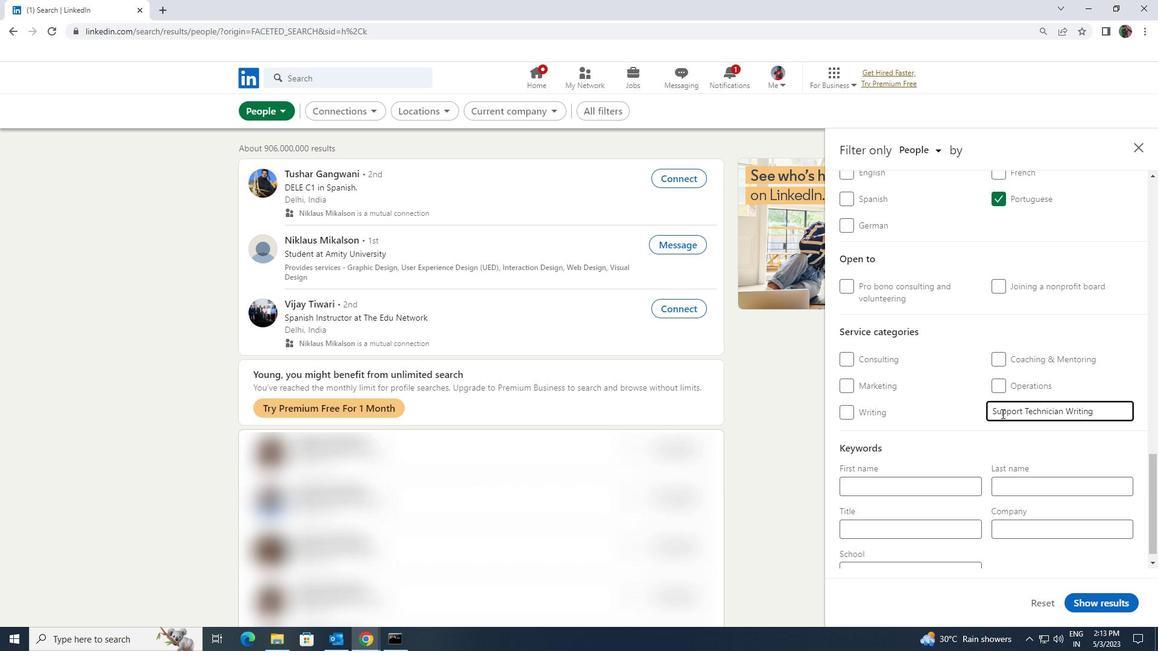 
Action: Mouse scrolled (1002, 413) with delta (0, 0)
Screenshot: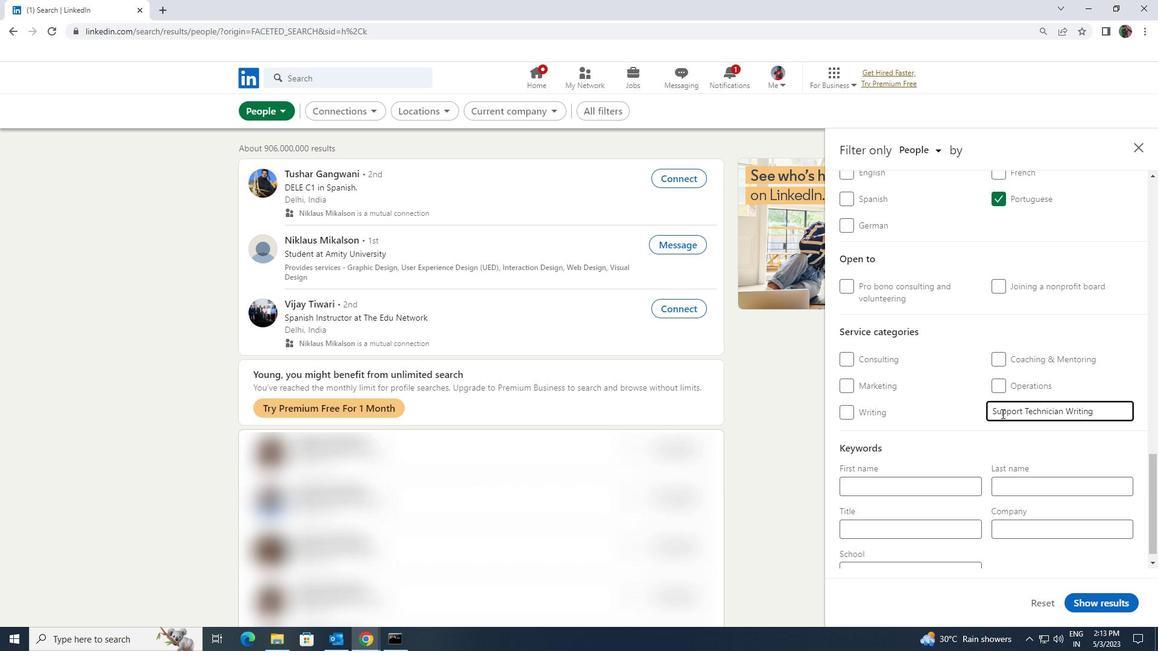 
Action: Mouse moved to (948, 506)
Screenshot: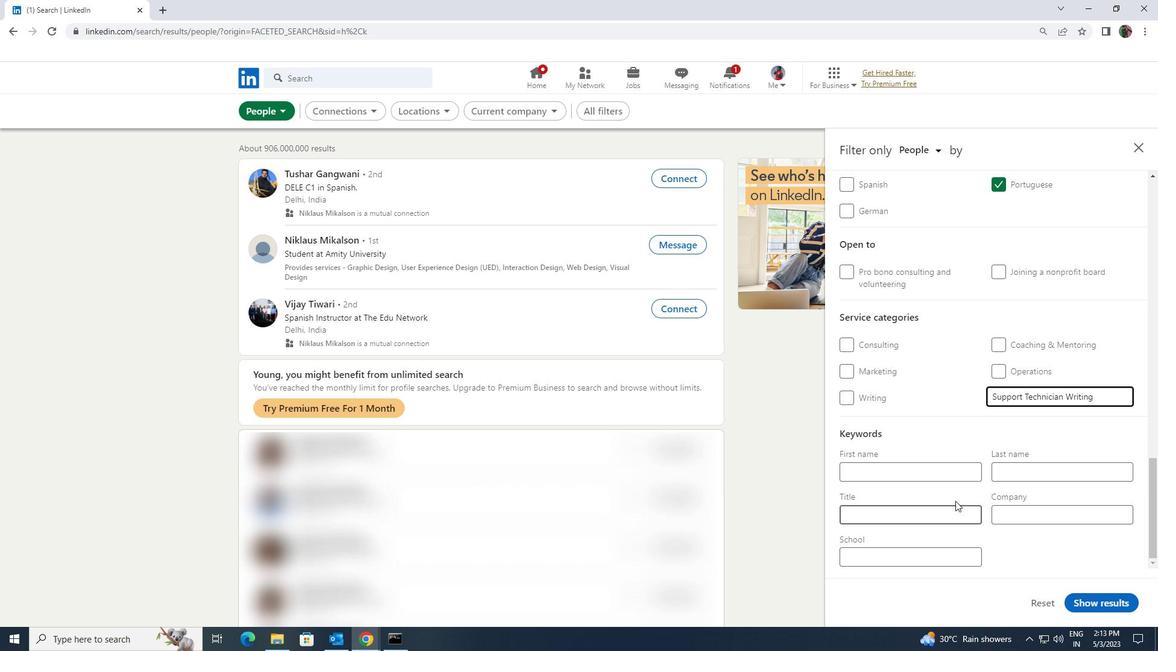 
Action: Mouse pressed left at (948, 506)
Screenshot: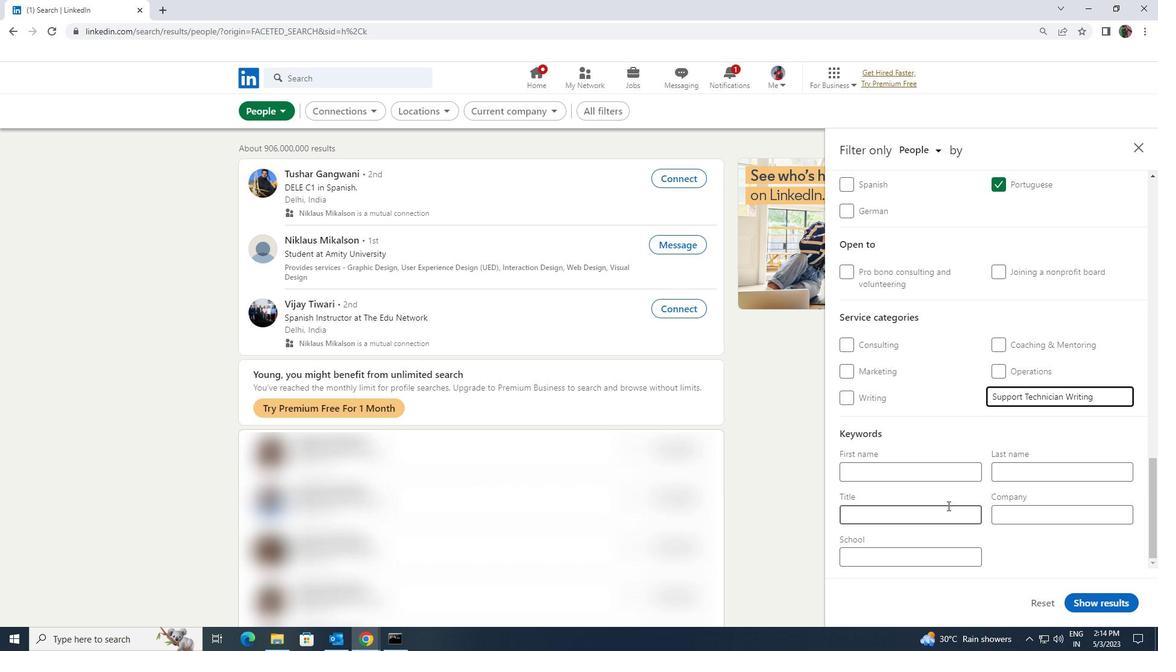 
Action: Key pressed <Key.shift><Key.shift><Key.shift><Key.shift><Key.shift><Key.shift><Key.shift><Key.shift>RESTAURATNT<Key.space><Key.backspace><Key.backspace><Key.backspace>ANT<Key.space><Key.shift>E<Key.backspace><Key.shift>CHAIN<Key.space><Key.shift>EXECUTIVE
Screenshot: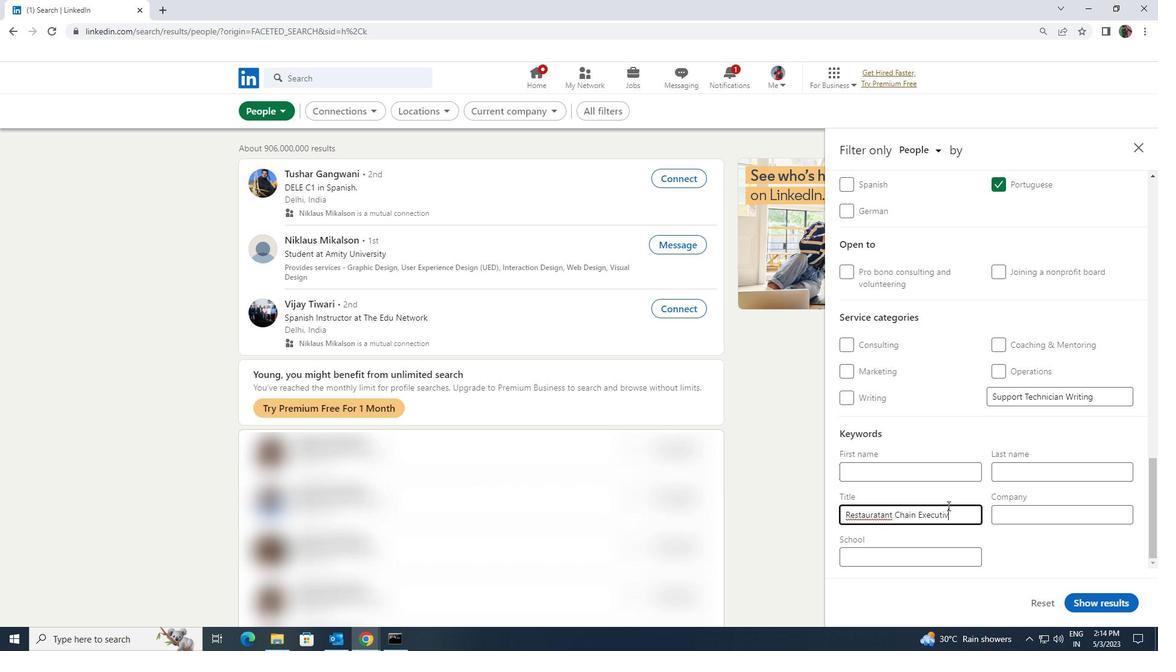 
Action: Mouse moved to (1096, 602)
Screenshot: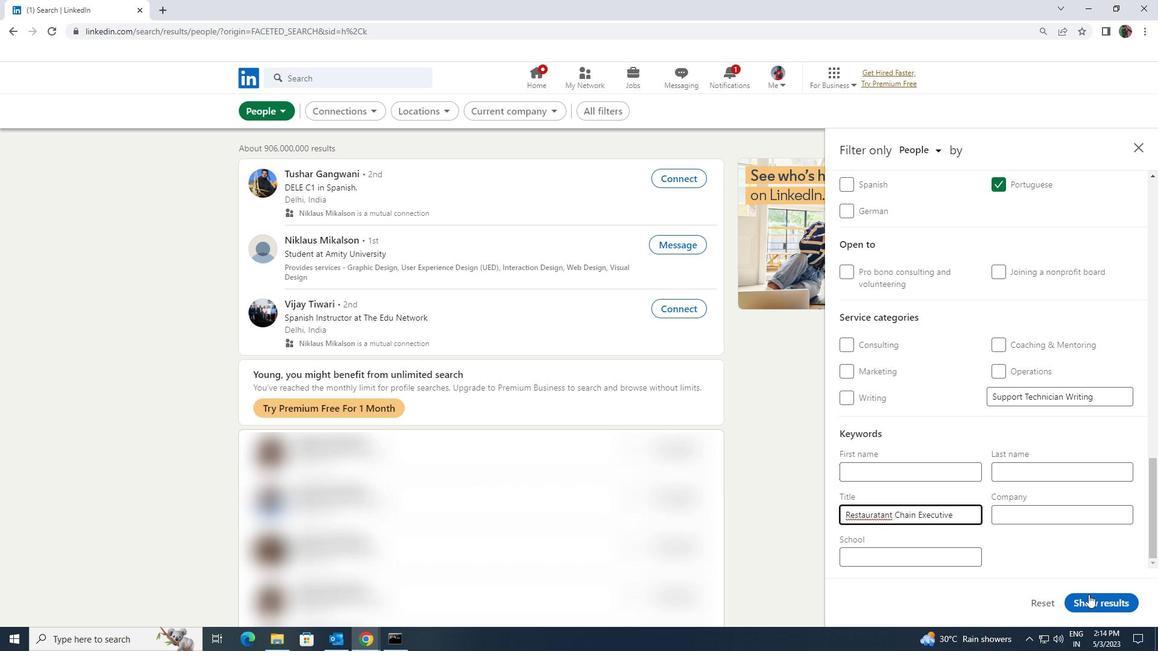 
Action: Mouse pressed left at (1096, 602)
Screenshot: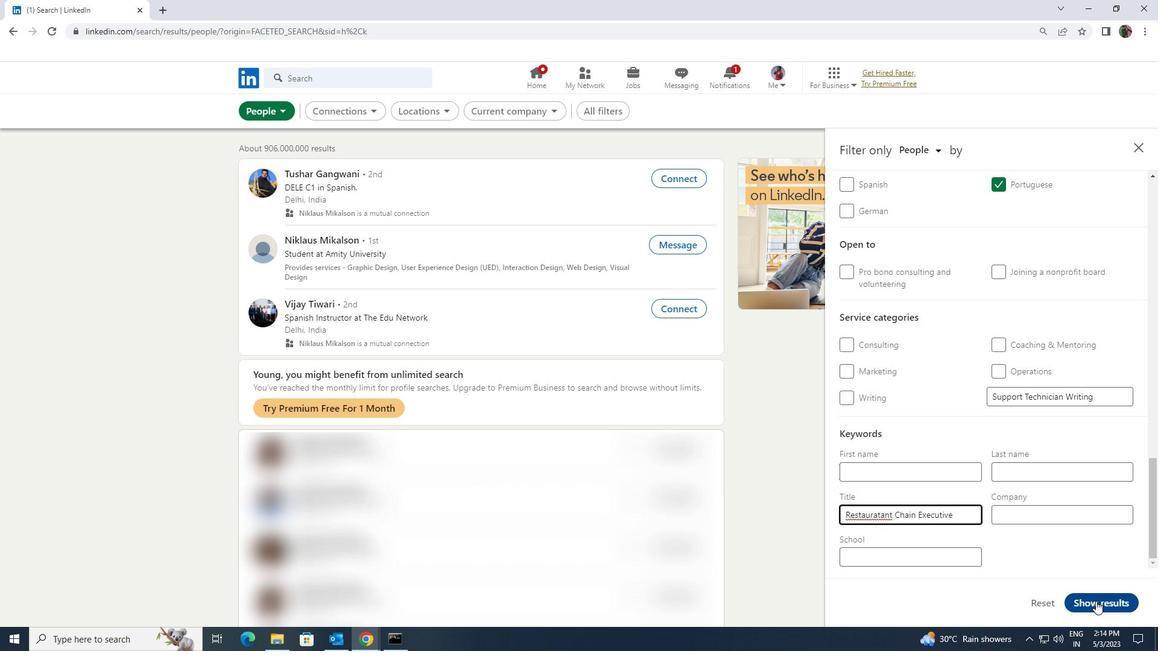 
